 Task: Open a blank google sheet and write heading  'Nexus Sales. 'Add 10 people name  'William Wilson, Isabella Robinson, James Taylor, Charlotte Clark, Michael Walker, Amelia Wright, Matthew Turner, Harper Hall, Joseph Phillips, Abigail Adams'Item code in between  '1000-2000. 'Product range in between  5000-20000. Add Products   TOMS Shoe, UGG  Shoe, Wolverine Shoe, Z-Coil Shoe, Adidas shoe, Gucci T-shirt, Louis Vuitton bag, Zara Shirt, H&M jeans, Chanel perfume.Choose quantity  '1 to 10  'Tax '12 percent 'Total Add Amount. Save page  Nexus Sales review   book
Action: Mouse moved to (694, 299)
Screenshot: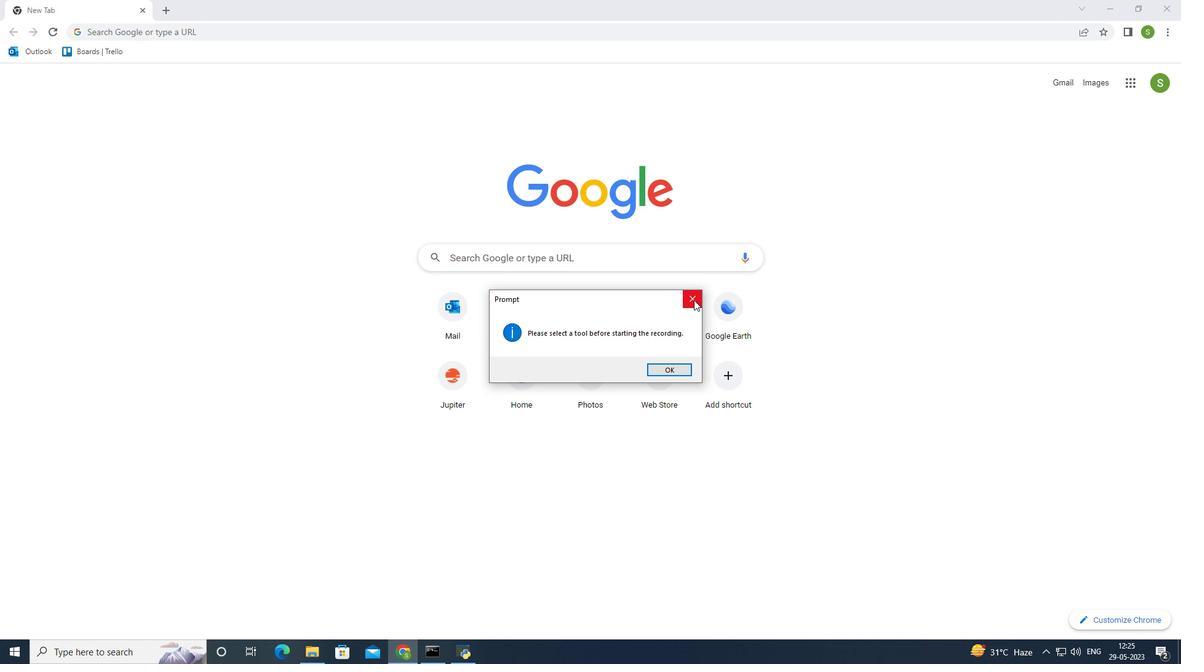 
Action: Mouse pressed left at (694, 299)
Screenshot: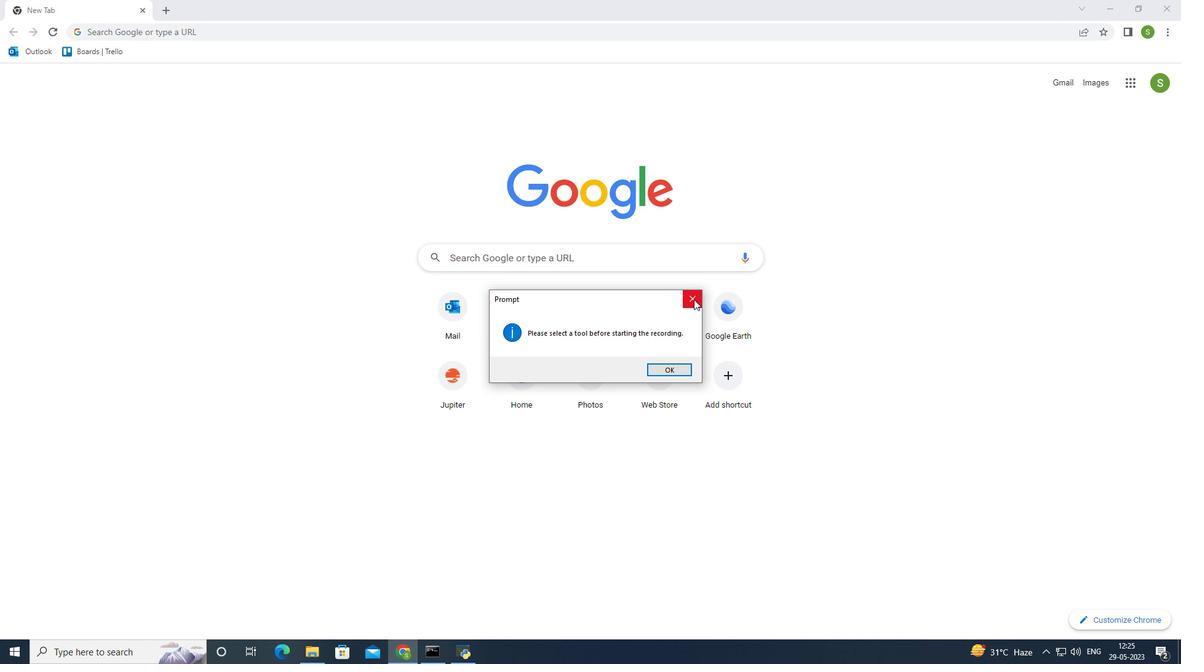
Action: Mouse moved to (1137, 84)
Screenshot: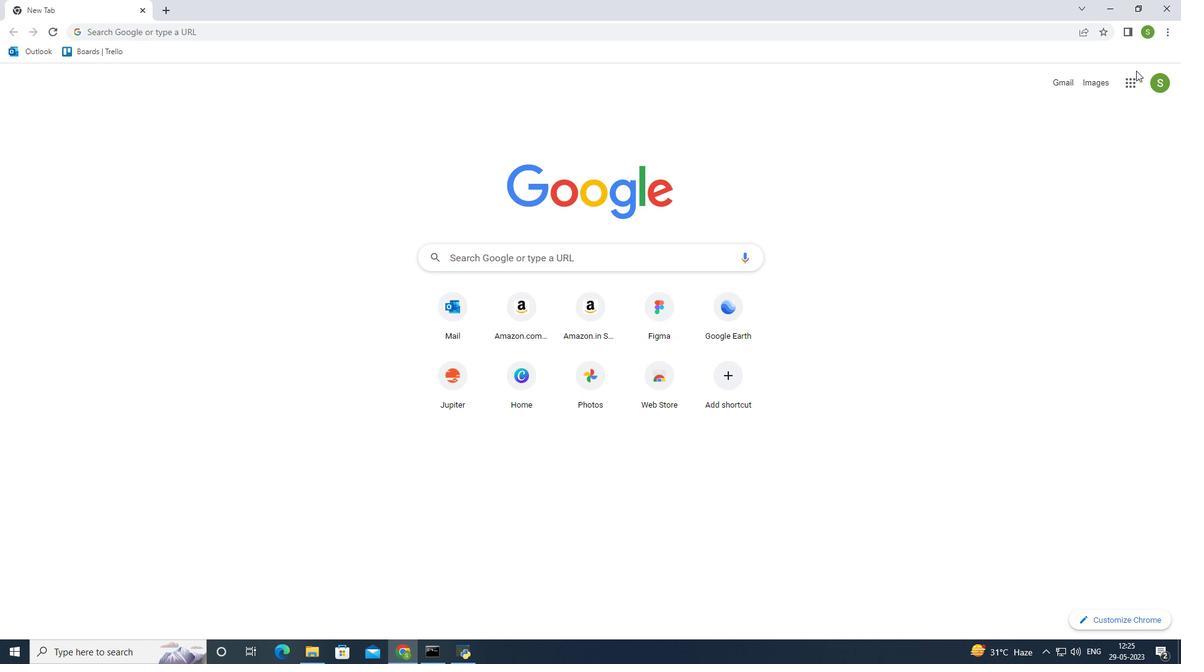 
Action: Mouse pressed left at (1137, 84)
Screenshot: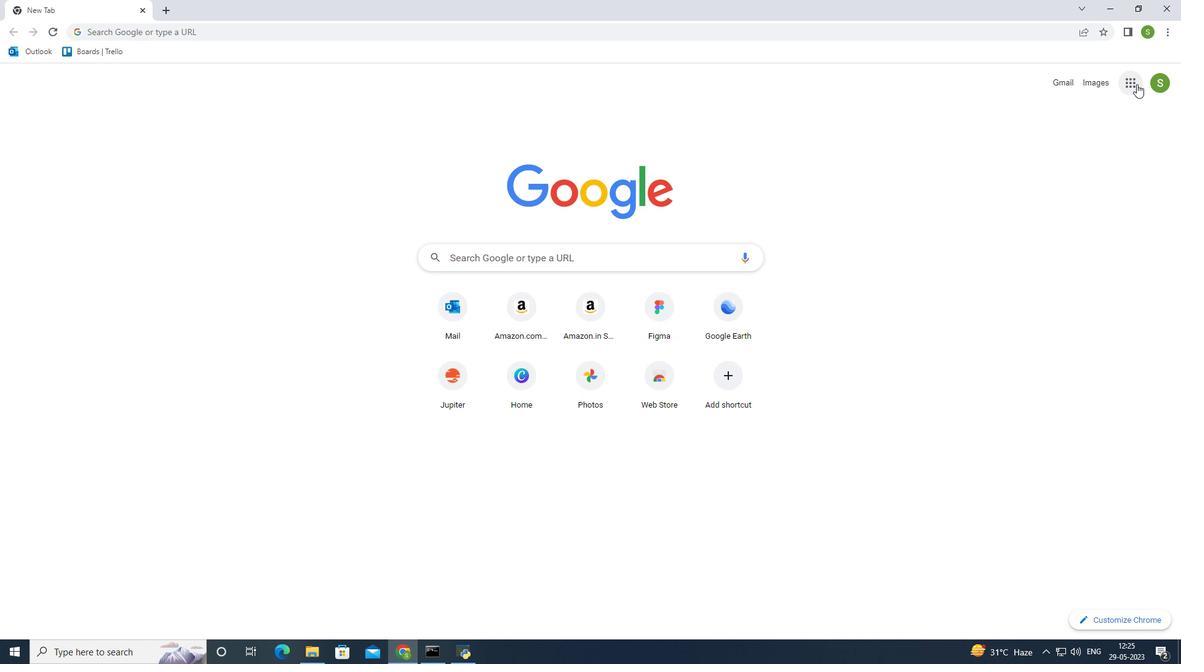 
Action: Mouse moved to (1100, 272)
Screenshot: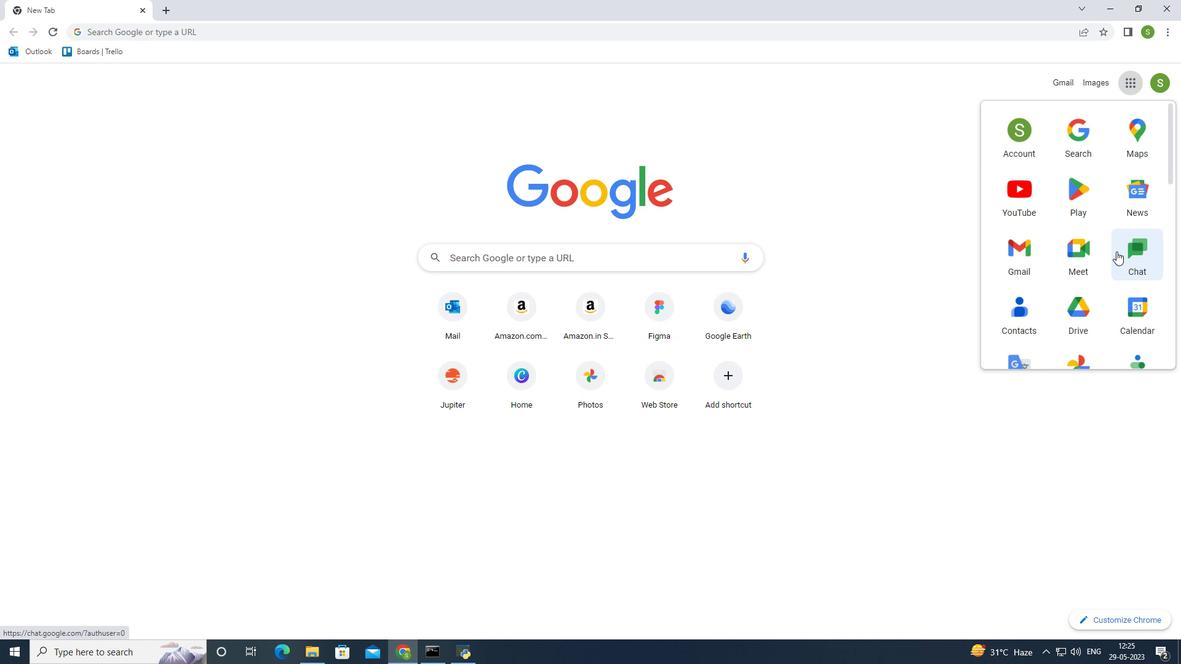 
Action: Mouse scrolled (1100, 273) with delta (0, 0)
Screenshot: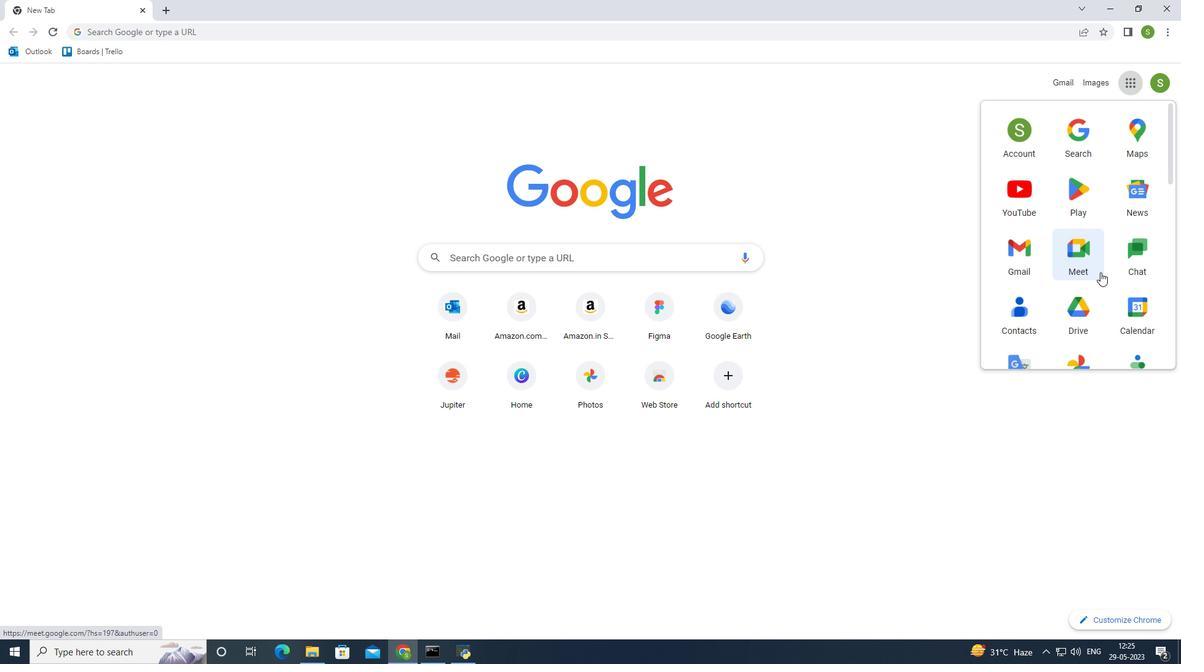 
Action: Mouse scrolled (1100, 273) with delta (0, 0)
Screenshot: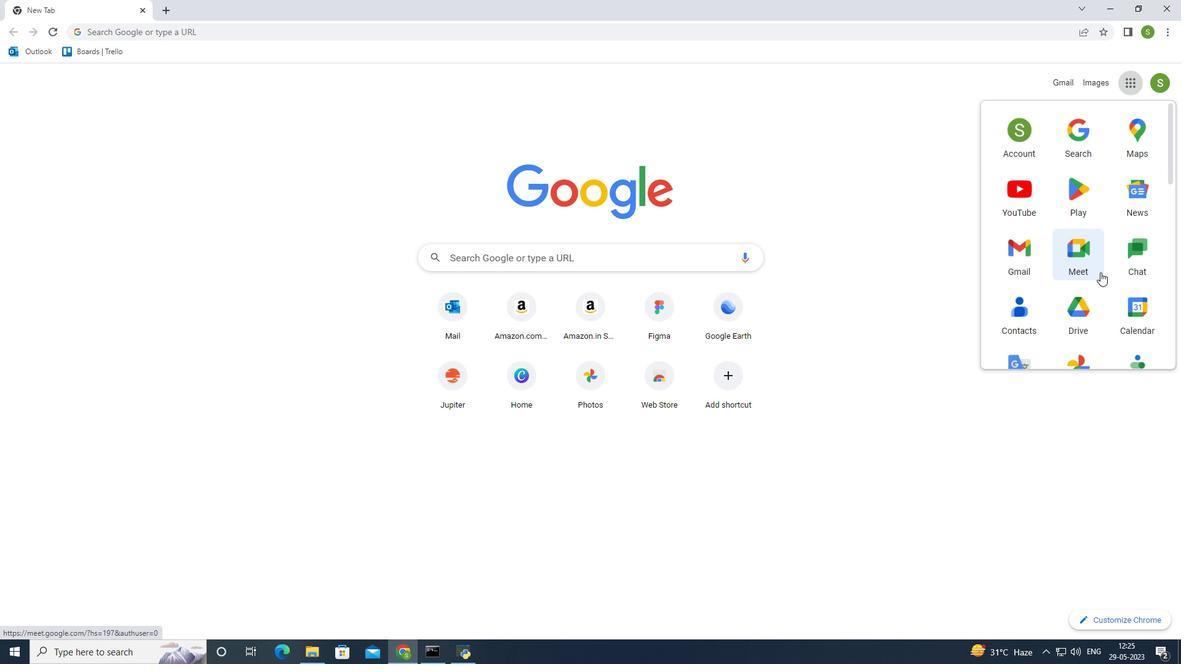 
Action: Mouse scrolled (1100, 273) with delta (0, 0)
Screenshot: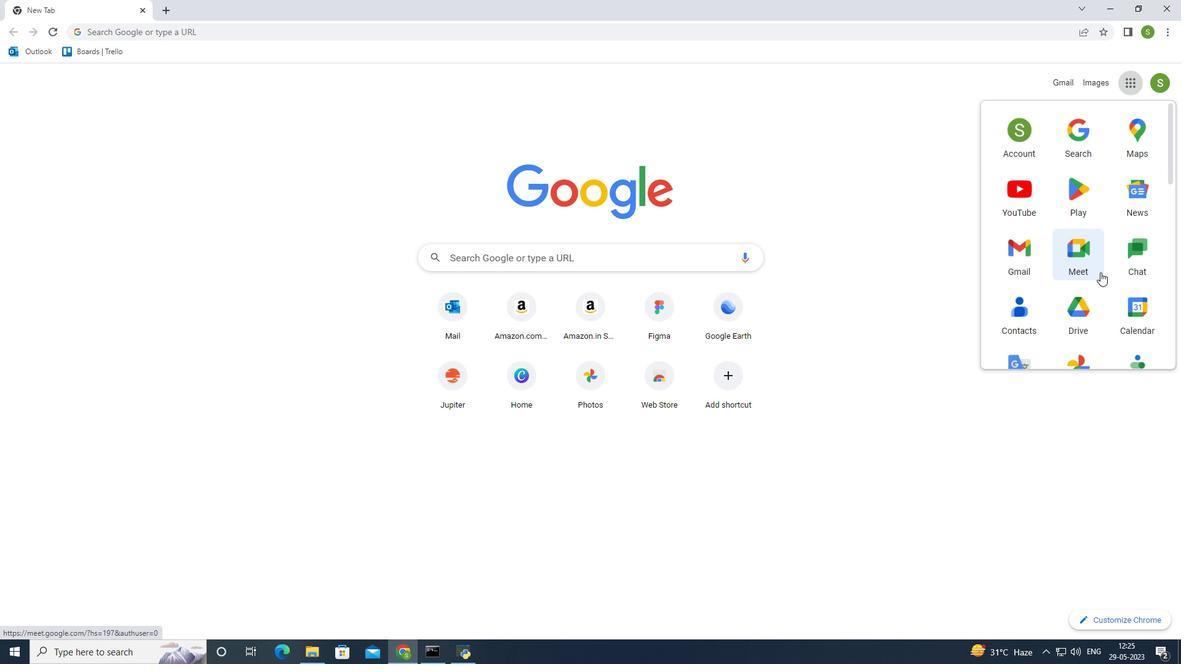 
Action: Mouse scrolled (1100, 273) with delta (0, 0)
Screenshot: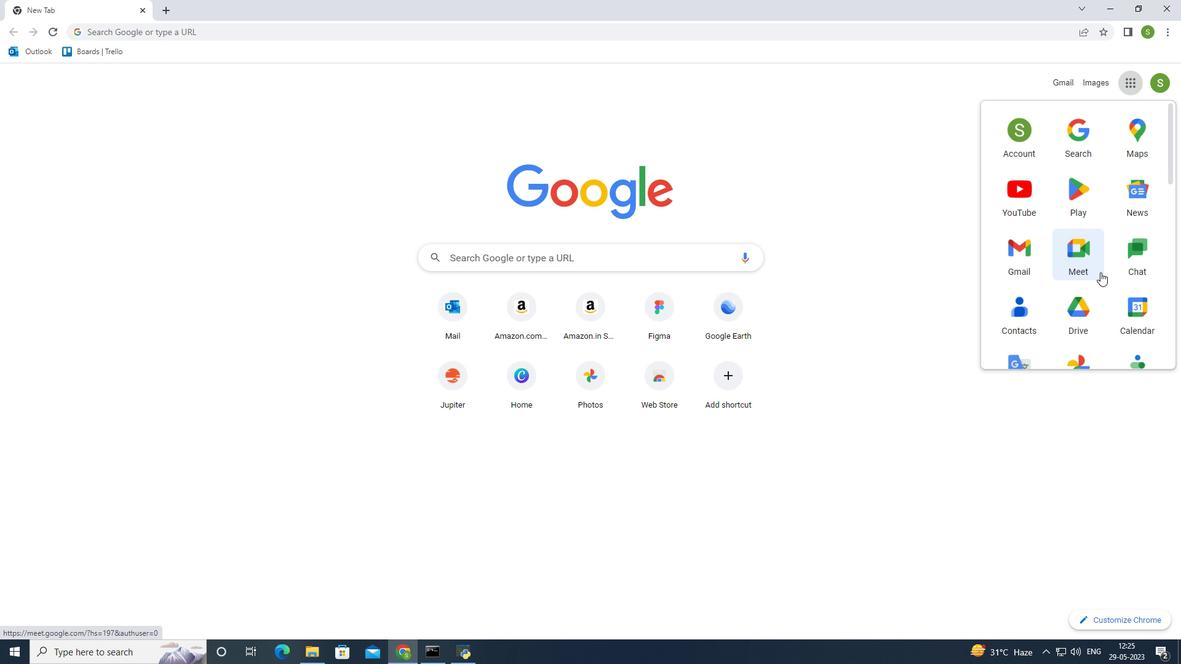 
Action: Mouse moved to (1099, 270)
Screenshot: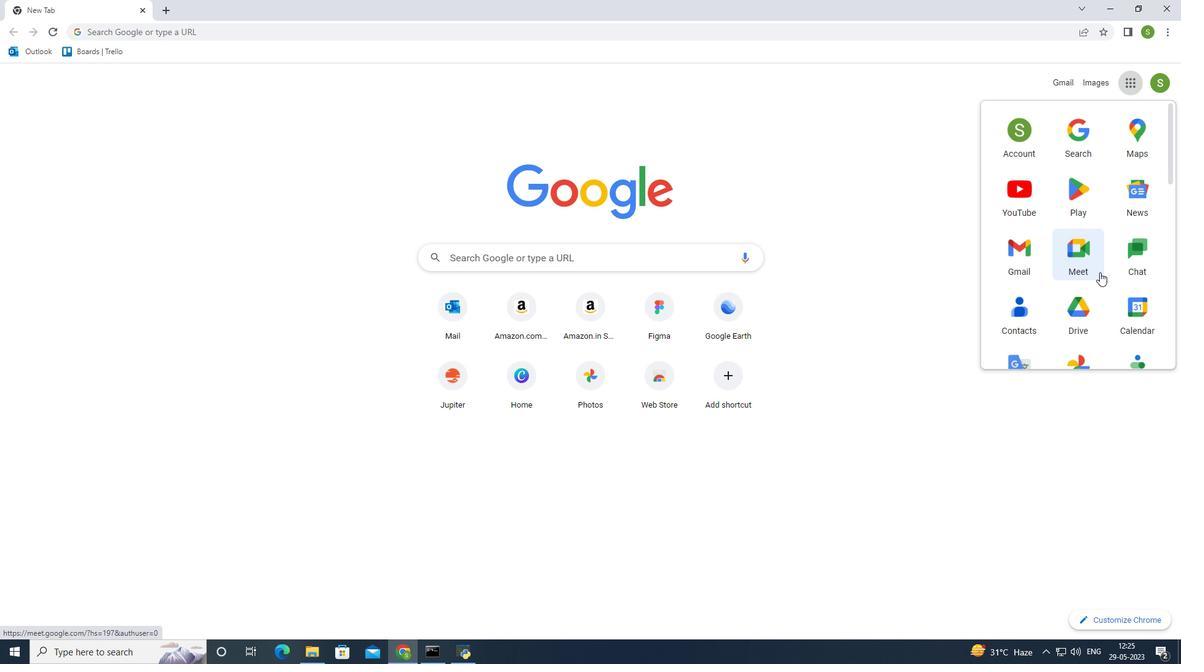 
Action: Mouse scrolled (1099, 270) with delta (0, 0)
Screenshot: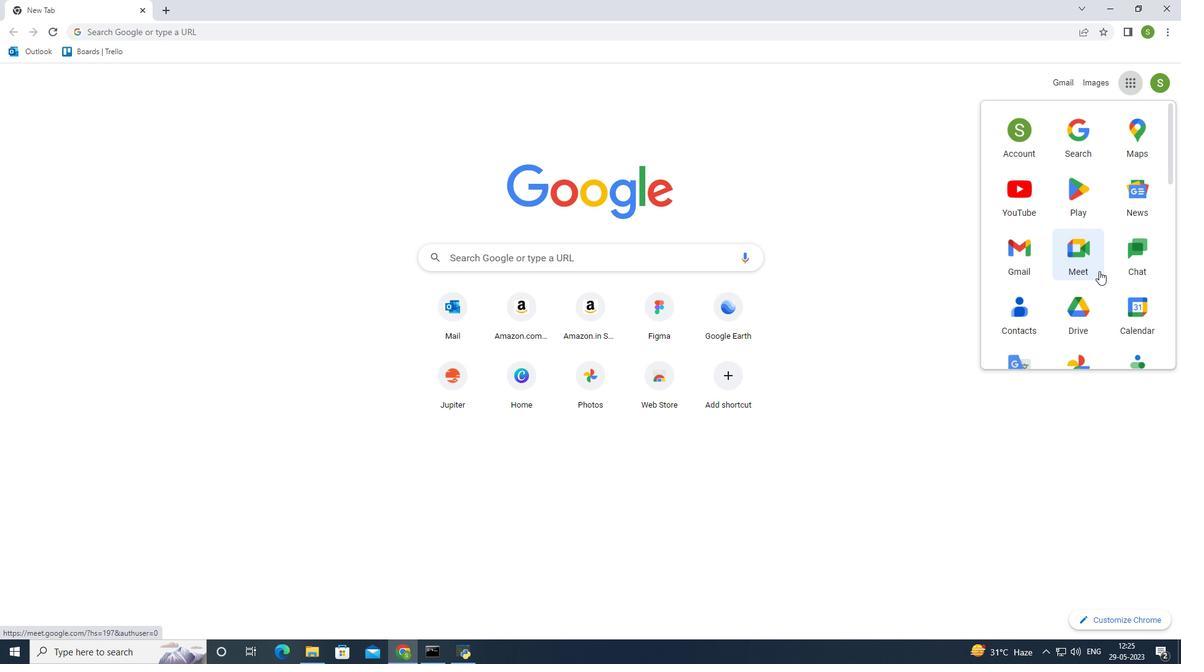 
Action: Mouse scrolled (1099, 270) with delta (0, 0)
Screenshot: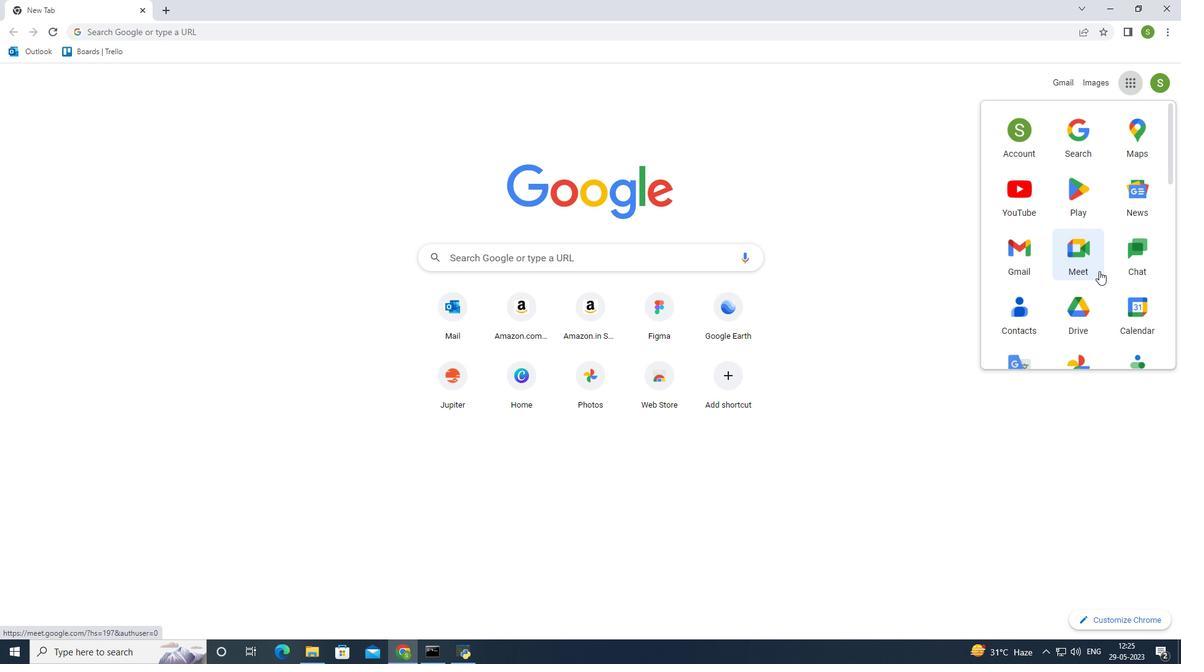 
Action: Mouse scrolled (1099, 270) with delta (0, 0)
Screenshot: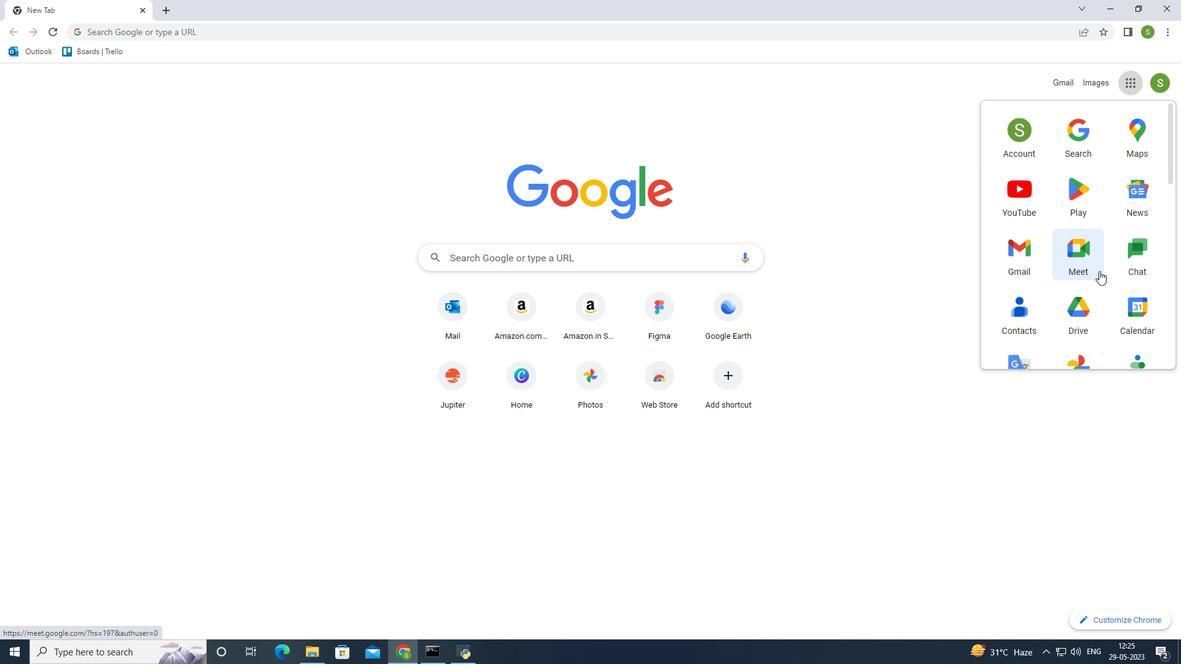 
Action: Mouse scrolled (1099, 270) with delta (0, 0)
Screenshot: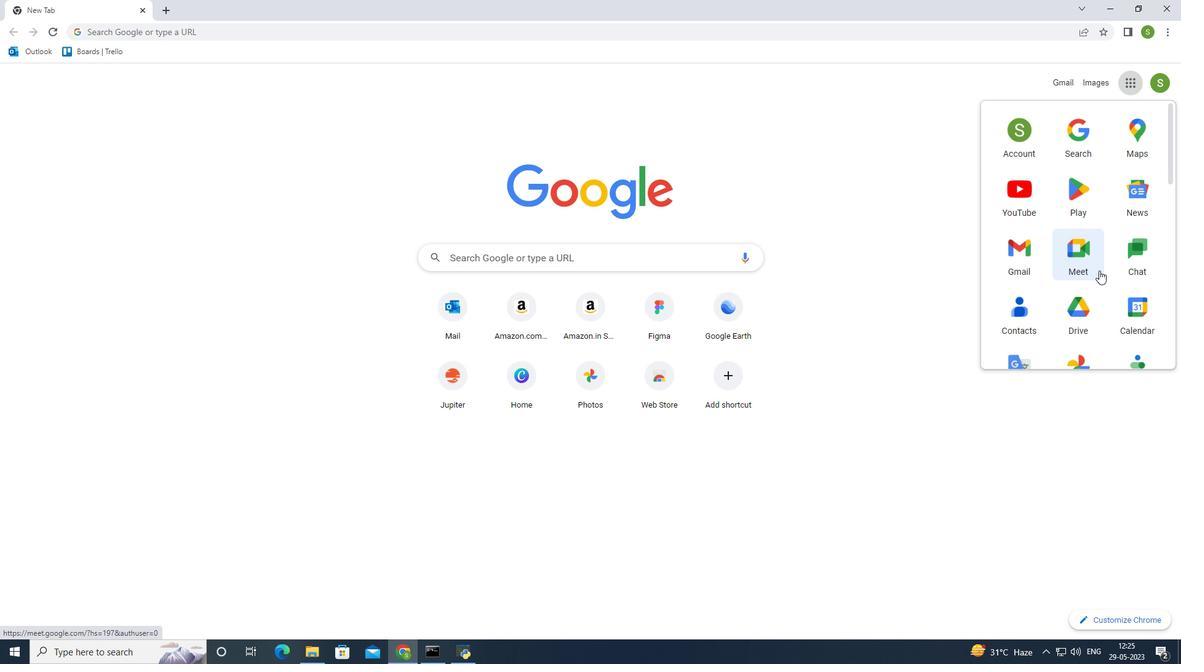 
Action: Mouse scrolled (1099, 270) with delta (0, 0)
Screenshot: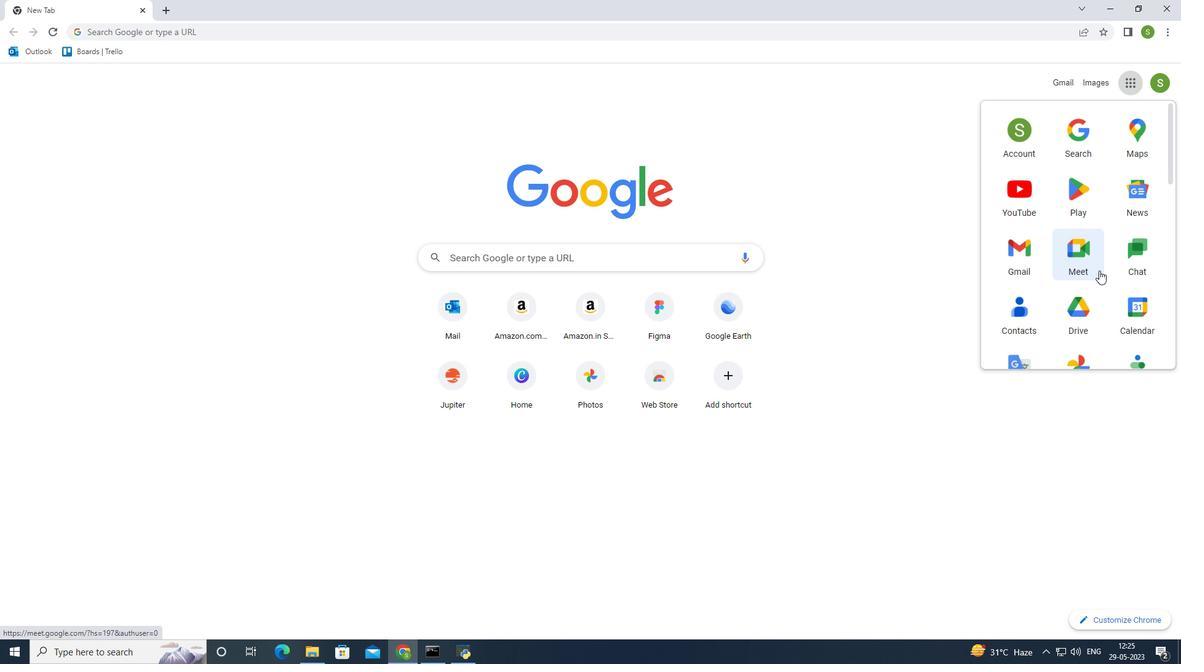 
Action: Mouse scrolled (1099, 270) with delta (0, 0)
Screenshot: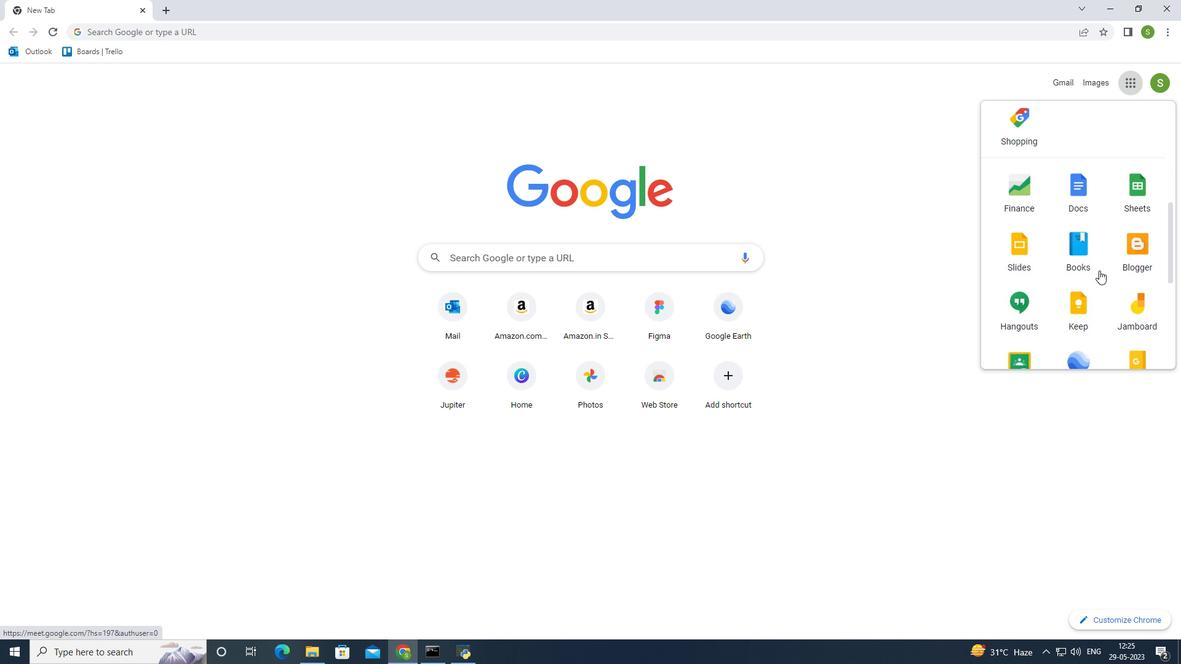 
Action: Mouse scrolled (1099, 270) with delta (0, 0)
Screenshot: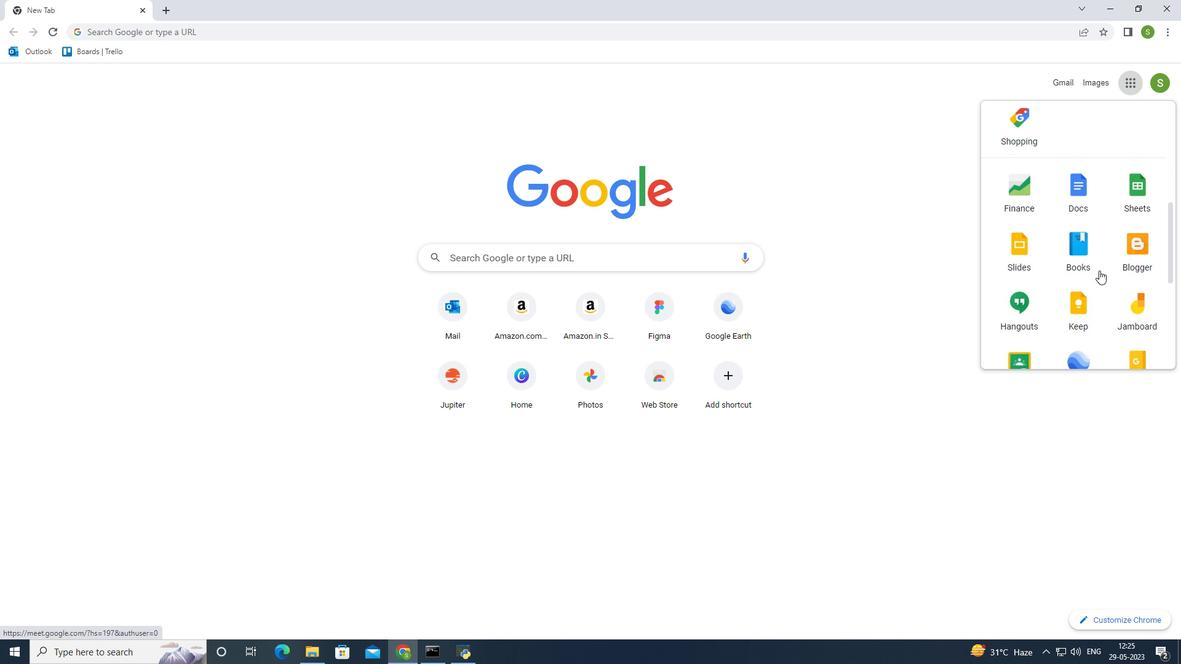 
Action: Mouse scrolled (1099, 270) with delta (0, 0)
Screenshot: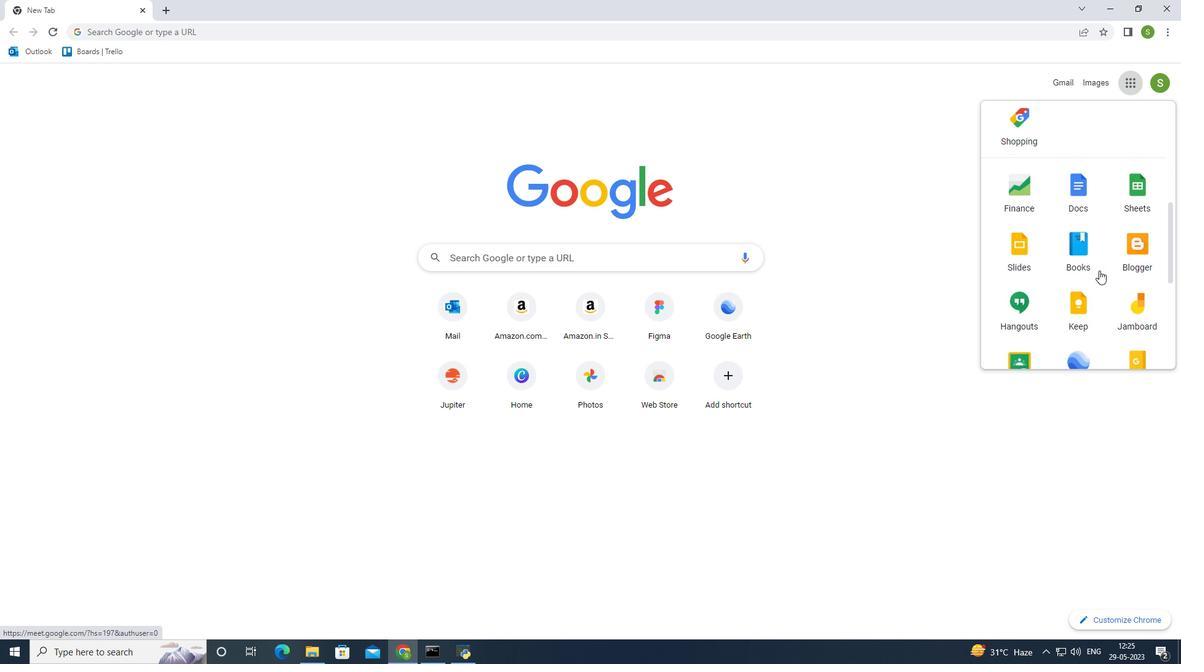
Action: Mouse scrolled (1099, 271) with delta (0, 0)
Screenshot: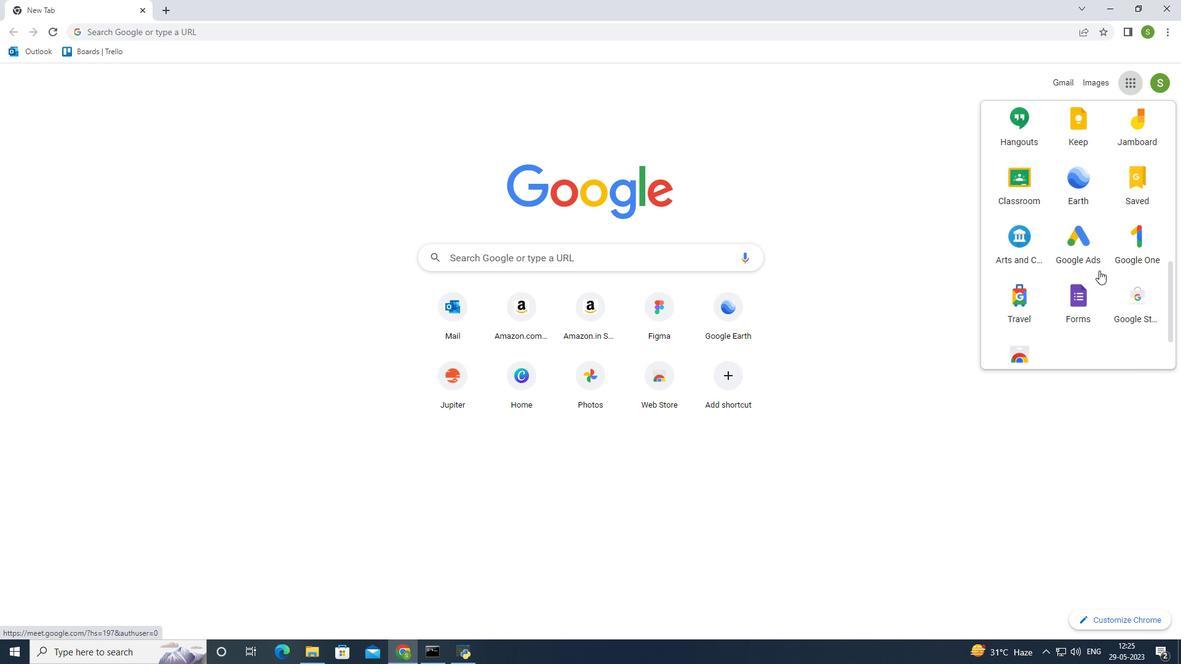 
Action: Mouse scrolled (1099, 271) with delta (0, 0)
Screenshot: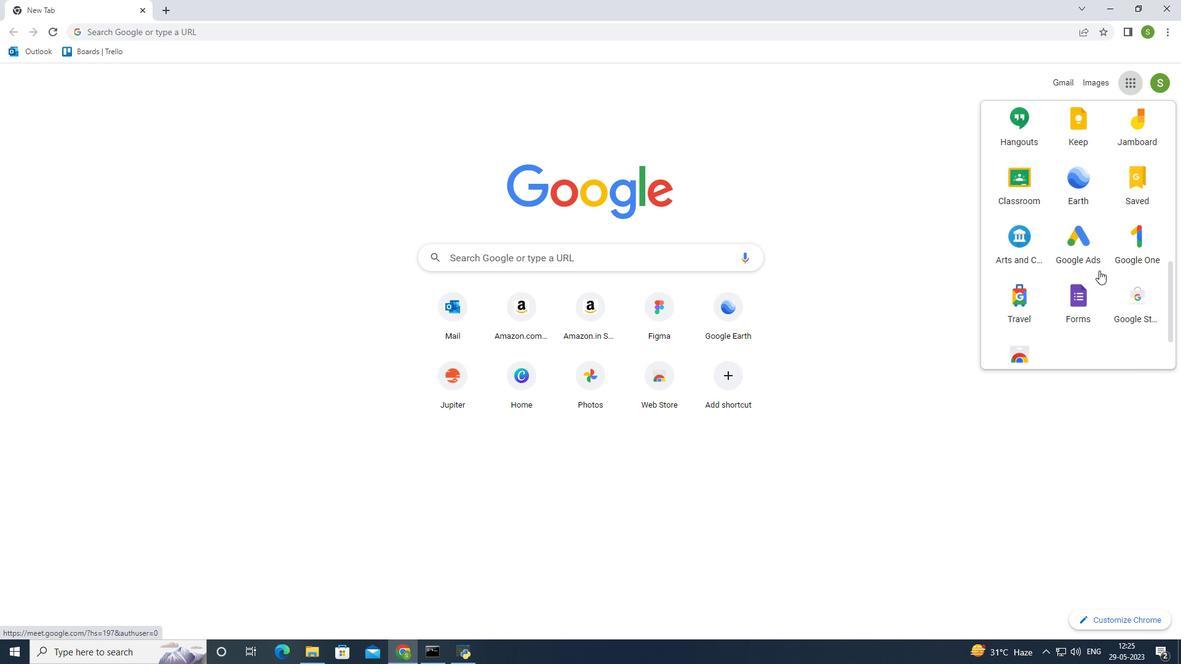 
Action: Mouse scrolled (1099, 271) with delta (0, 0)
Screenshot: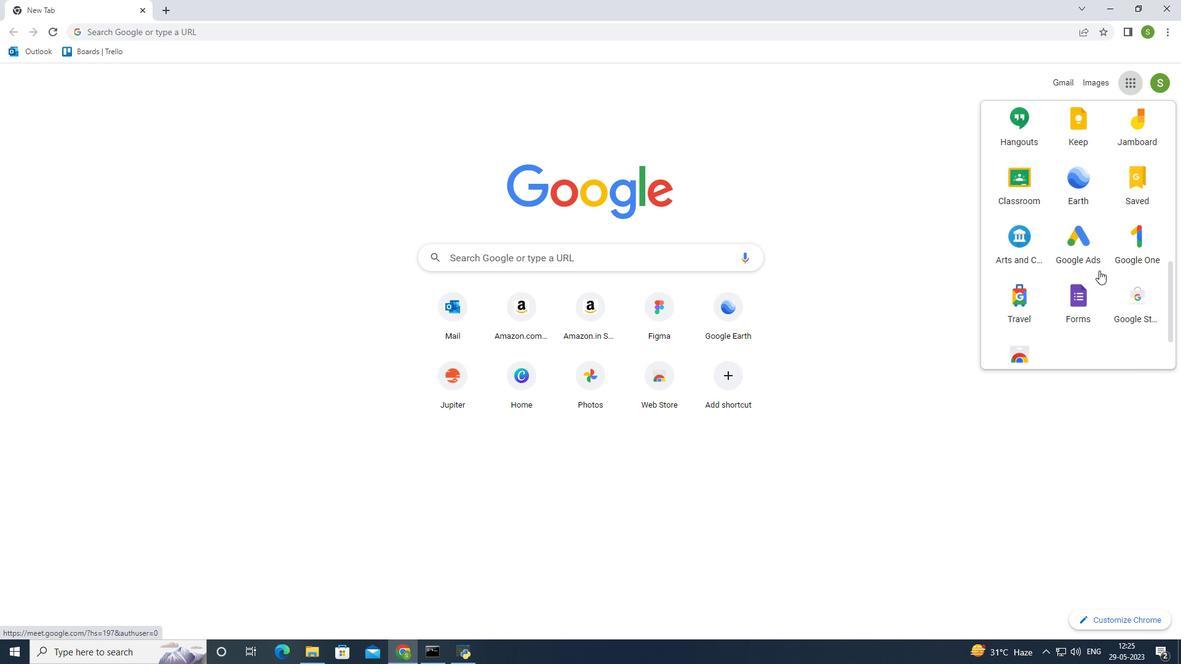 
Action: Mouse moved to (1137, 179)
Screenshot: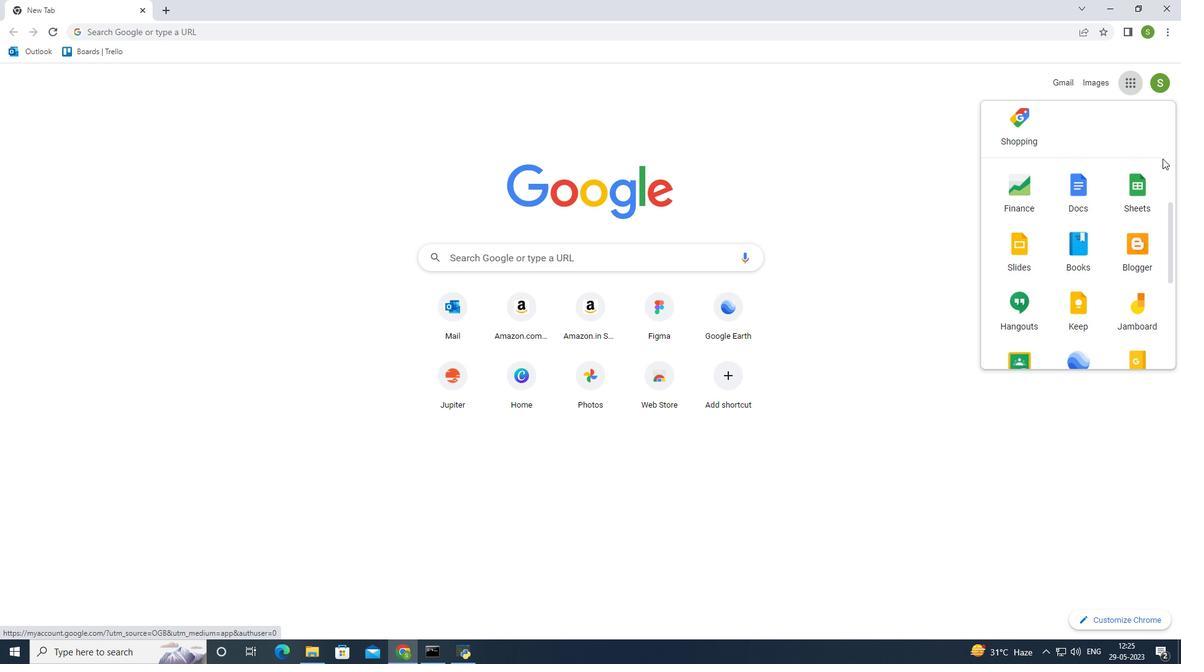 
Action: Mouse pressed left at (1137, 179)
Screenshot: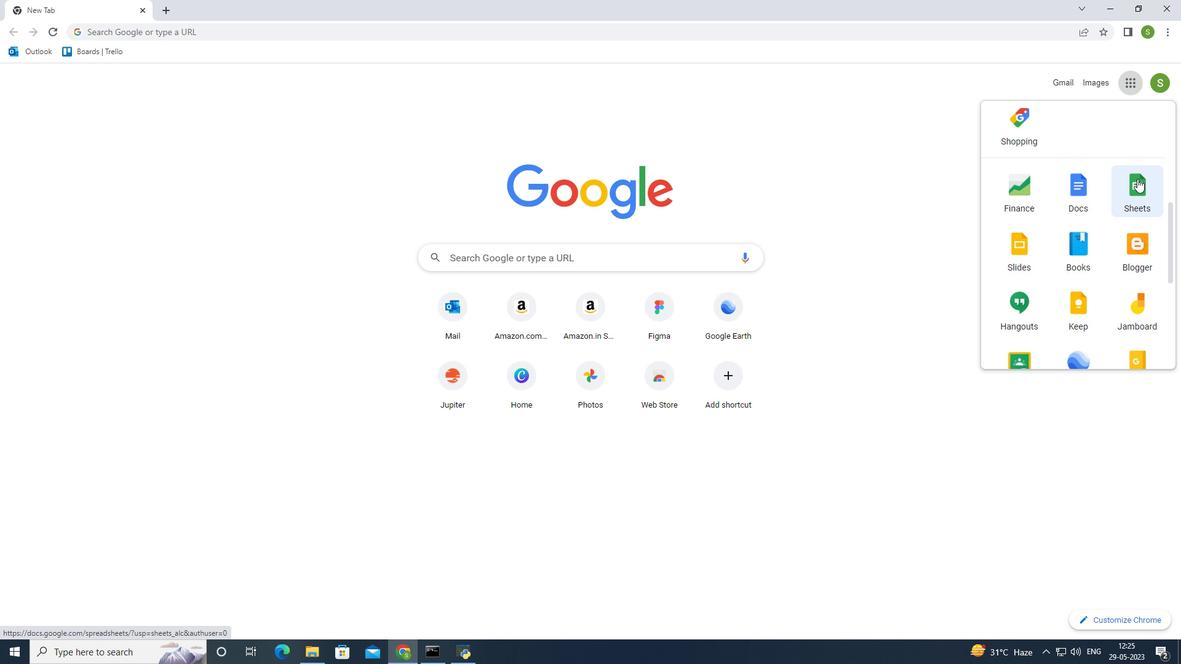 
Action: Mouse pressed left at (1137, 179)
Screenshot: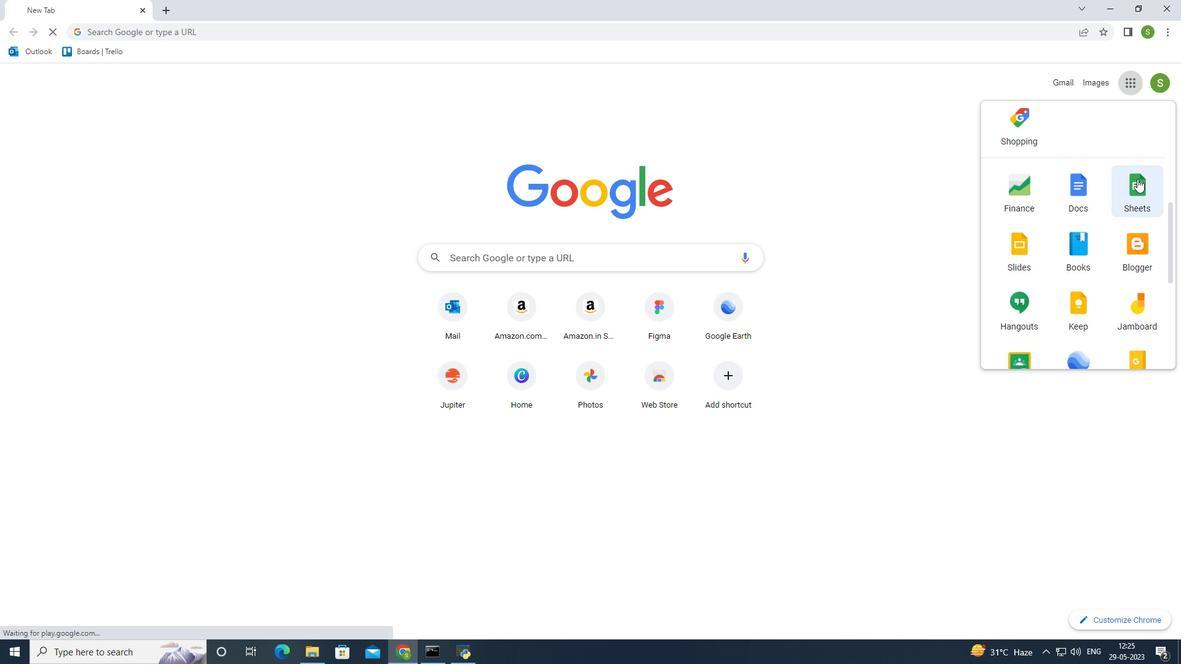 
Action: Mouse moved to (272, 164)
Screenshot: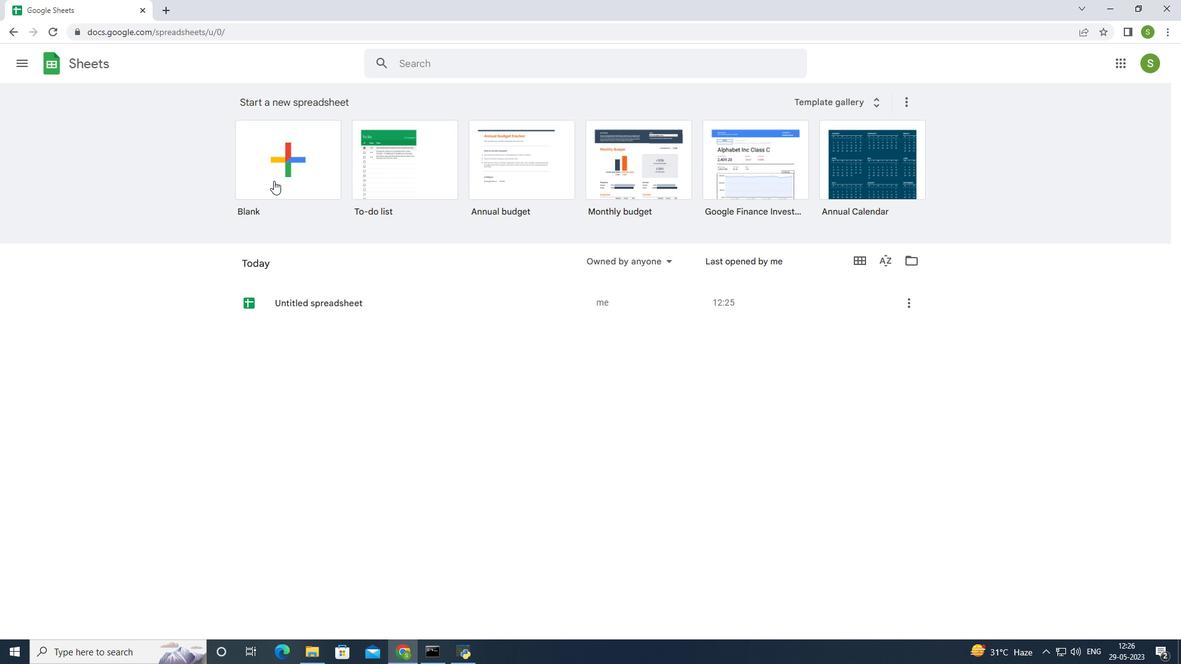
Action: Mouse pressed left at (272, 164)
Screenshot: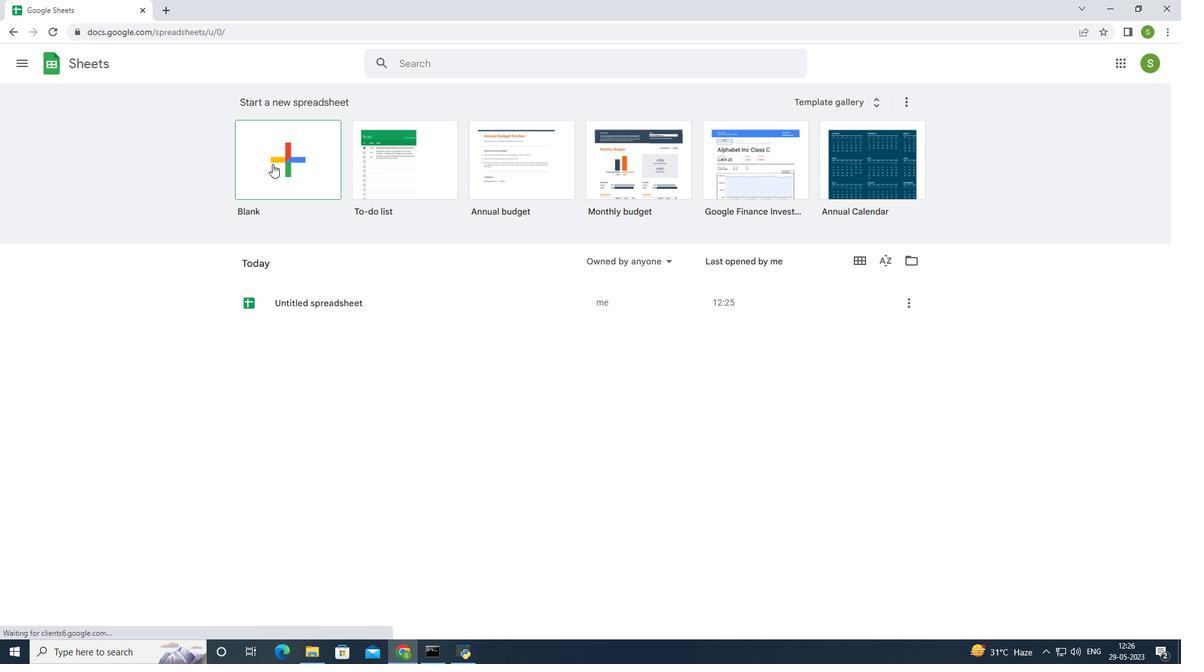 
Action: Mouse pressed left at (272, 164)
Screenshot: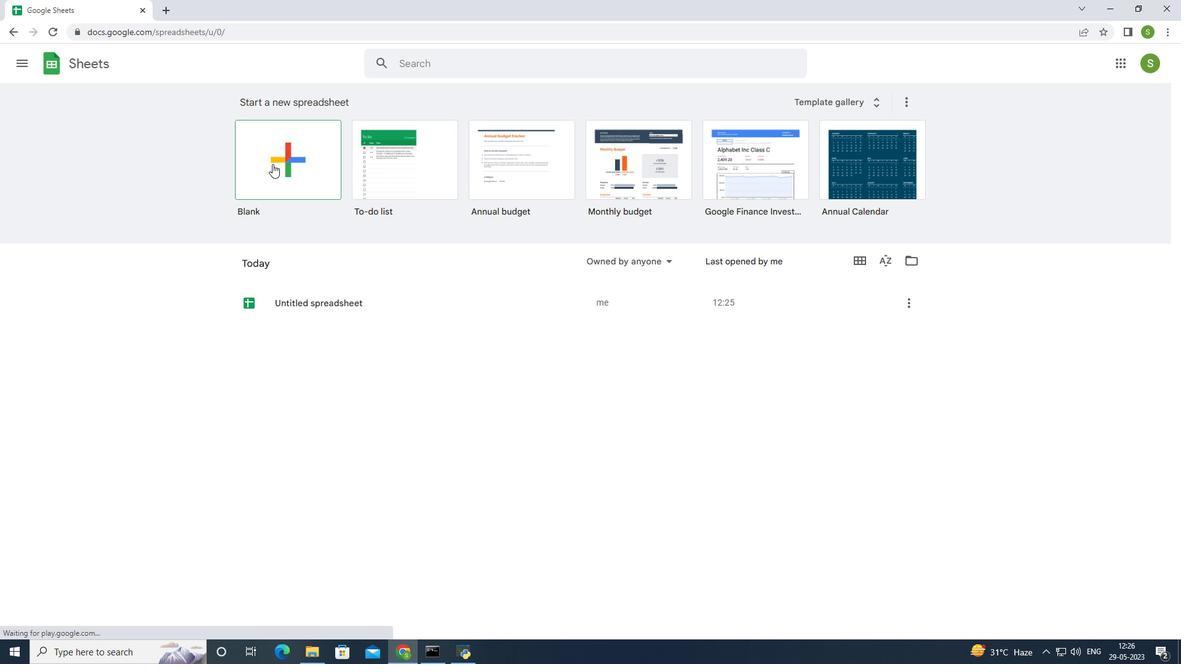 
Action: Mouse moved to (421, 165)
Screenshot: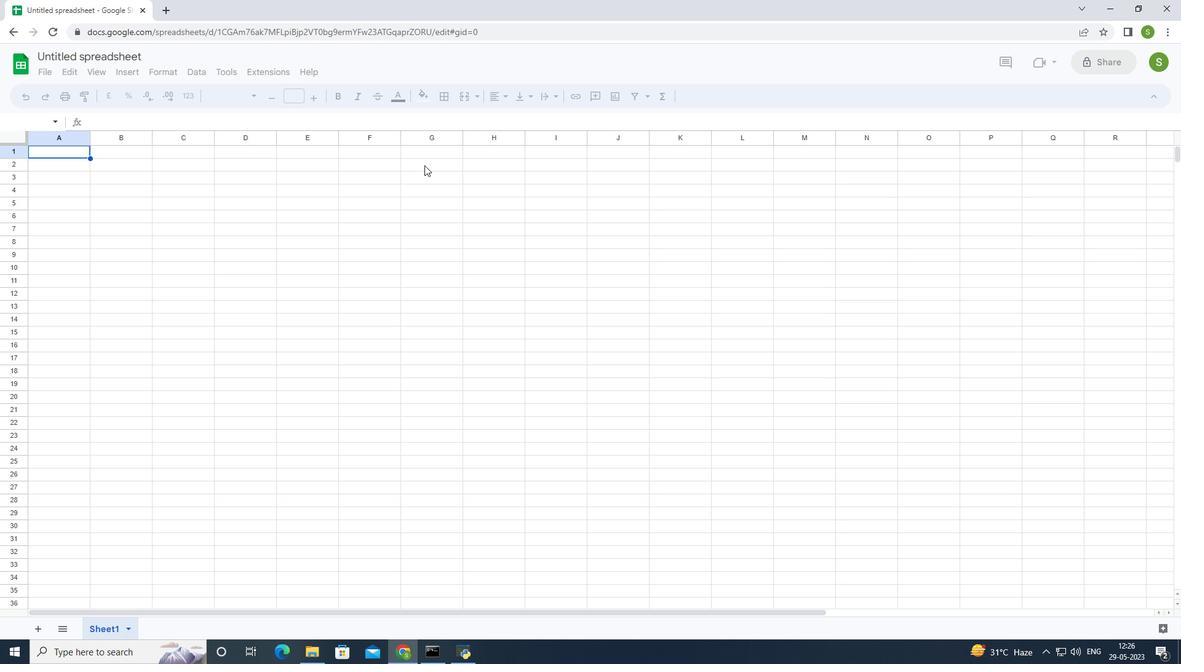 
Action: Mouse pressed left at (421, 165)
Screenshot: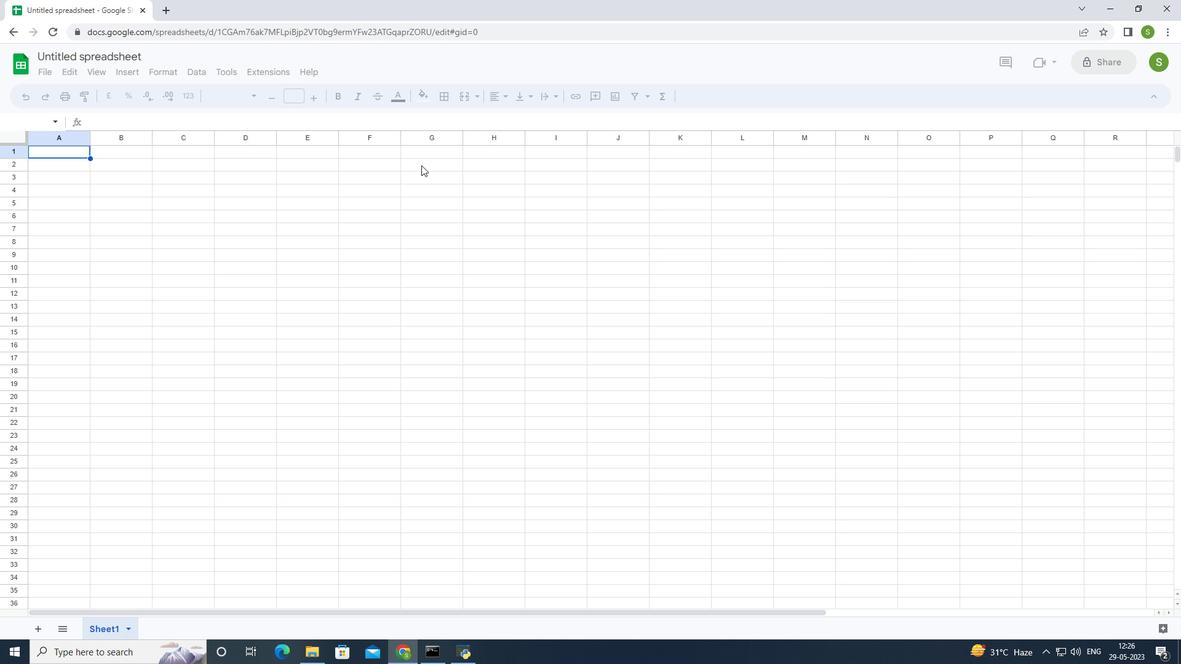 
Action: Mouse pressed left at (421, 165)
Screenshot: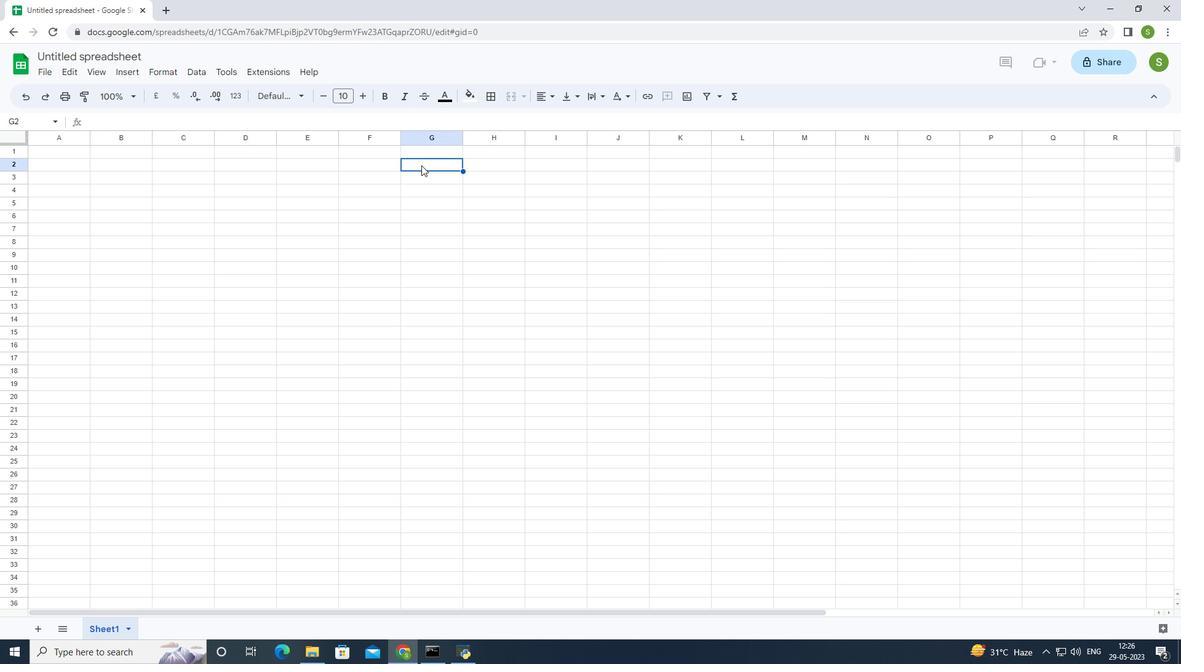 
Action: Mouse pressed left at (421, 165)
Screenshot: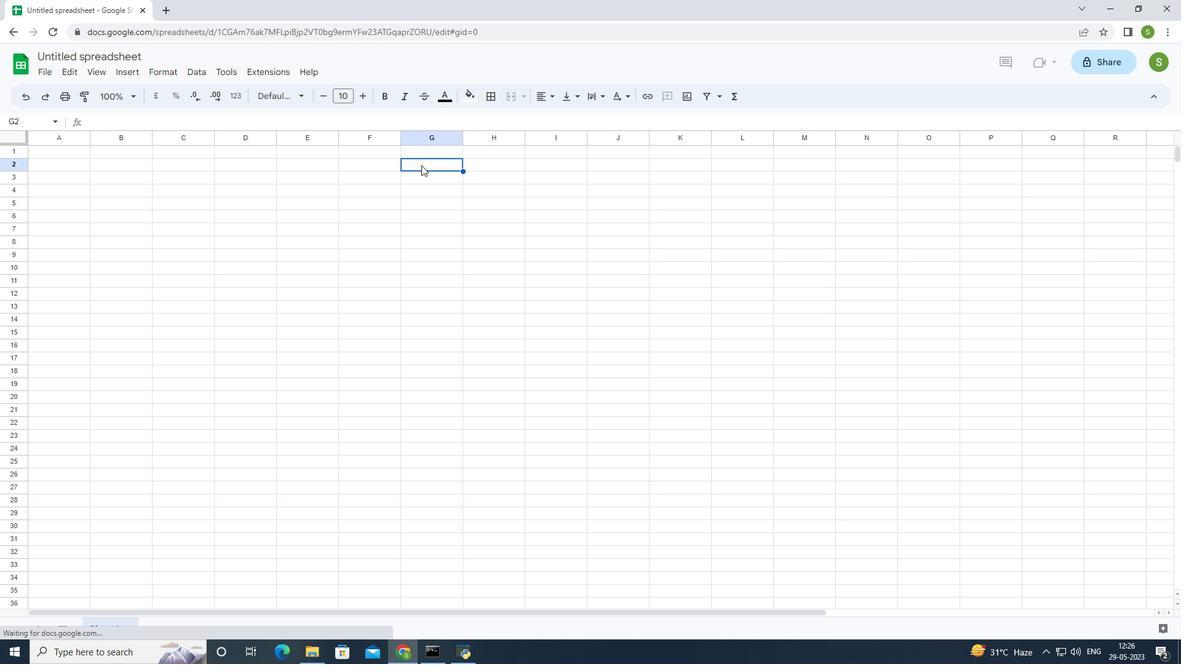 
Action: Mouse moved to (430, 163)
Screenshot: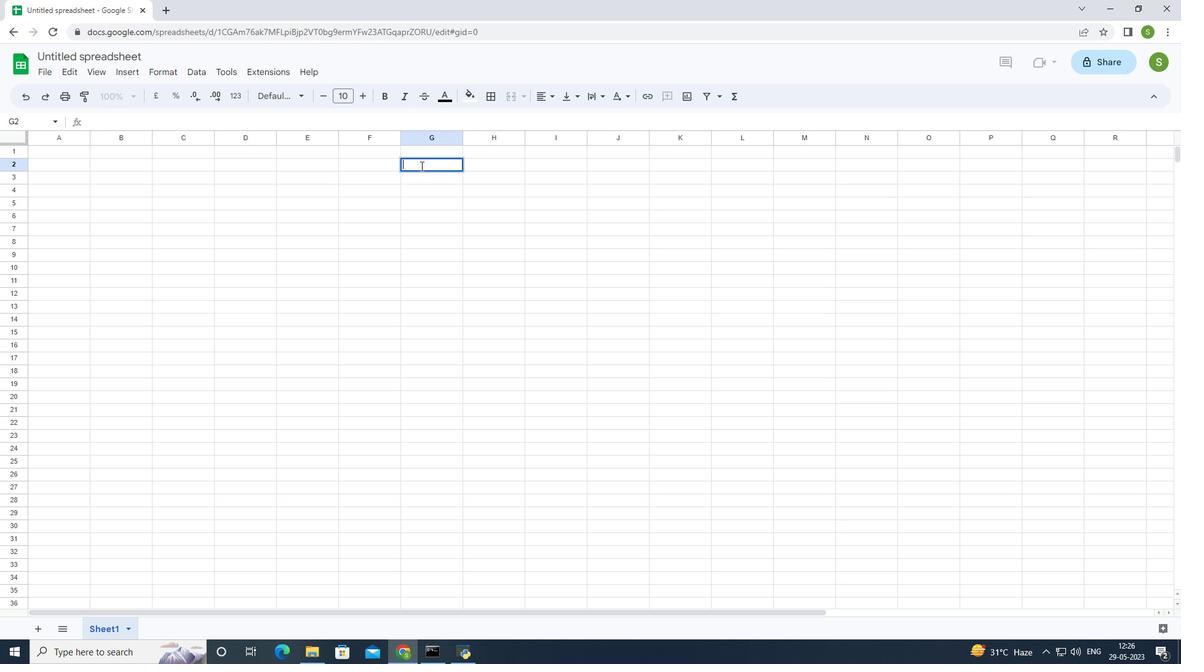 
Action: Key pressed <Key.shift><Key.shift><Key.shift><Key.shift><Key.shift><Key.shift><Key.shift>Nexus
Screenshot: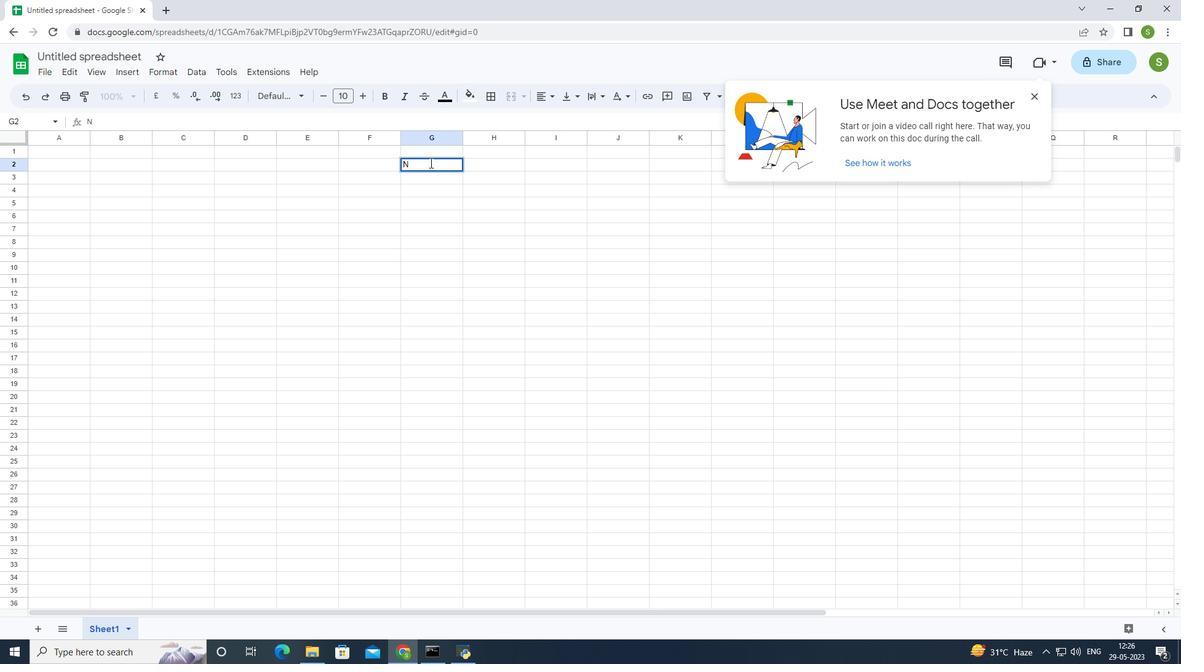 
Action: Mouse moved to (423, 161)
Screenshot: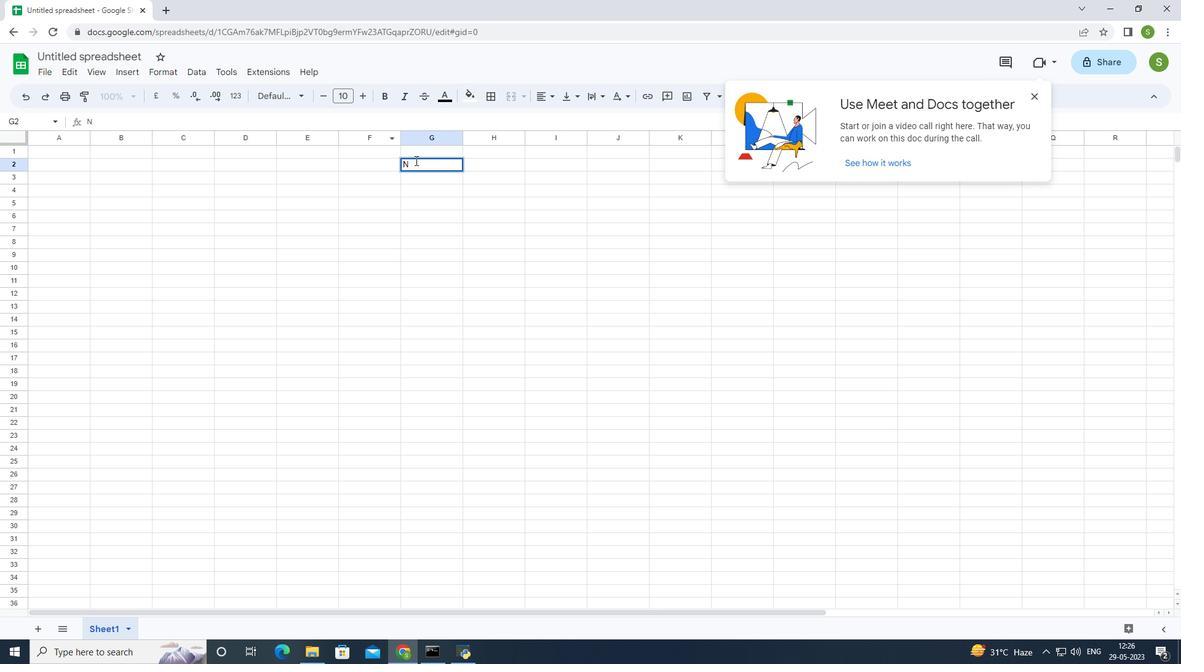 
Action: Mouse pressed left at (423, 161)
Screenshot: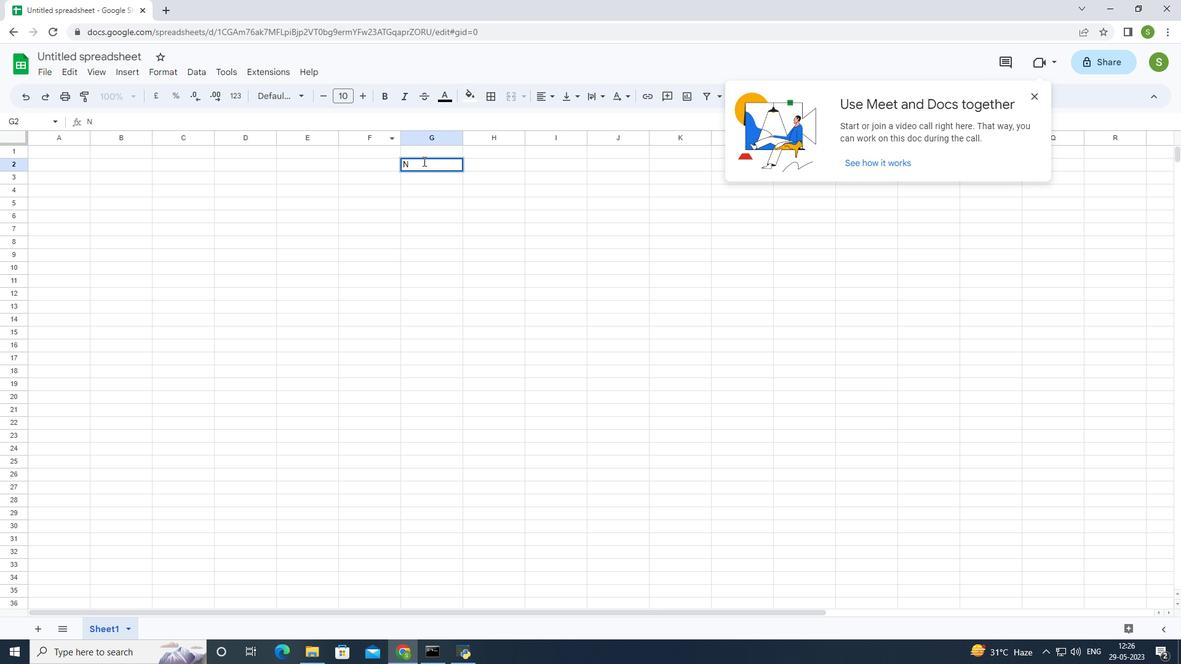 
Action: Mouse moved to (423, 161)
Screenshot: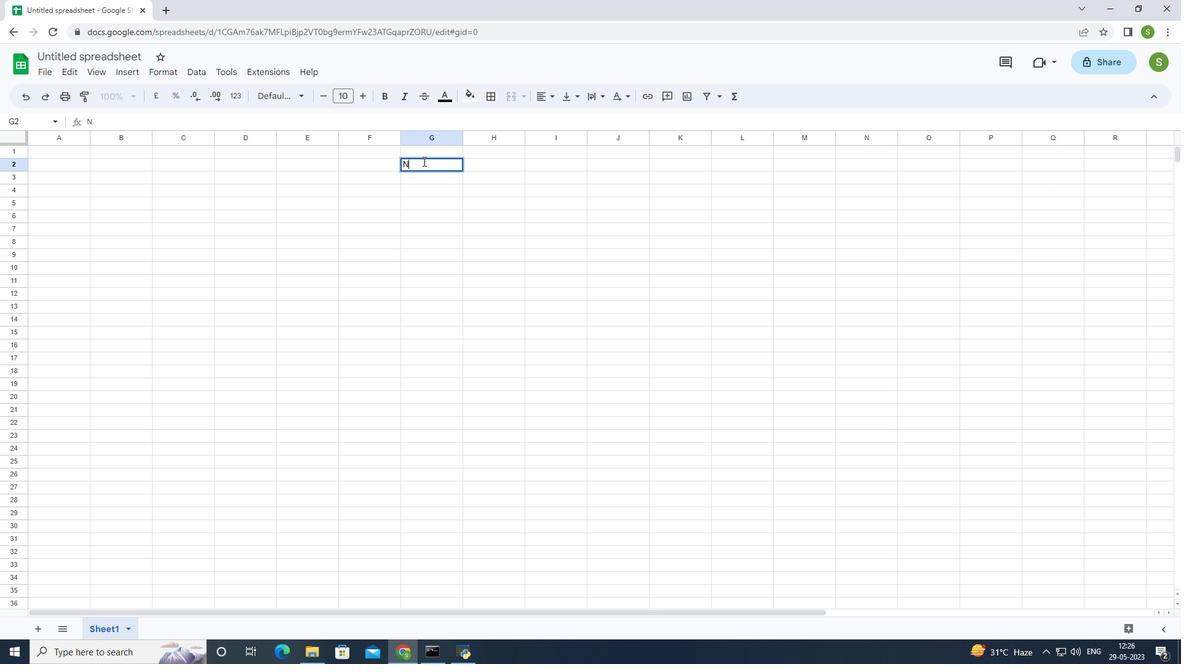 
Action: Key pressed exaus<Key.space>
Screenshot: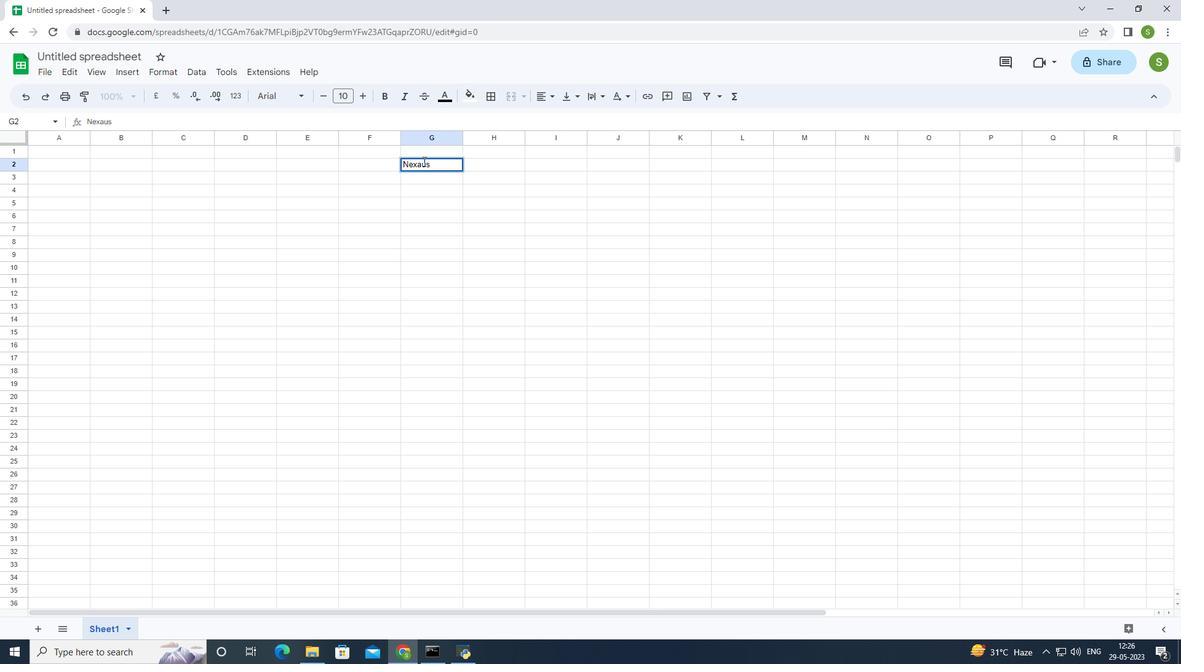 
Action: Mouse moved to (457, 150)
Screenshot: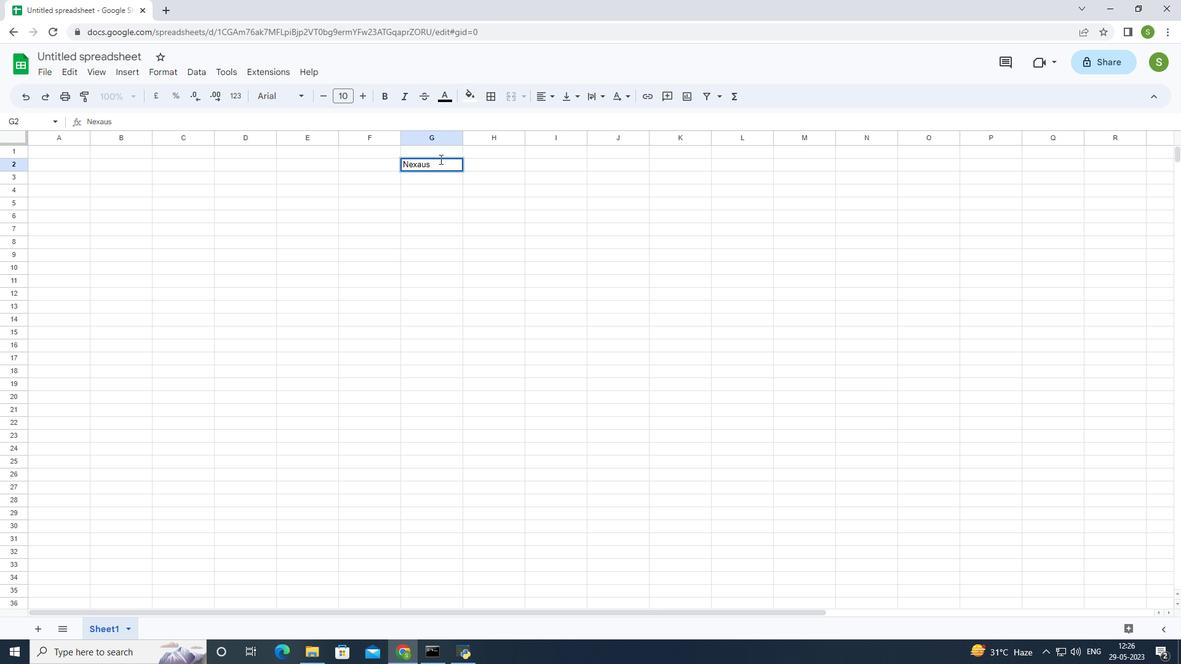 
Action: Key pressed <Key.left>
Screenshot: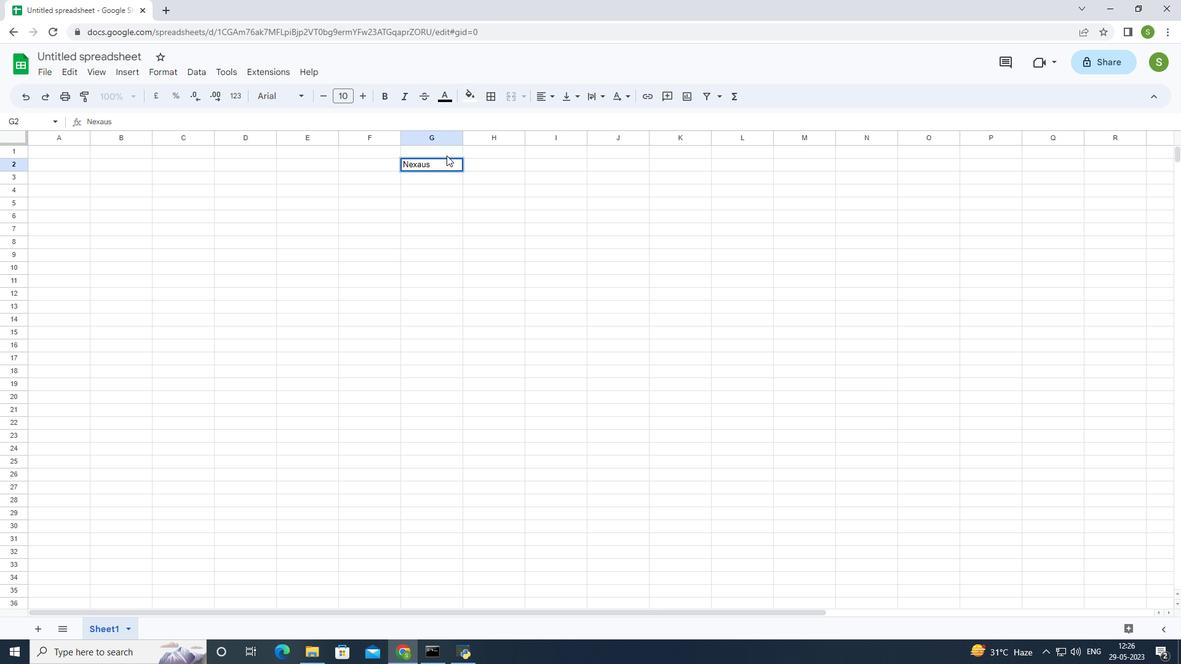 
Action: Mouse moved to (459, 149)
Screenshot: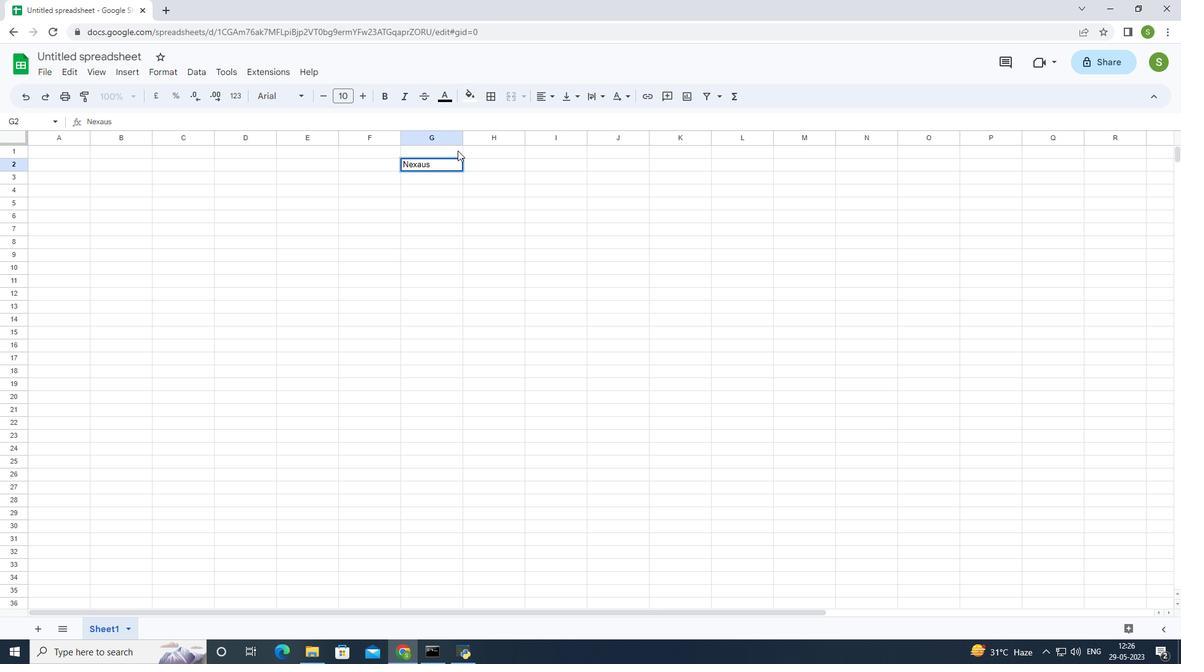 
Action: Key pressed <Key.left><Key.left><Key.backspace><Key.right><Key.right><Key.right><Key.space><Key.shift>Sales
Screenshot: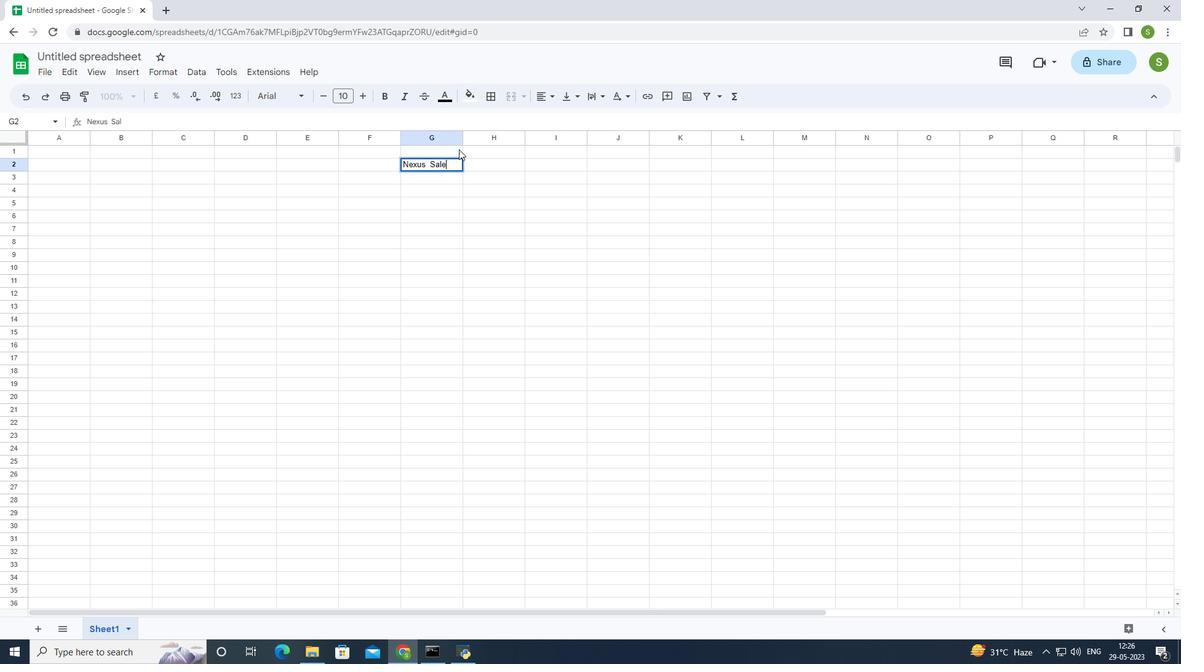 
Action: Mouse moved to (217, 174)
Screenshot: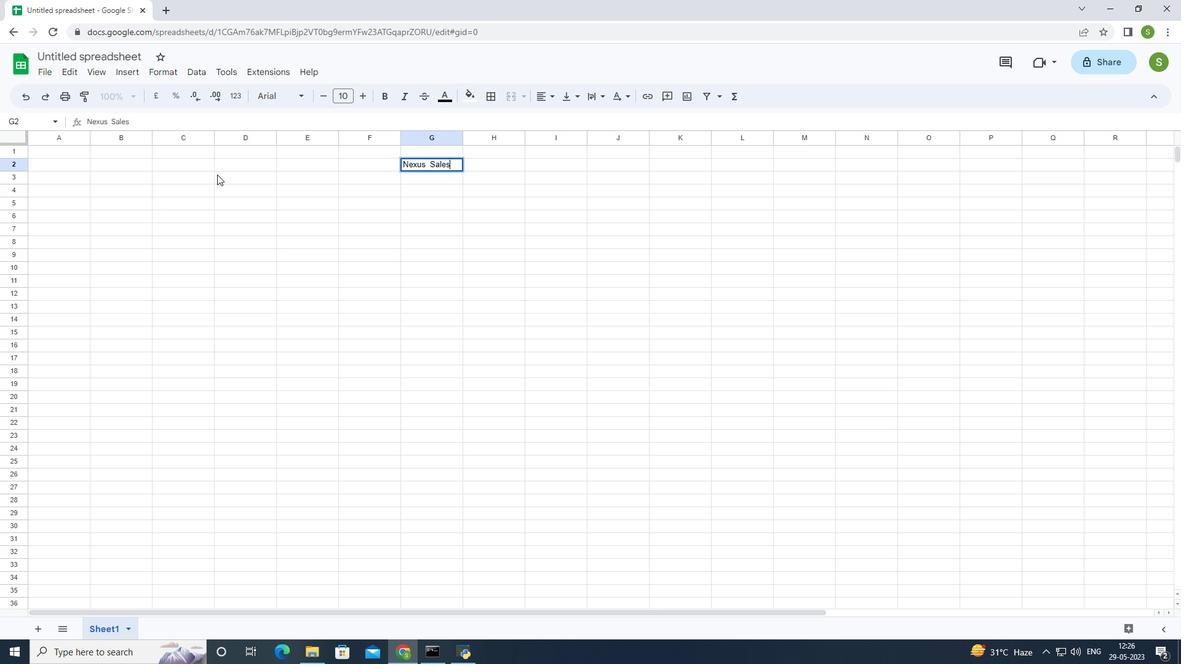 
Action: Mouse pressed left at (217, 174)
Screenshot: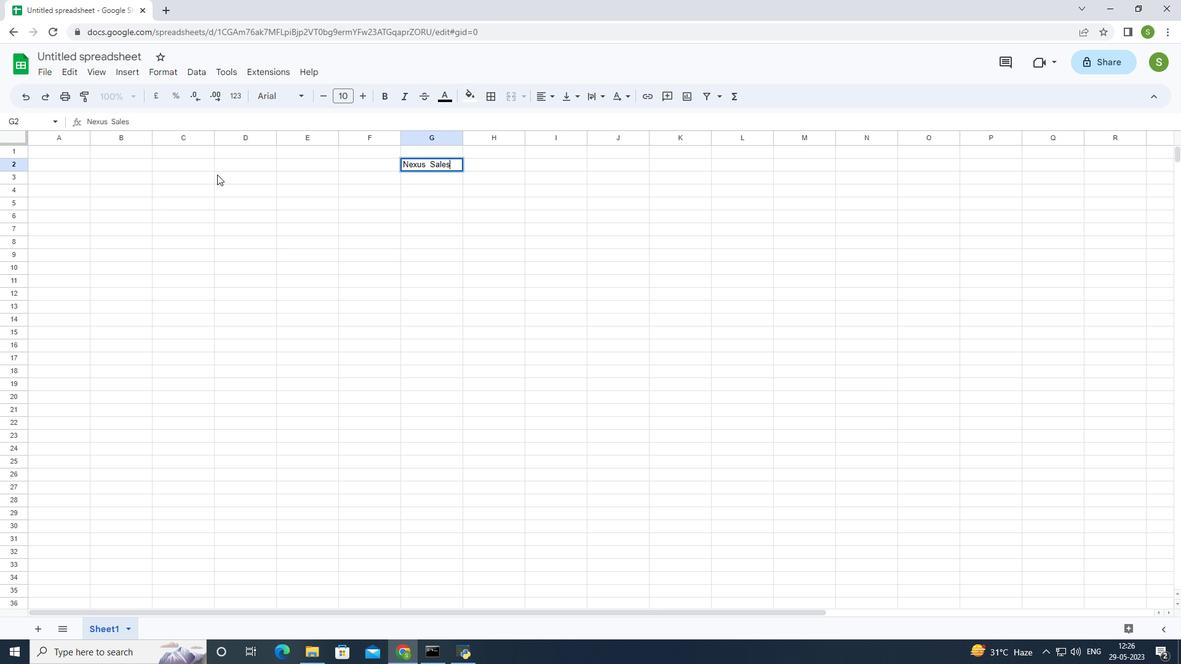 
Action: Mouse moved to (249, 176)
Screenshot: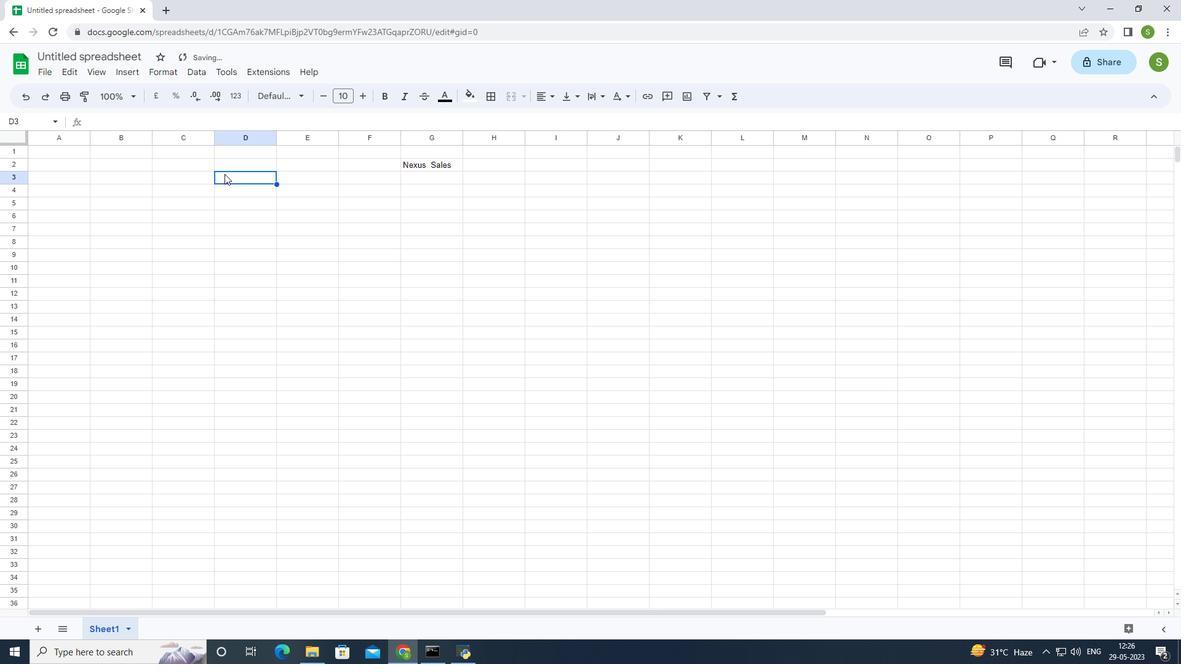 
Action: Mouse pressed left at (249, 176)
Screenshot: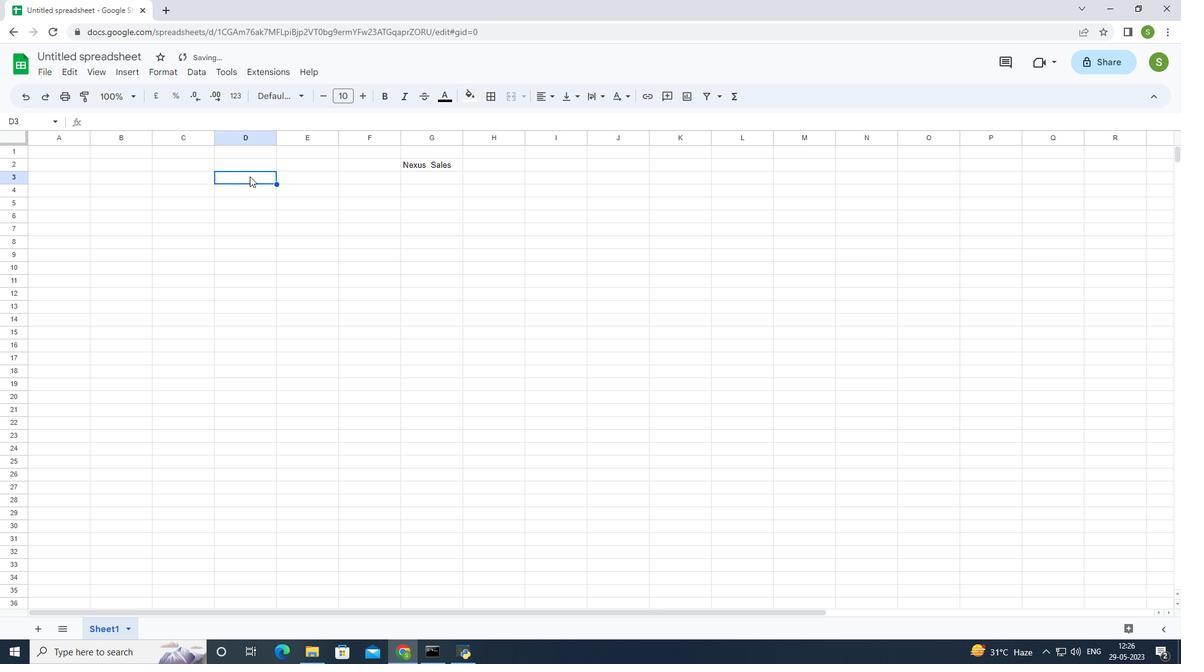 
Action: Mouse pressed left at (249, 176)
Screenshot: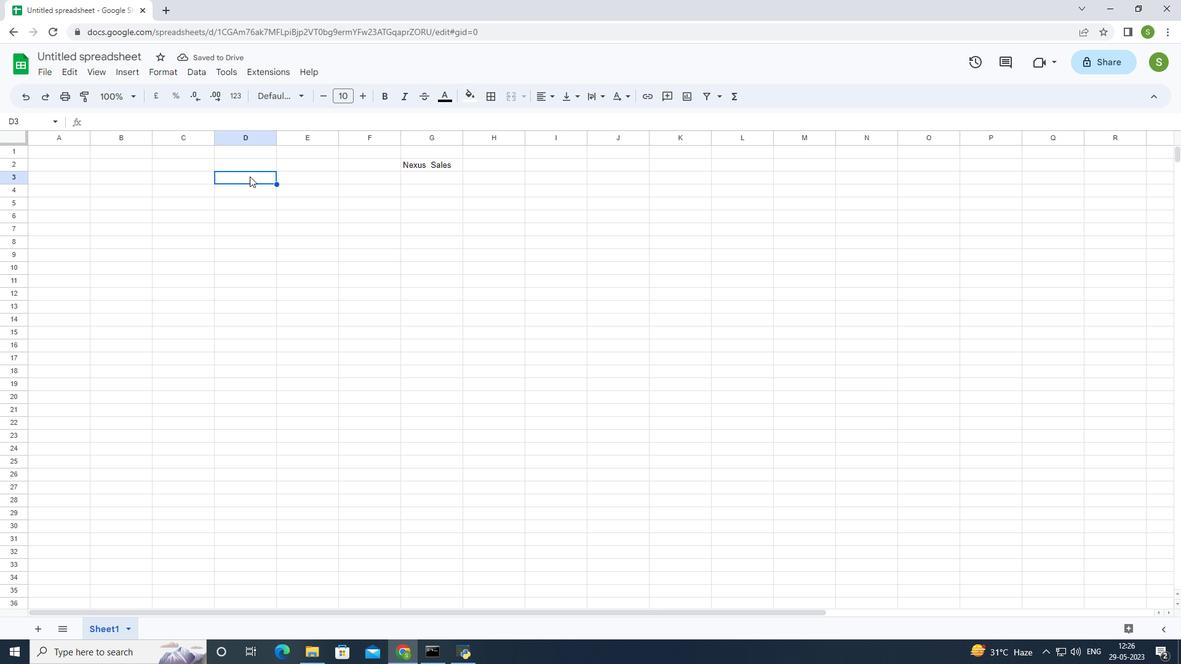 
Action: Mouse pressed left at (249, 176)
Screenshot: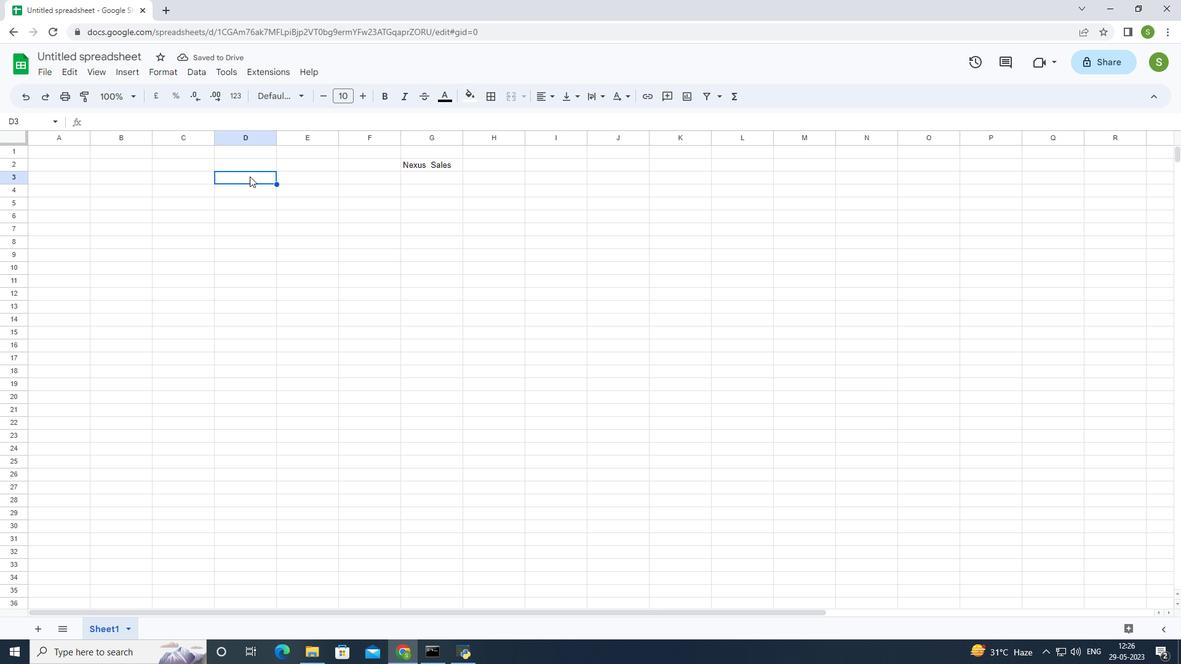 
Action: Mouse moved to (231, 177)
Screenshot: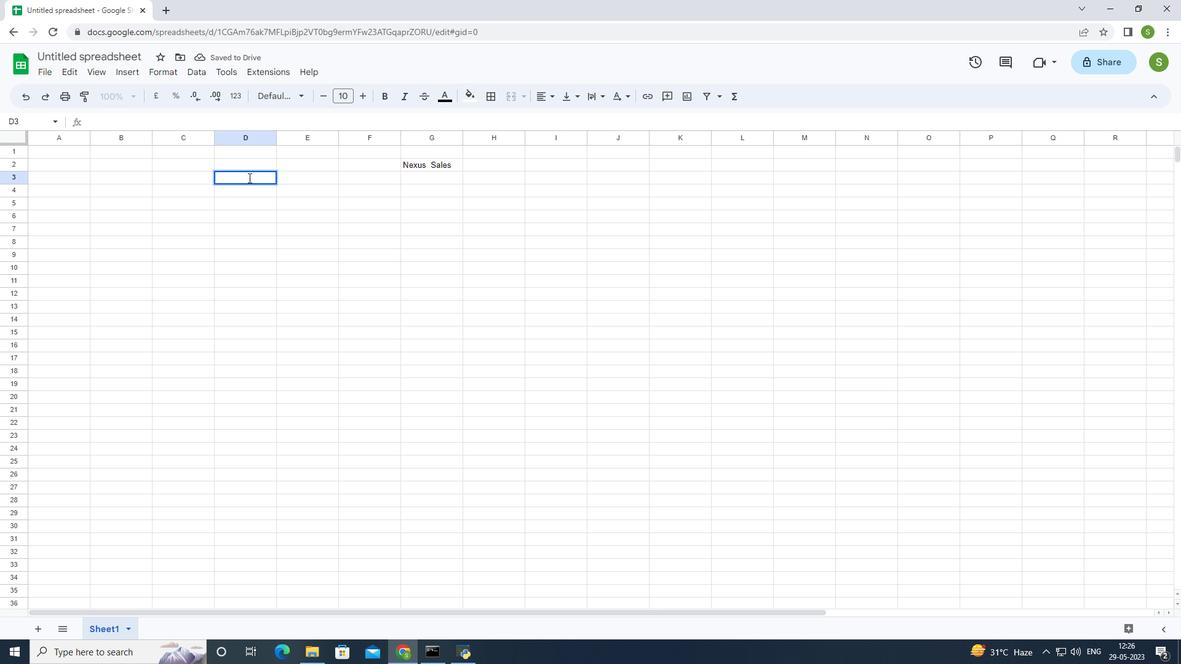 
Action: Key pressed <Key.shift>Name
Screenshot: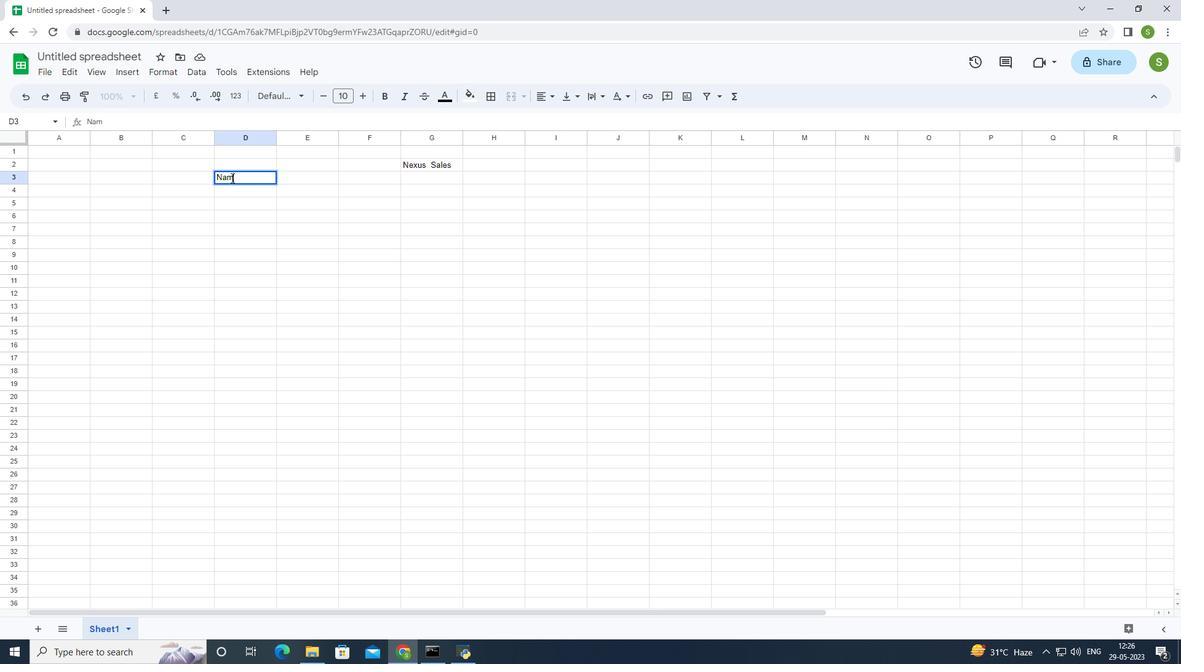 
Action: Mouse moved to (249, 172)
Screenshot: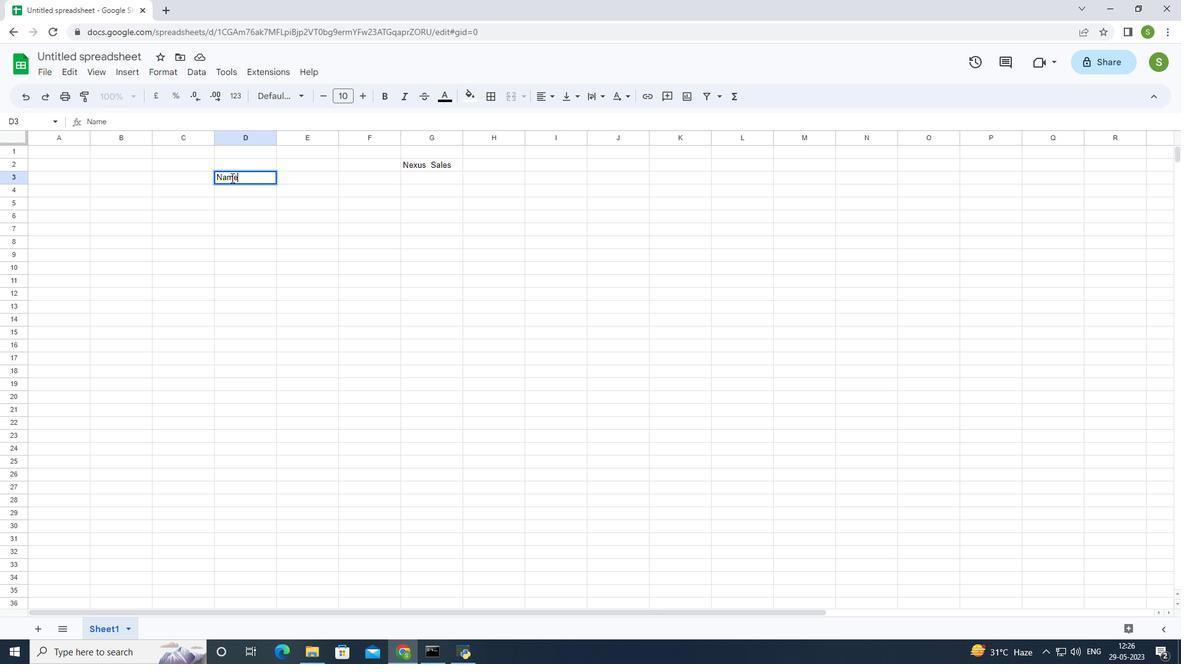 
Action: Key pressed <Key.down><Key.enter>
Screenshot: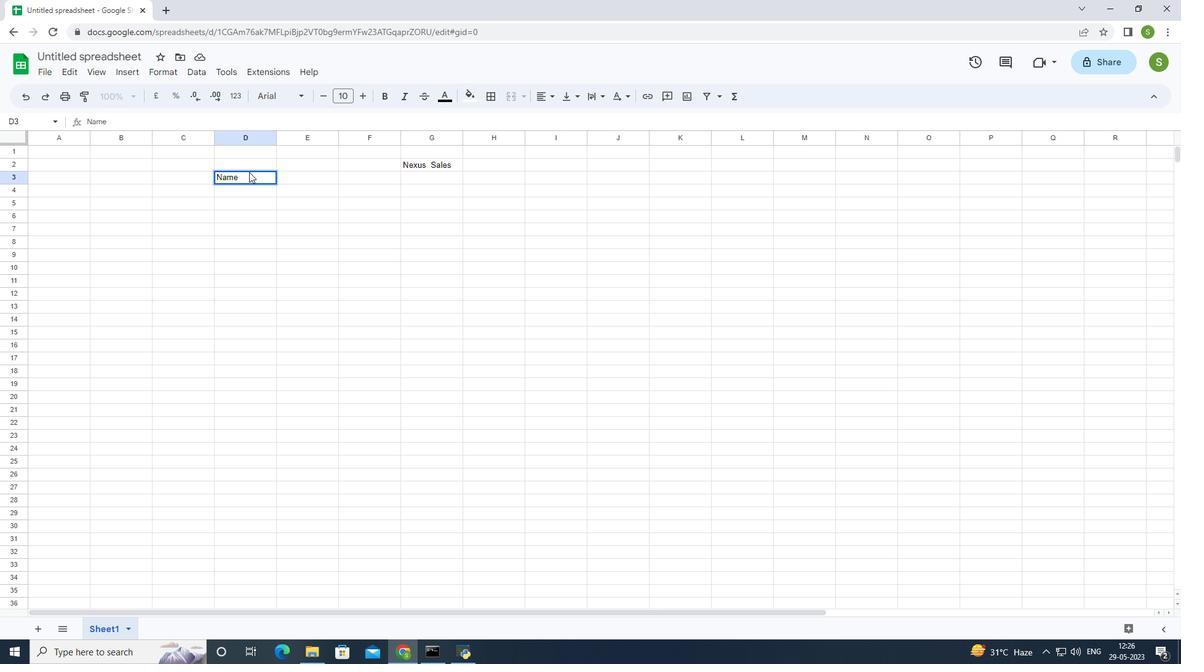 
Action: Mouse moved to (270, 174)
Screenshot: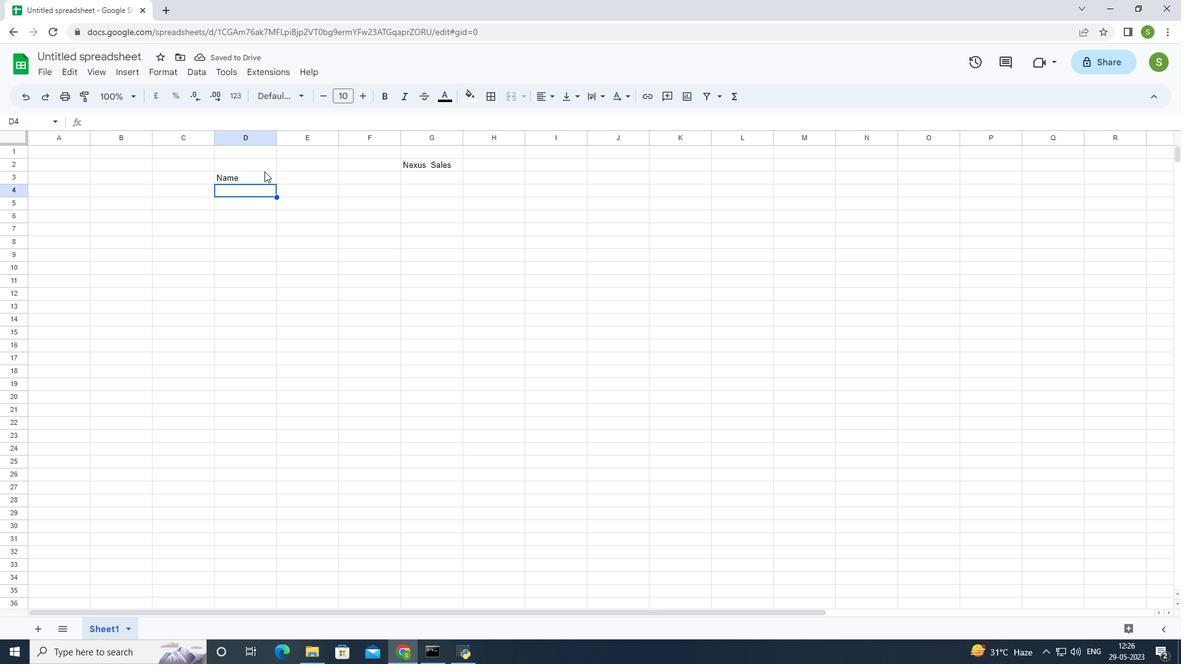 
Action: Key pressed <Key.shift>William<Key.space><Key.shift>Wilson
Screenshot: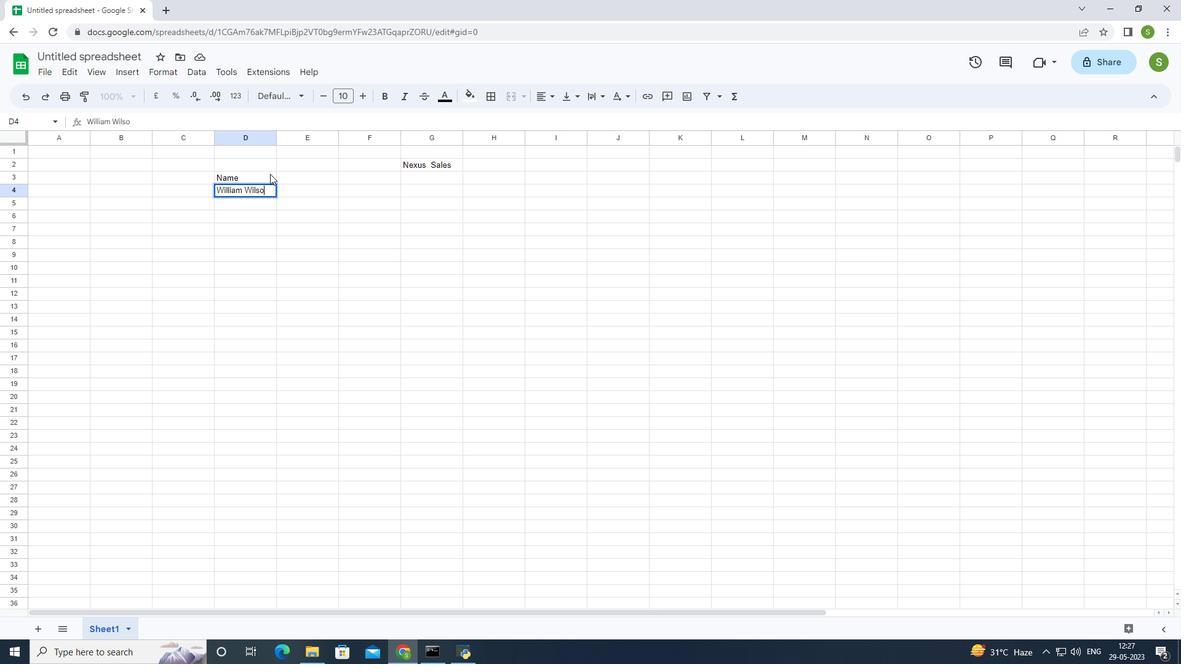 
Action: Mouse moved to (284, 174)
Screenshot: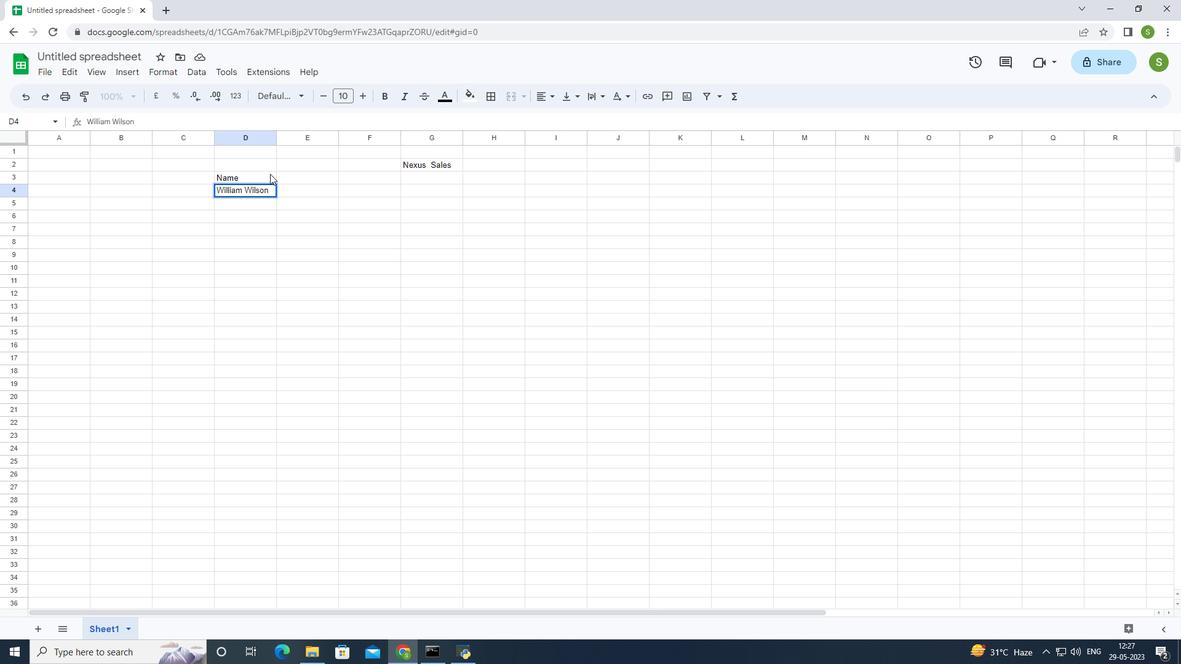 
Action: Key pressed <Key.enter><Key.shift>Isabella<Key.space><Key.shift>Ron<Key.backspace>binson<Key.space><Key.enter><Key.shift>j<Key.shift>ames<Key.space><Key.shift>t<Key.backspace><Key.shift>Taylor<Key.enter><Key.space><Key.shift>Charlotte<Key.space><Key.shift>Clark<Key.enter><Key.shift>Michael<Key.space><Key.shift>Walker<Key.enter><Key.shift>Amelia<Key.space><Key.shift>Wright<Key.enter><Key.shift><Key.shift><Key.shift><Key.shift><Key.shift>Matthew<Key.space><Key.shift>Turner<Key.enter><Key.shift>Harper<Key.space><Key.shift>Hall<Key.enter><Key.shift><Key.shift><Key.shift><Key.shift><Key.shift><Key.shift><Key.shift><Key.shift><Key.shift><Key.shift>Joseph<Key.space><Key.shift>Phillips<Key.enter><Key.shift><Key.shift><Key.shift><Key.shift><Key.shift><Key.shift><Key.shift><Key.shift><Key.shift><Key.shift><Key.shift><Key.shift><Key.shift><Key.shift>Abigali<Key.space><Key.shift>Adams
Screenshot: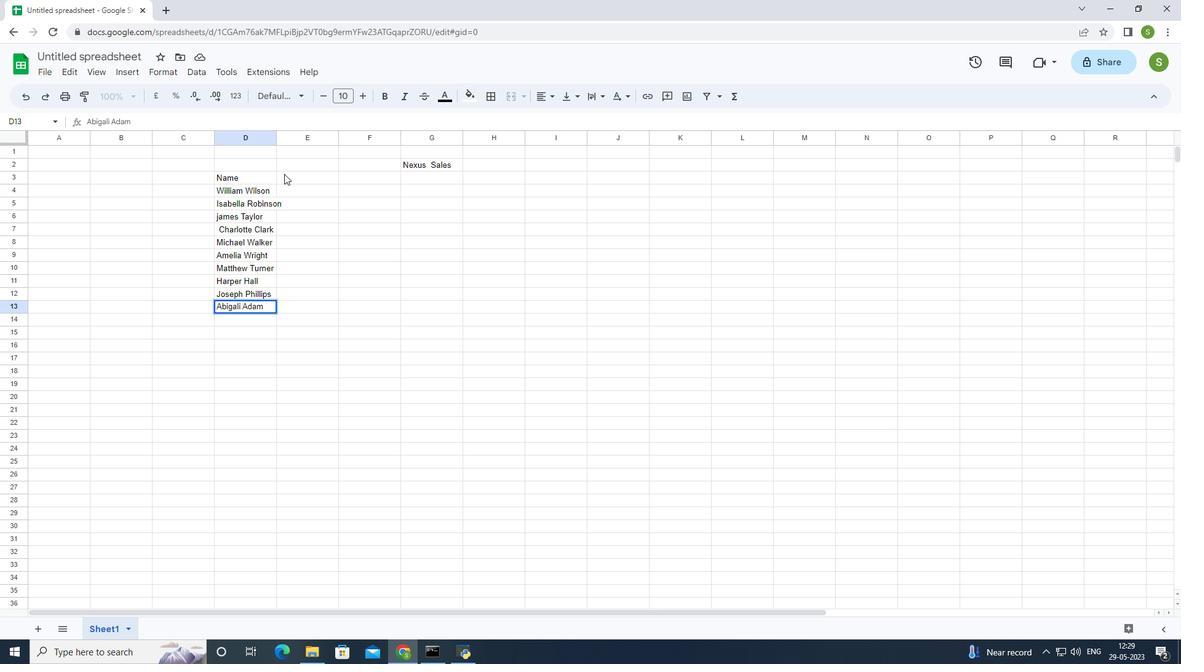 
Action: Mouse moved to (312, 173)
Screenshot: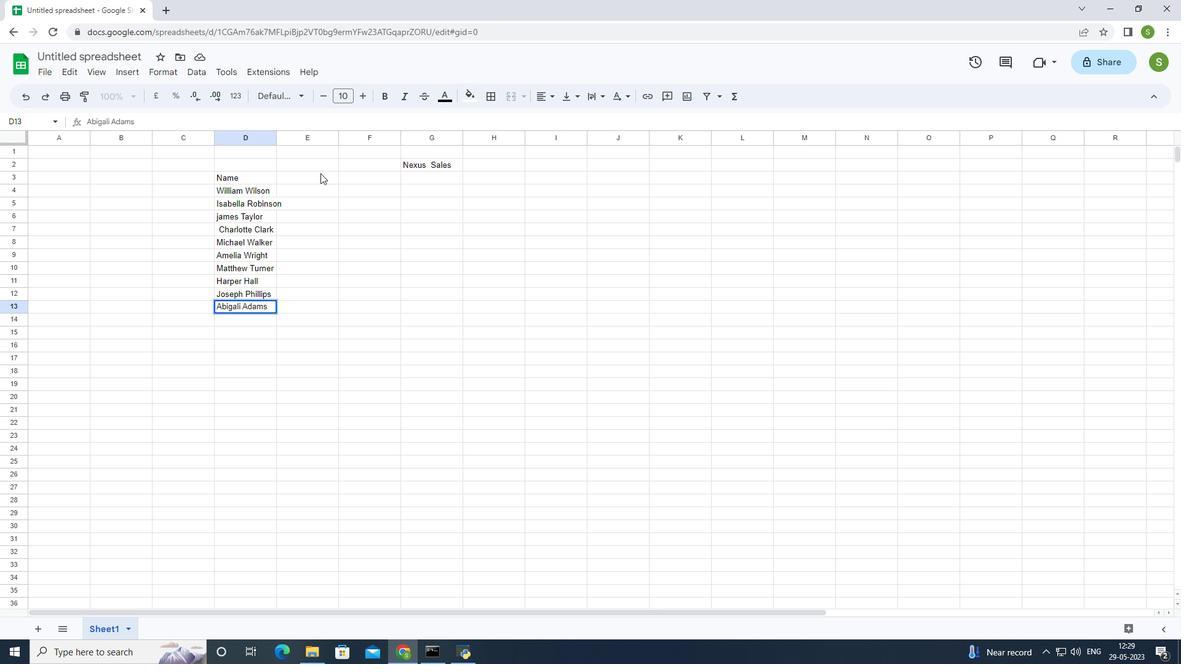 
Action: Mouse pressed left at (312, 173)
Screenshot: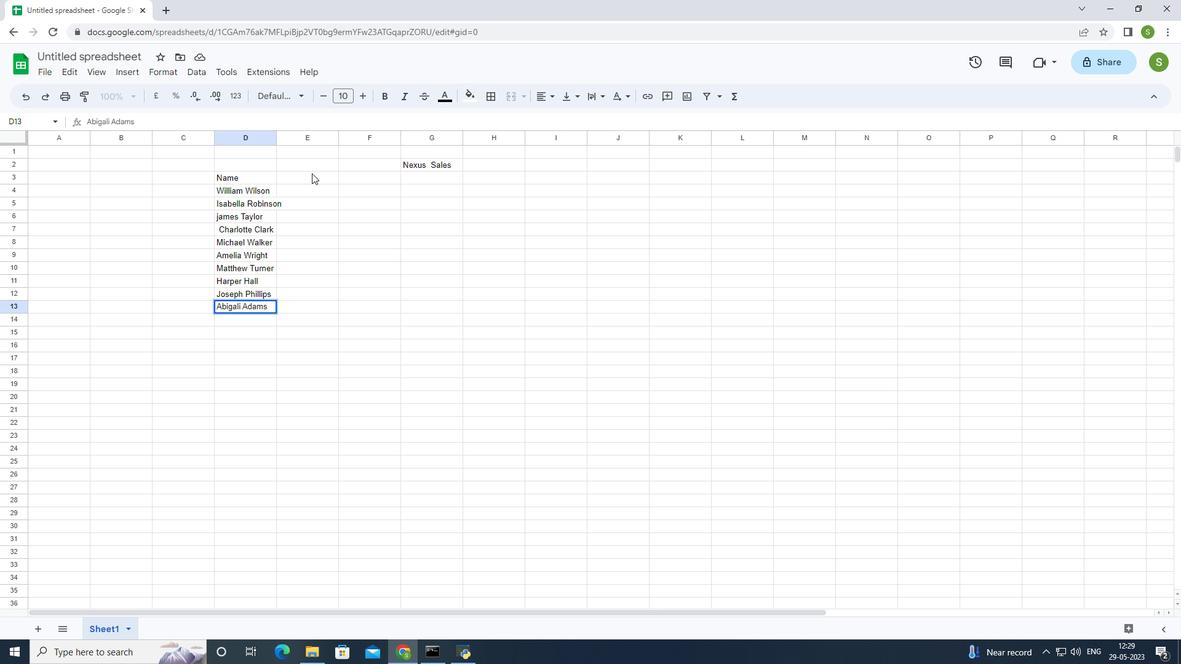 
Action: Mouse moved to (311, 174)
Screenshot: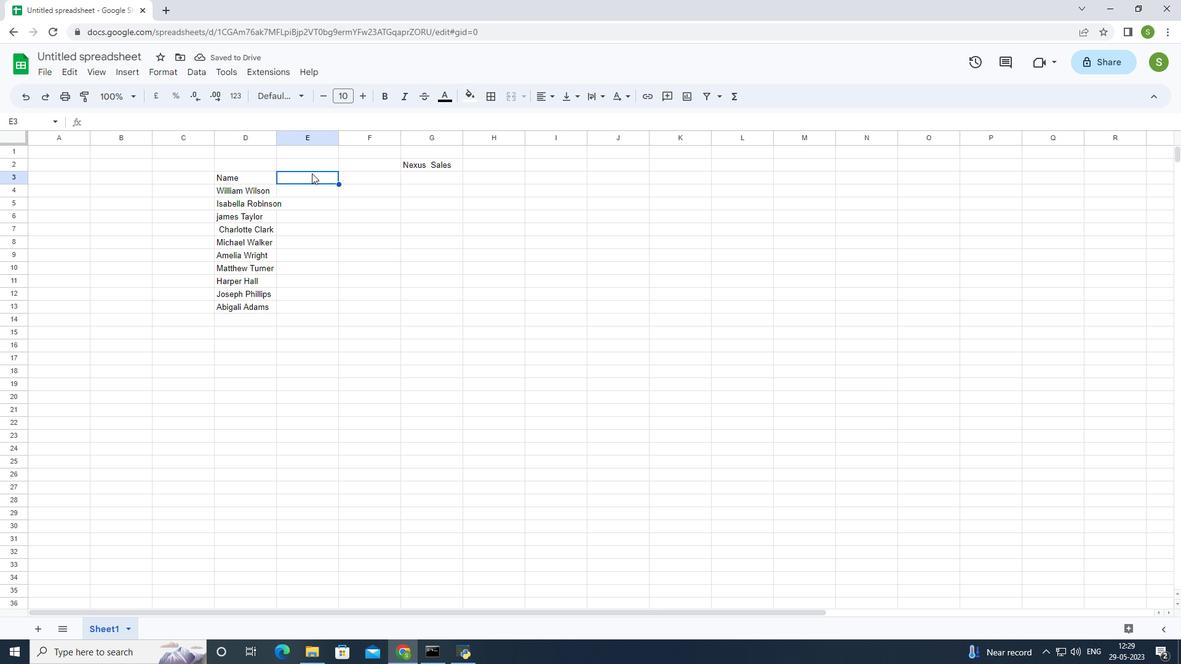 
Action: Key pressed <Key.shift>Item<Key.enter>1000<Key.enter>1000<Key.backspace>1<Key.enter>1002<Key.enter>167<Key.enter><Key.up>1098<Key.enter>10<Key.backspace>569<Key.enter>16660<Key.backspace><Key.enter>1450<Key.enter>1650<Key.enter>16788<Key.backspace><Key.enter>2000
Screenshot: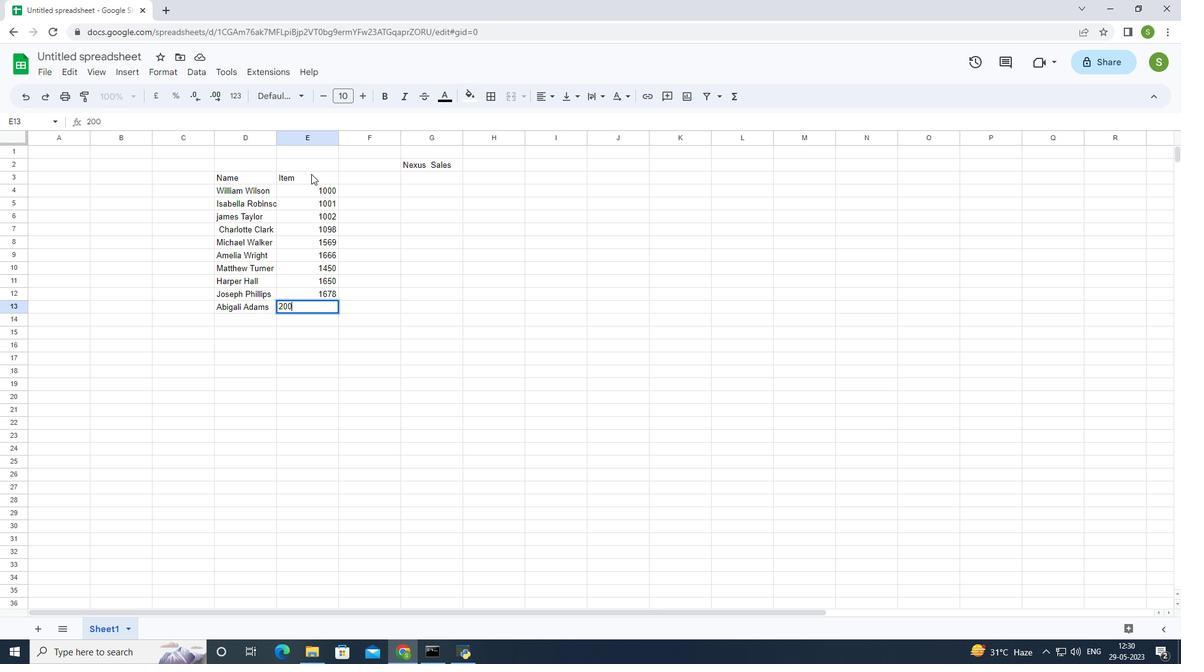 
Action: Mouse moved to (356, 176)
Screenshot: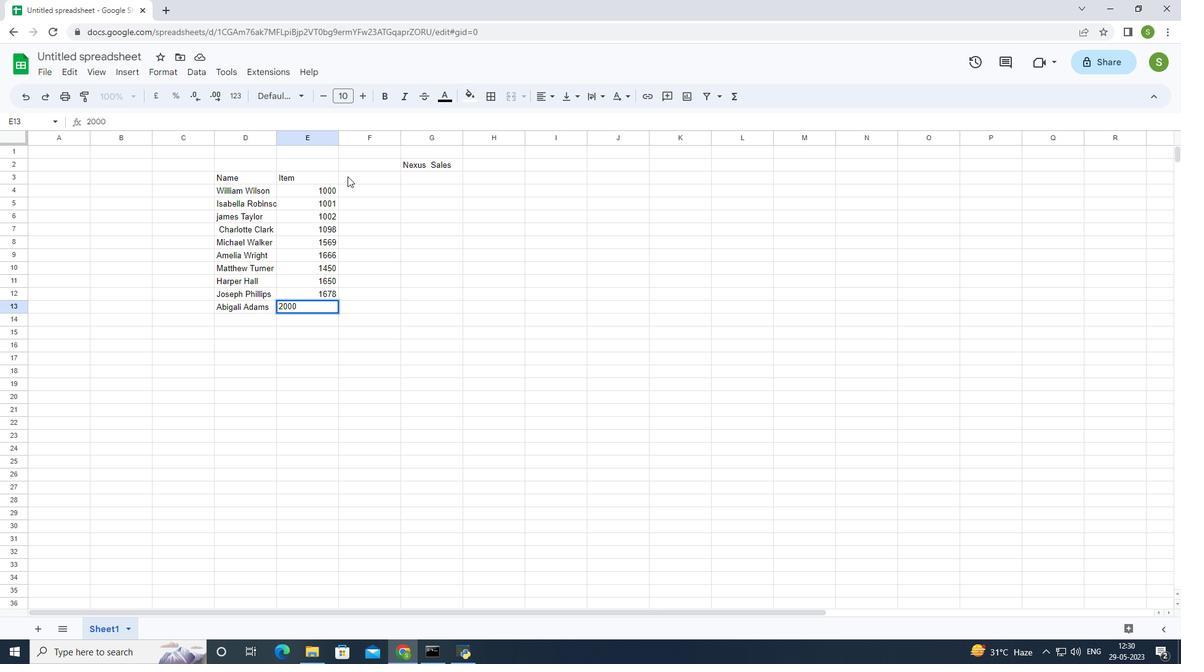 
Action: Mouse pressed left at (356, 176)
Screenshot: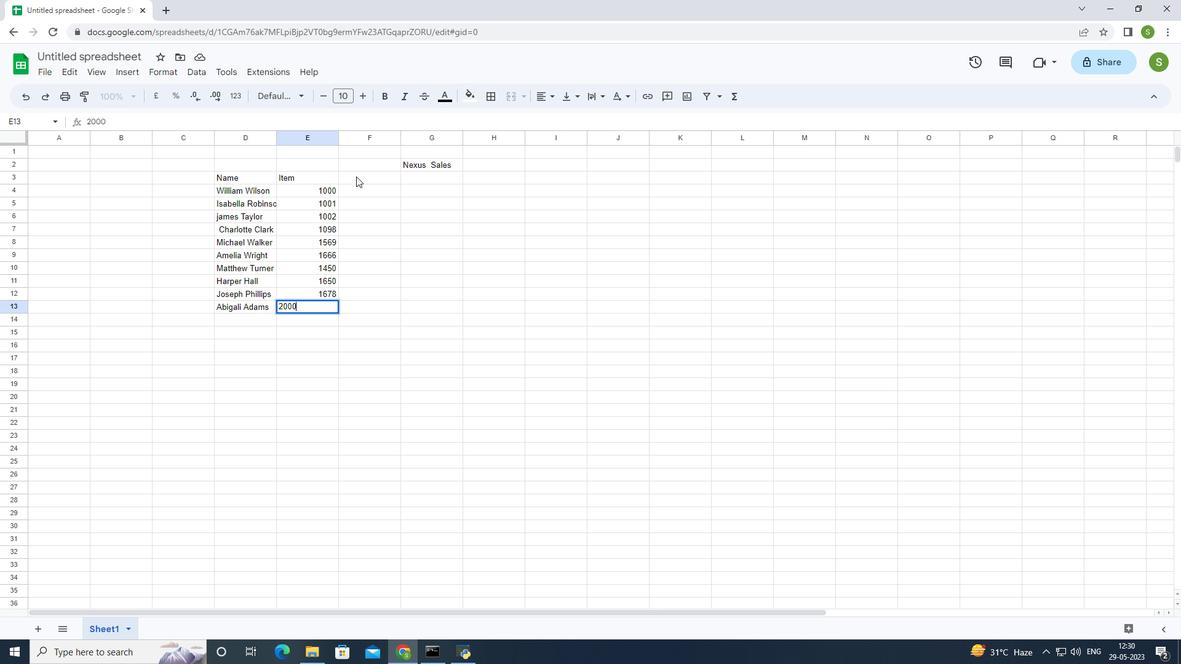 
Action: Mouse moved to (398, 200)
Screenshot: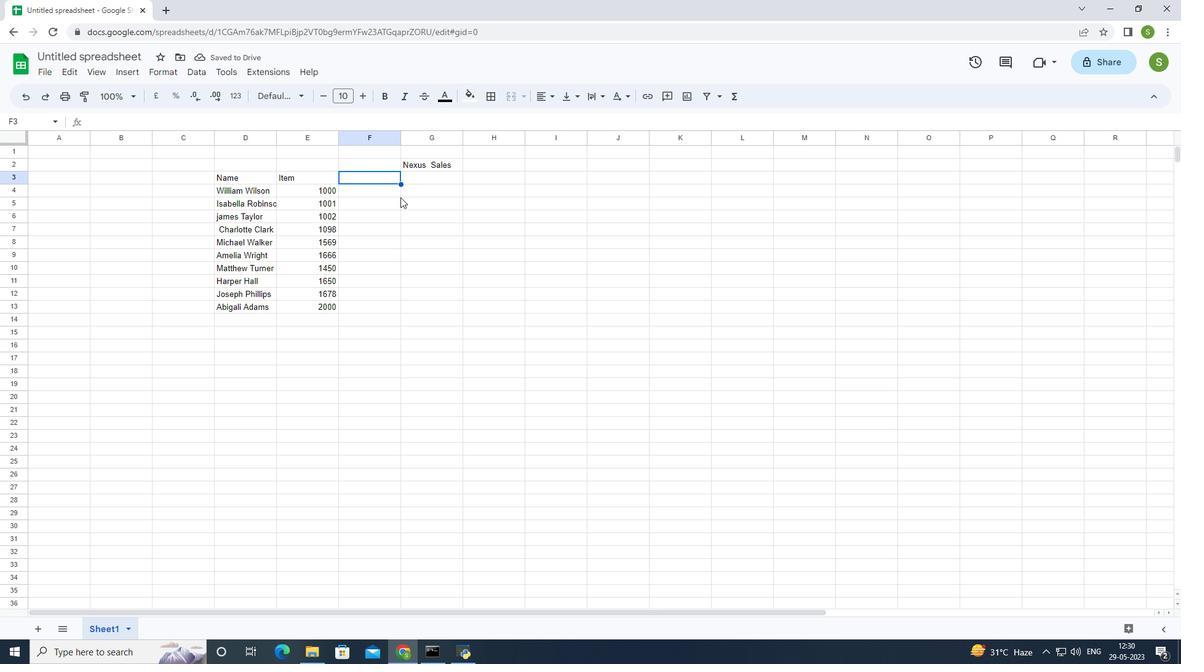 
Action: Key pressed <Key.shift>Product<Key.enter>5000<Key.enter>5789<Key.enter>5789<Key.backspace>0<Key.enter>8765<Key.enter>7890<Key.enter>9876<Key.enter>46688<Key.enter>9977<Key.enter>
Screenshot: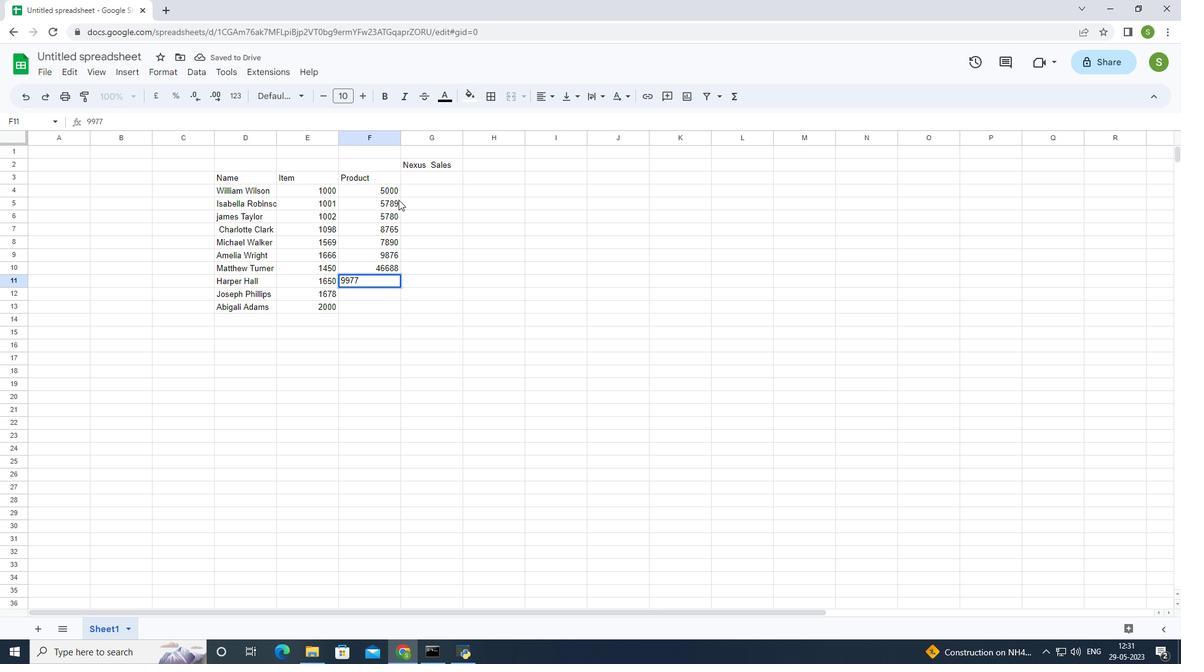 
Action: Mouse moved to (380, 266)
Screenshot: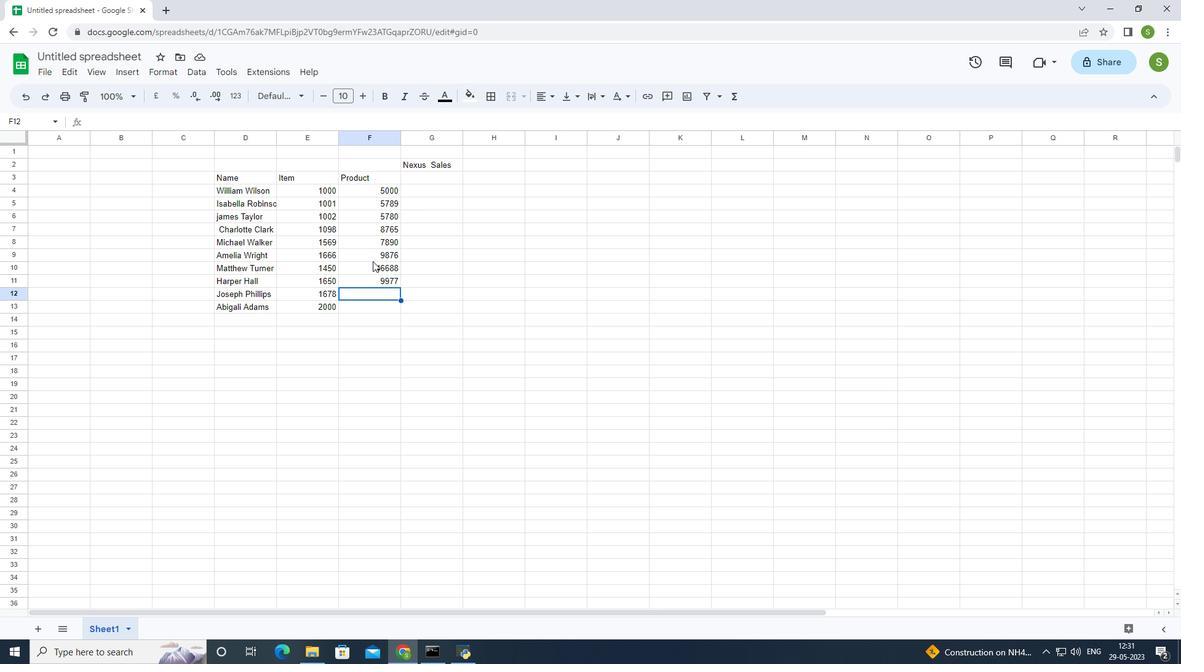 
Action: Mouse pressed left at (380, 266)
Screenshot: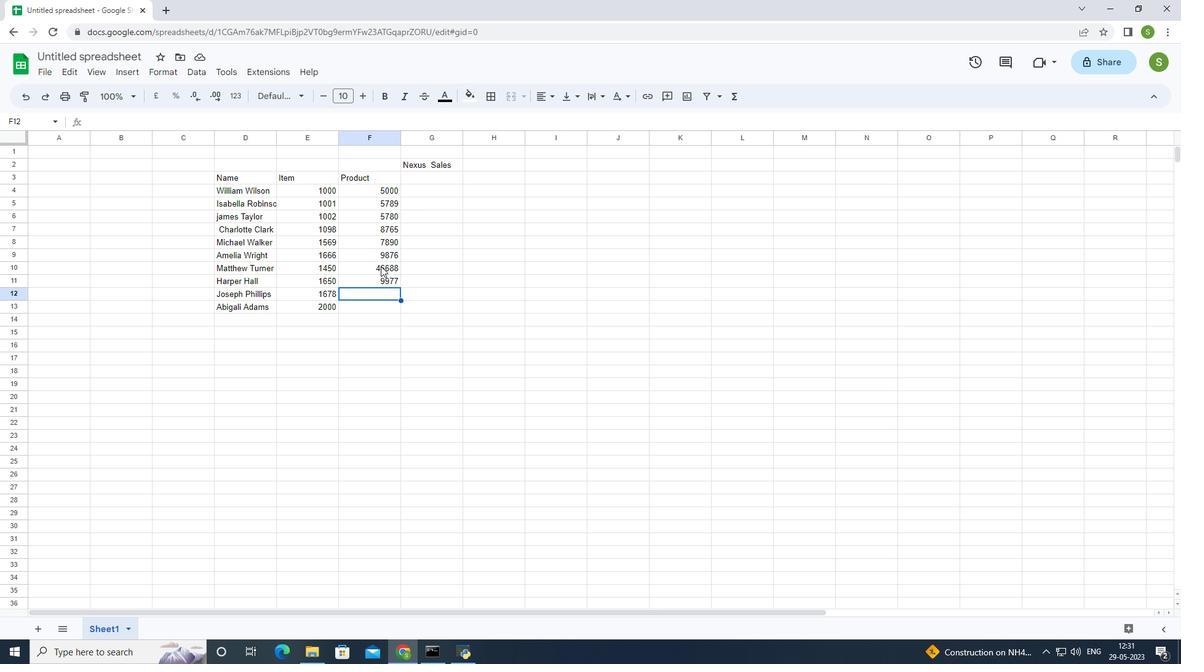 
Action: Mouse moved to (420, 235)
Screenshot: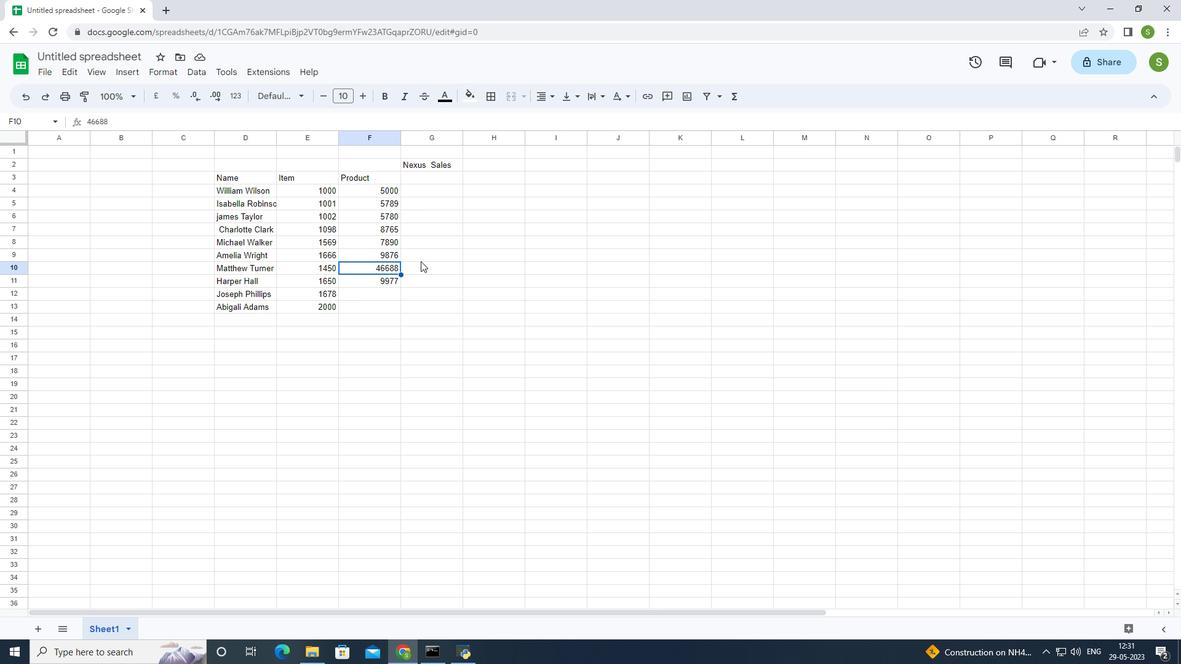 
Action: Key pressed 16780
Screenshot: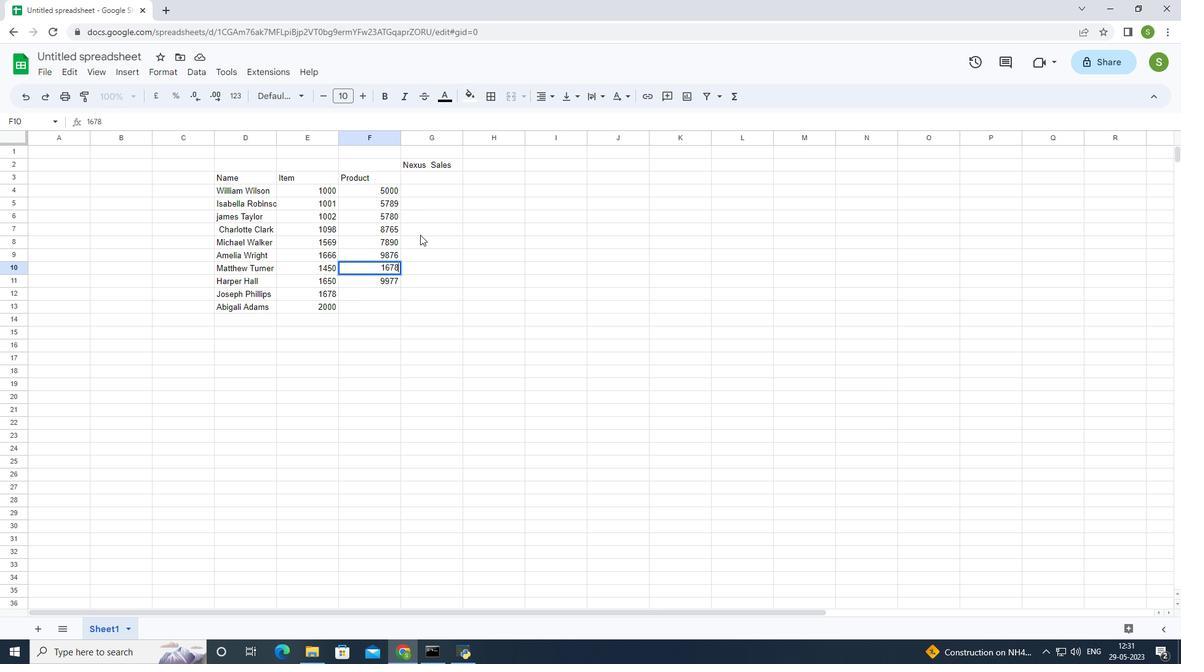 
Action: Mouse moved to (382, 307)
Screenshot: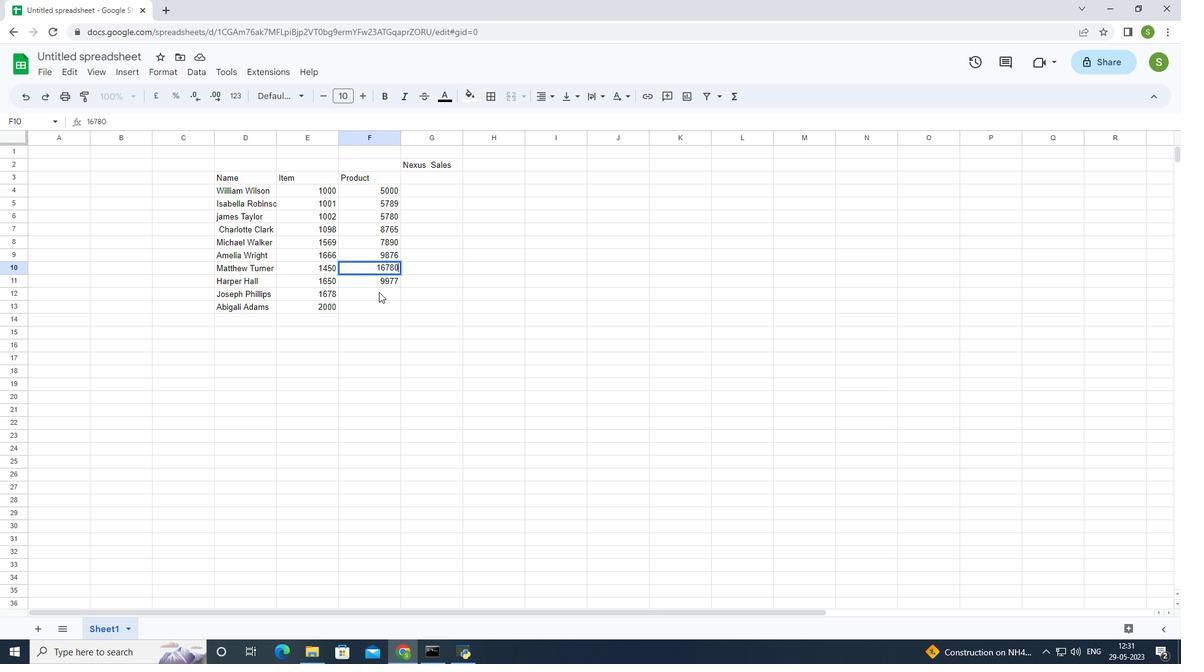
Action: Mouse pressed left at (382, 307)
Screenshot: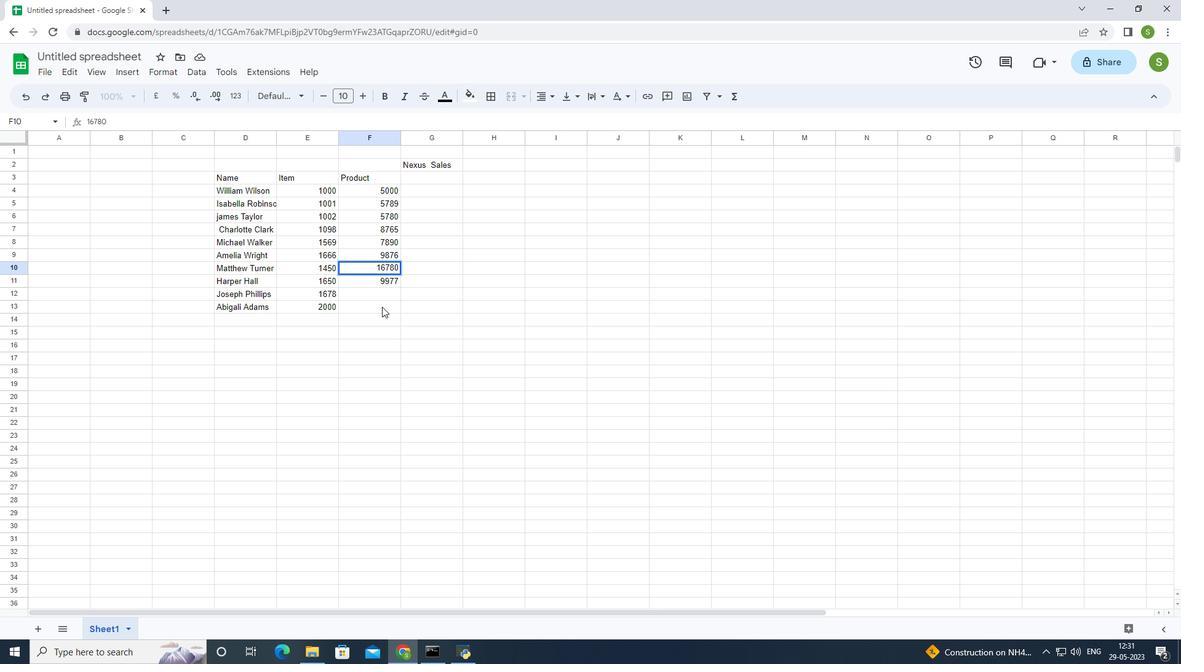
Action: Mouse moved to (406, 299)
Screenshot: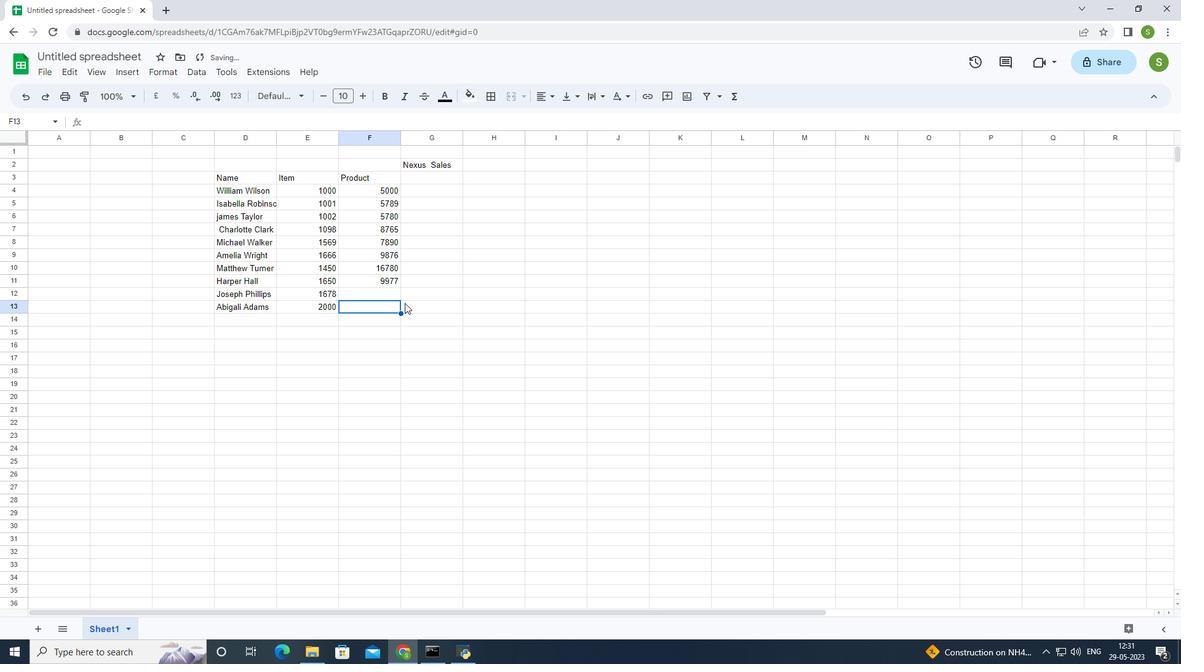
Action: Key pressed 20000
Screenshot: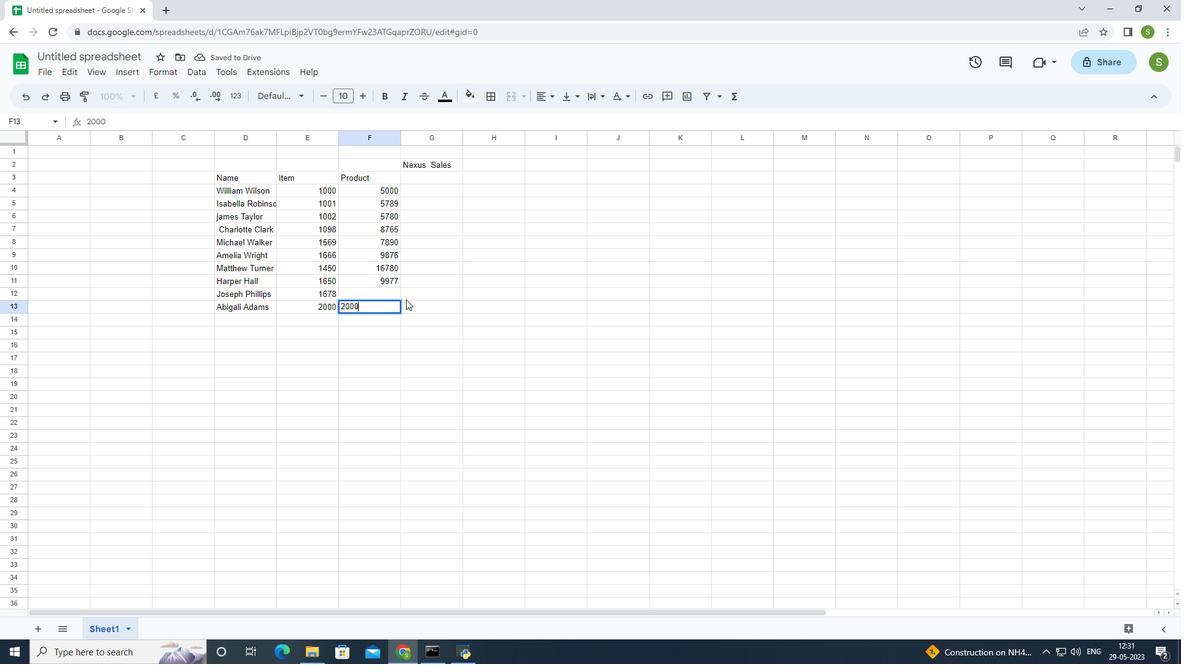
Action: Mouse moved to (359, 292)
Screenshot: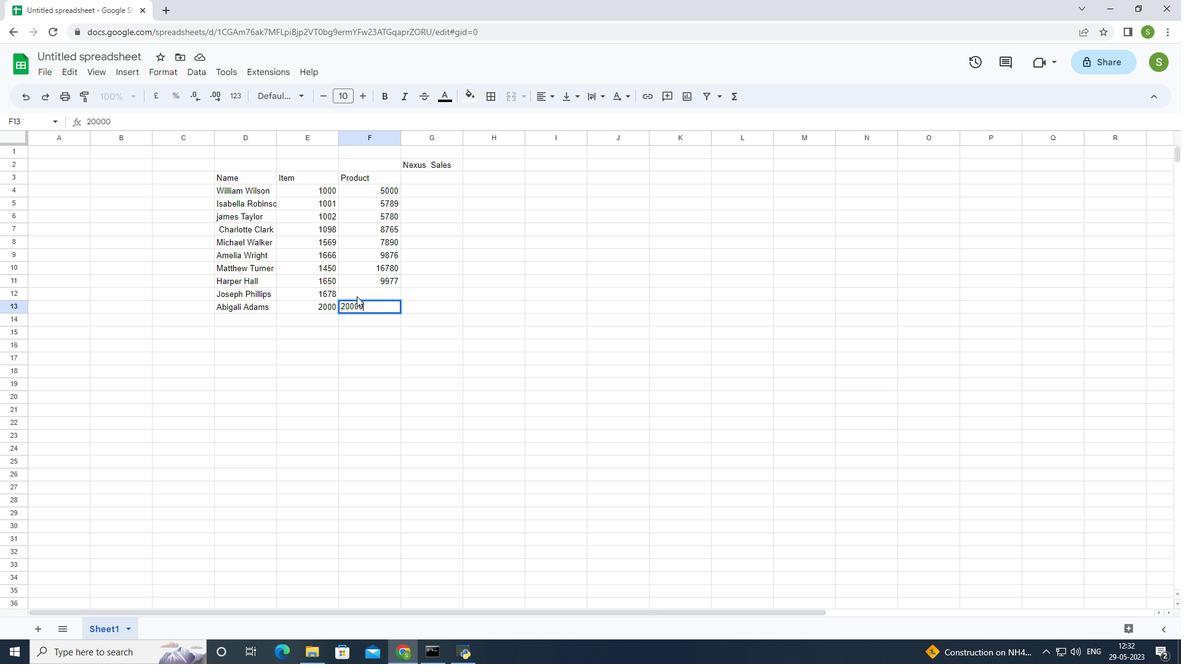 
Action: Mouse pressed left at (359, 292)
Screenshot: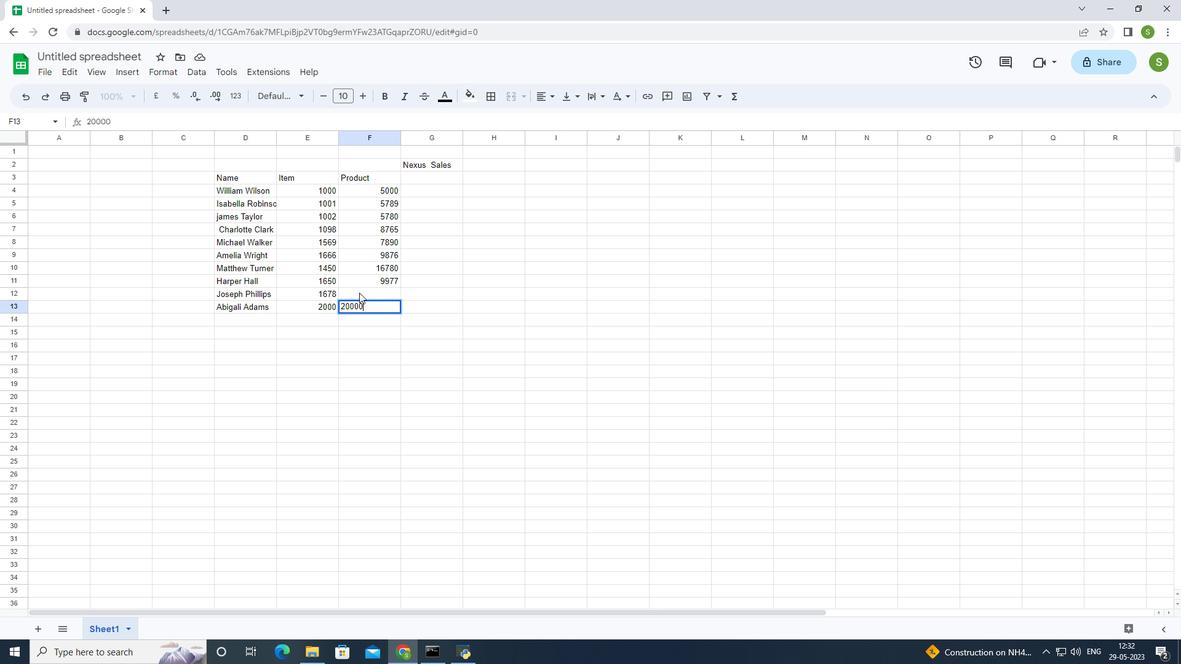 
Action: Mouse moved to (379, 291)
Screenshot: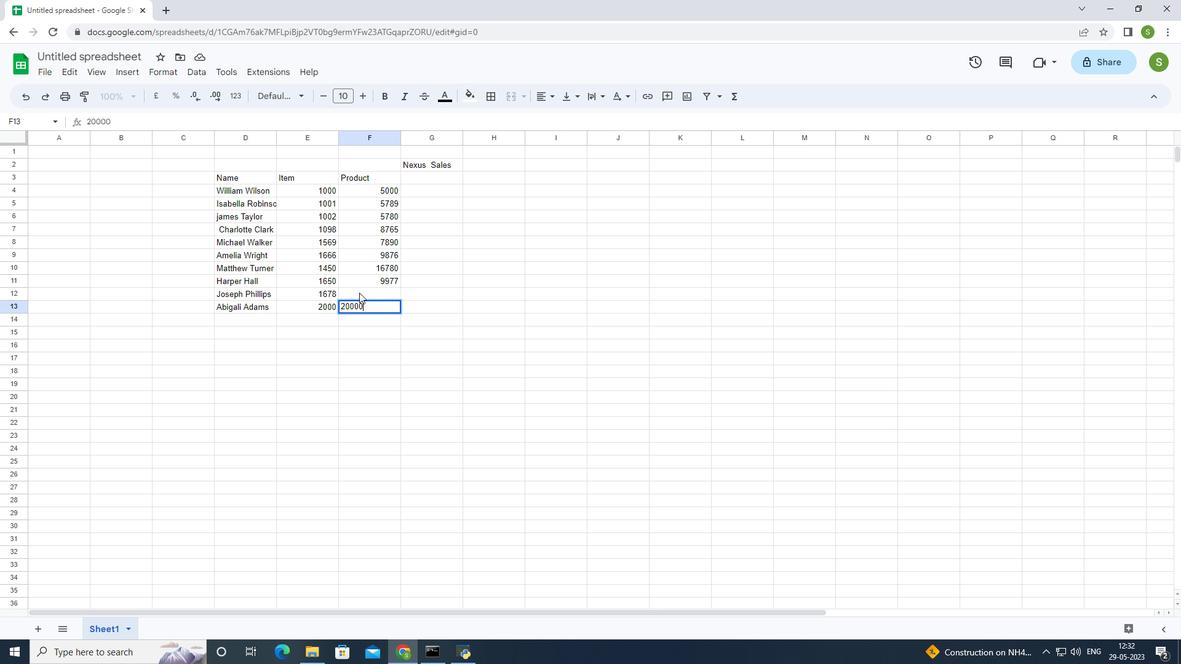 
Action: Key pressed 4567
Screenshot: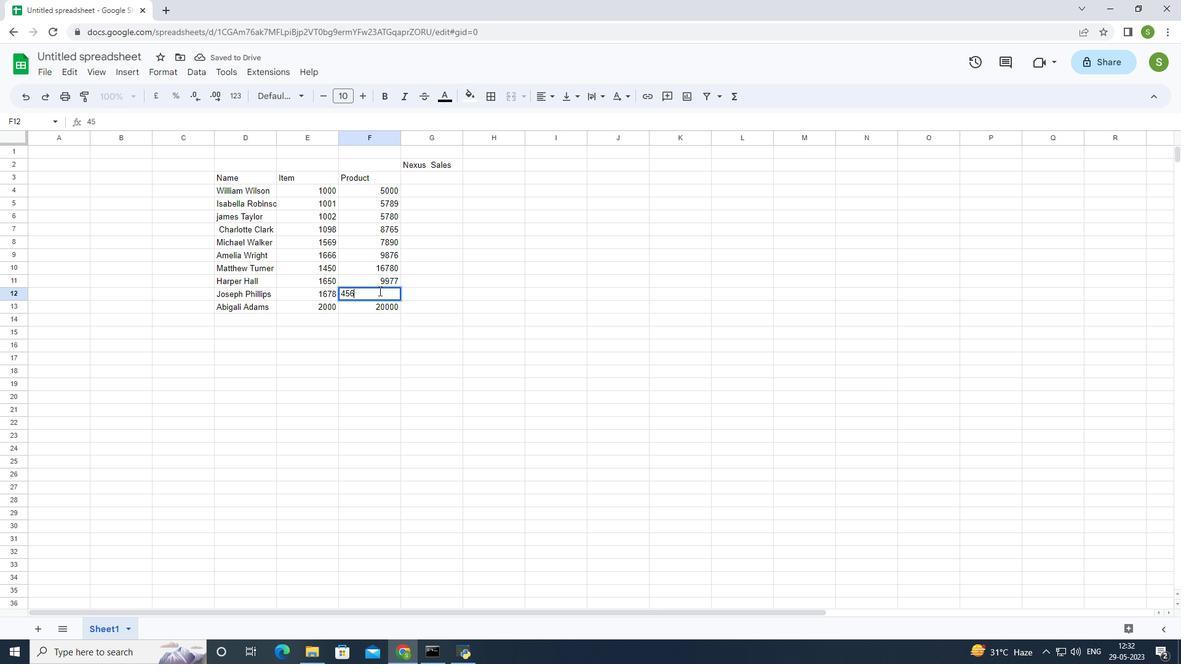 
Action: Mouse moved to (427, 179)
Screenshot: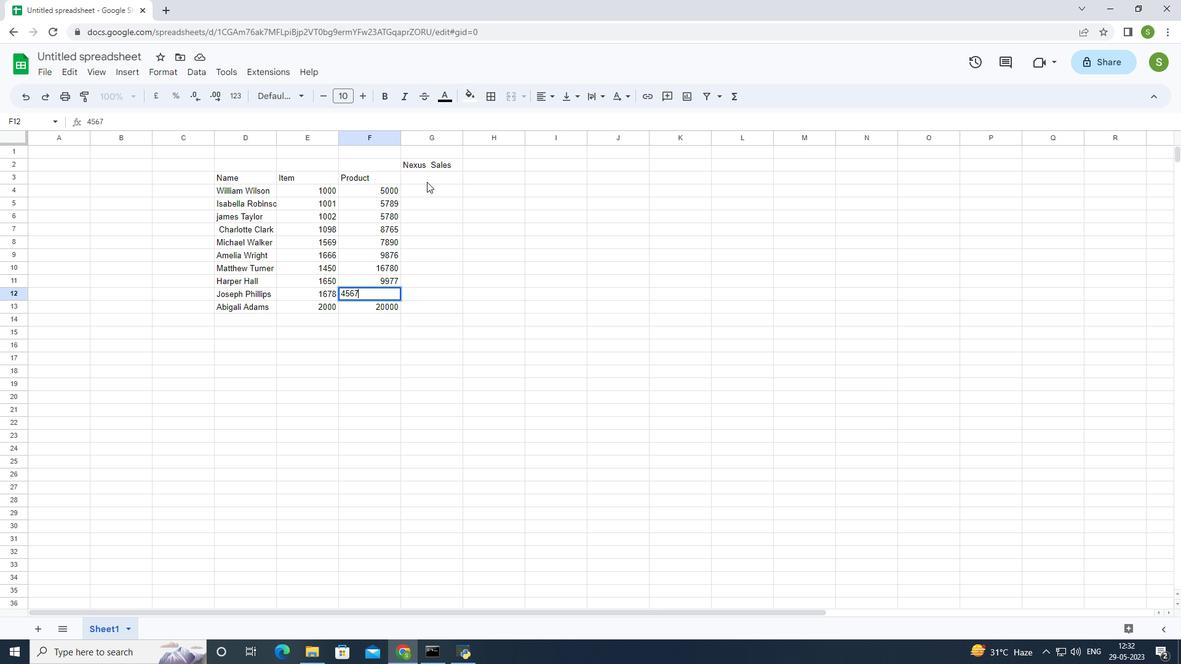 
Action: Mouse pressed left at (427, 179)
Screenshot: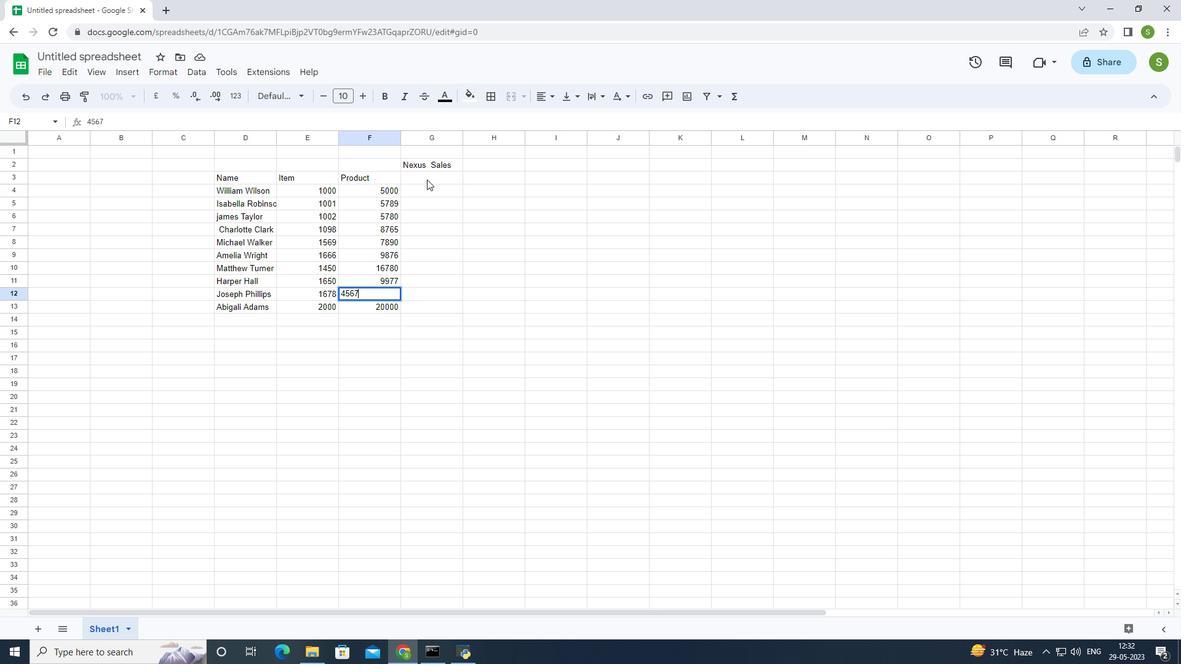 
Action: Mouse moved to (377, 180)
Screenshot: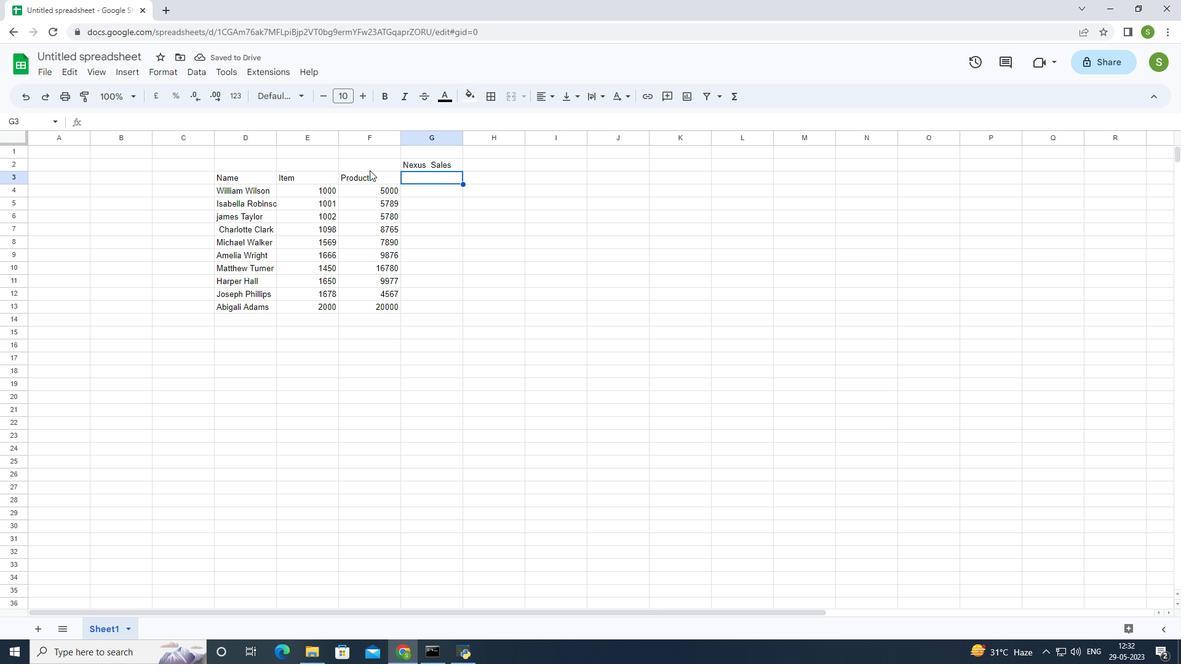 
Action: Mouse pressed left at (377, 180)
Screenshot: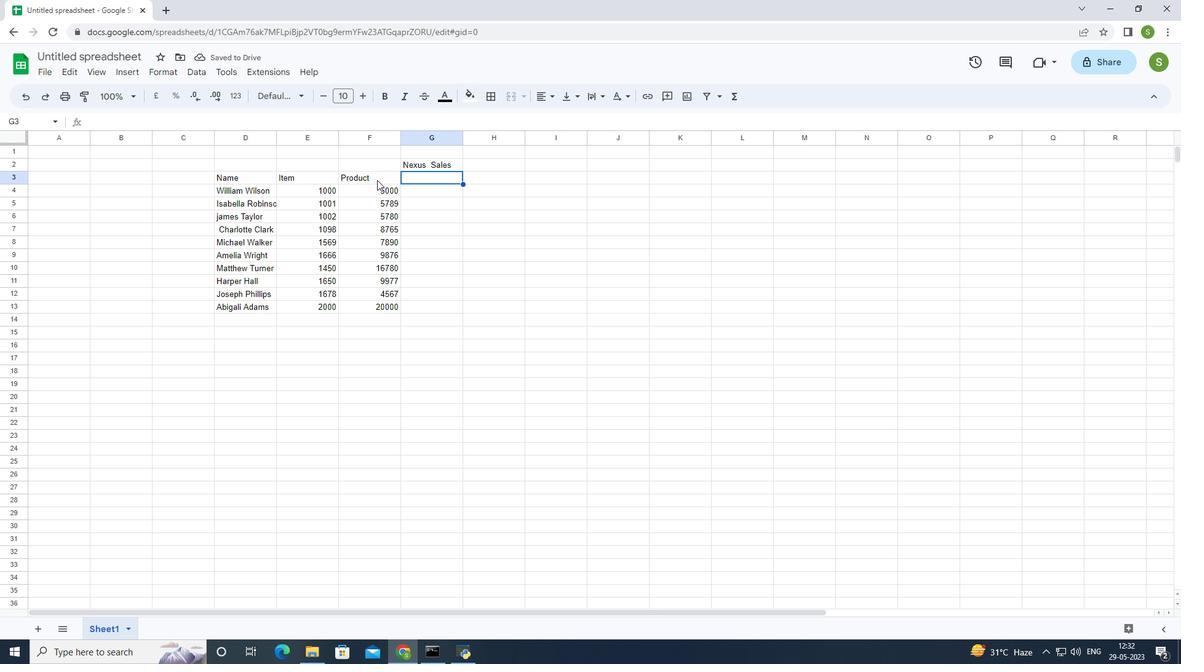 
Action: Mouse moved to (387, 179)
Screenshot: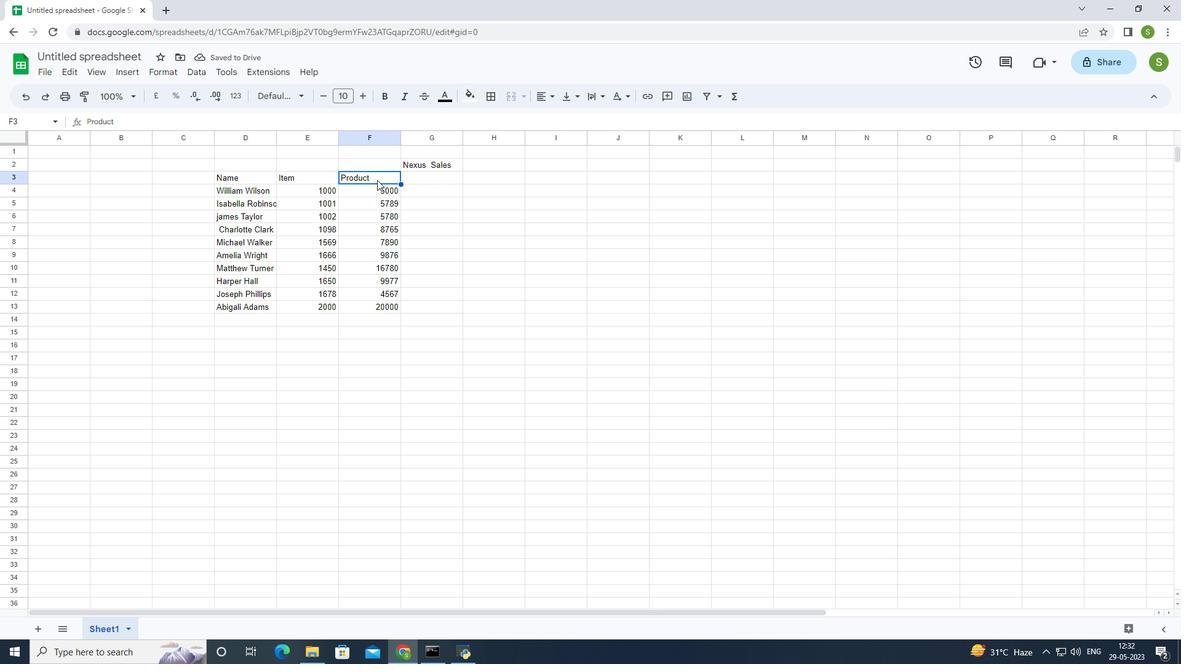 
Action: Mouse pressed left at (387, 179)
Screenshot: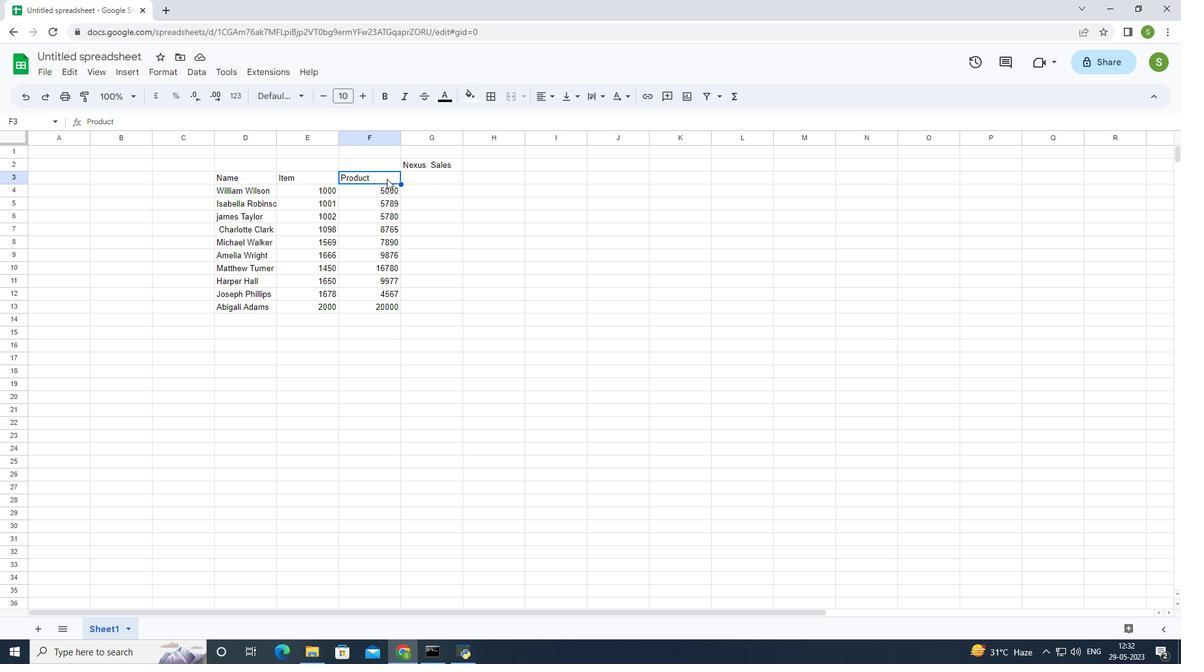 
Action: Mouse moved to (420, 179)
Screenshot: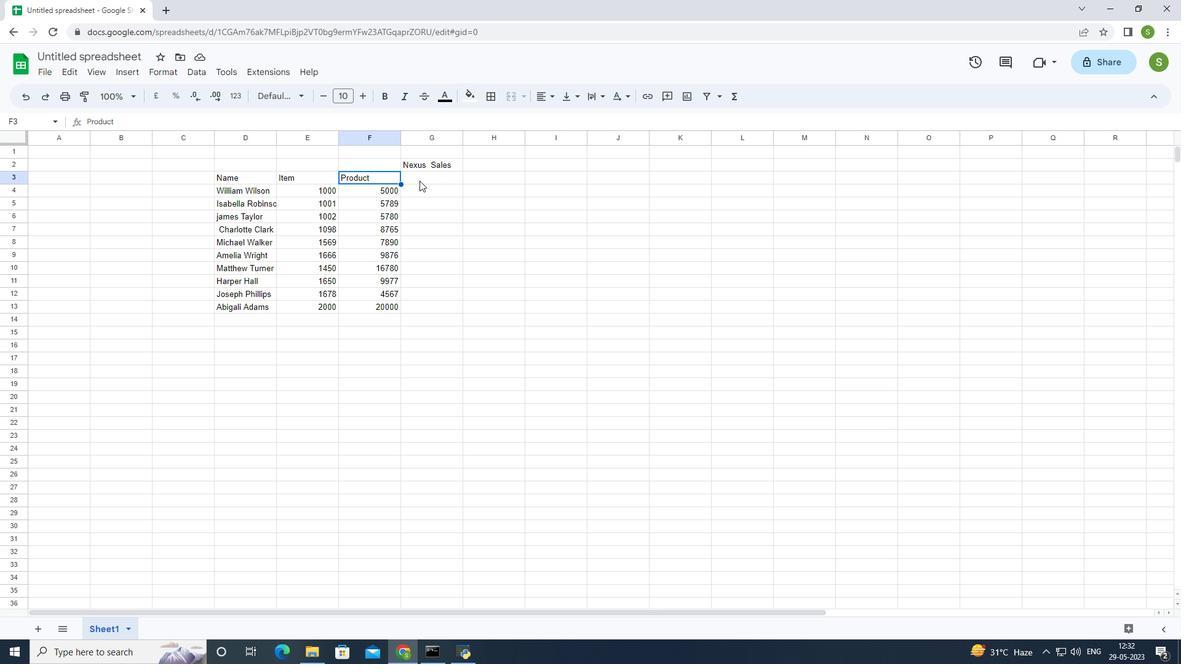 
Action: Mouse pressed left at (420, 179)
Screenshot: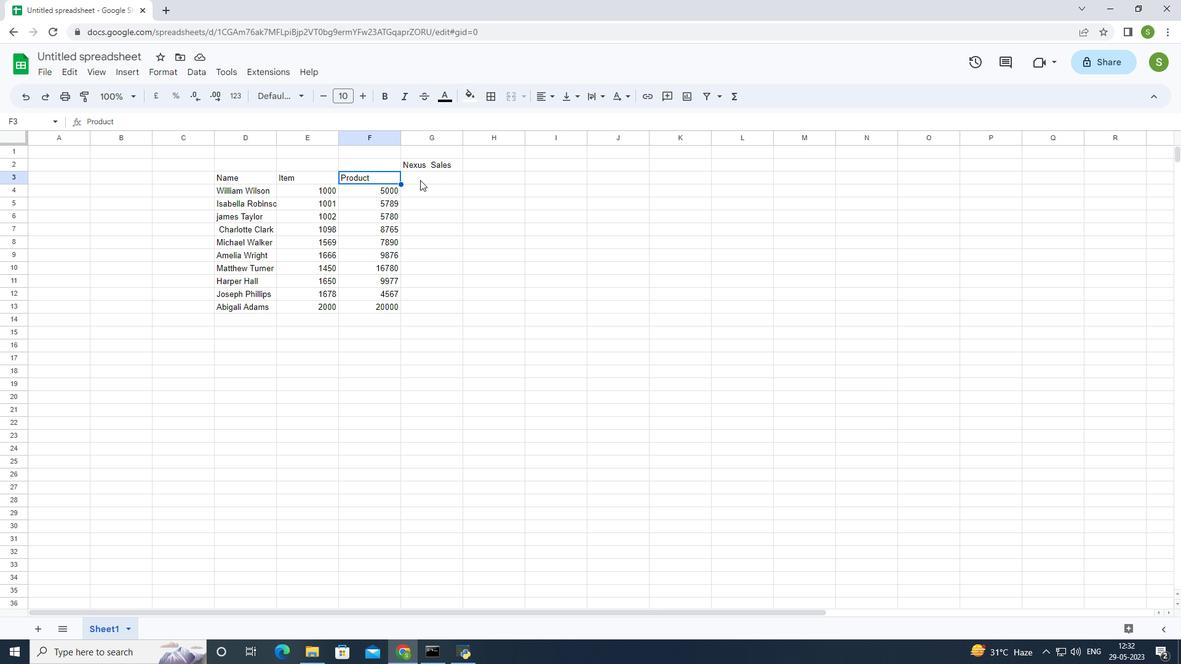 
Action: Mouse moved to (418, 192)
Screenshot: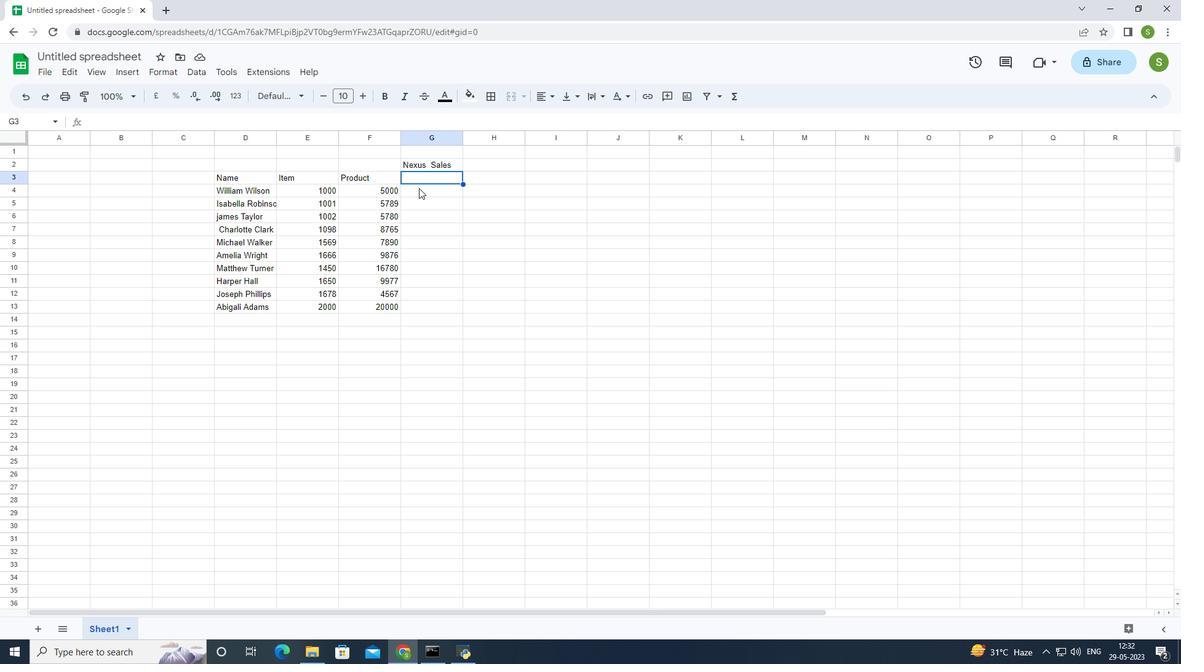 
Action: Mouse pressed left at (418, 192)
Screenshot: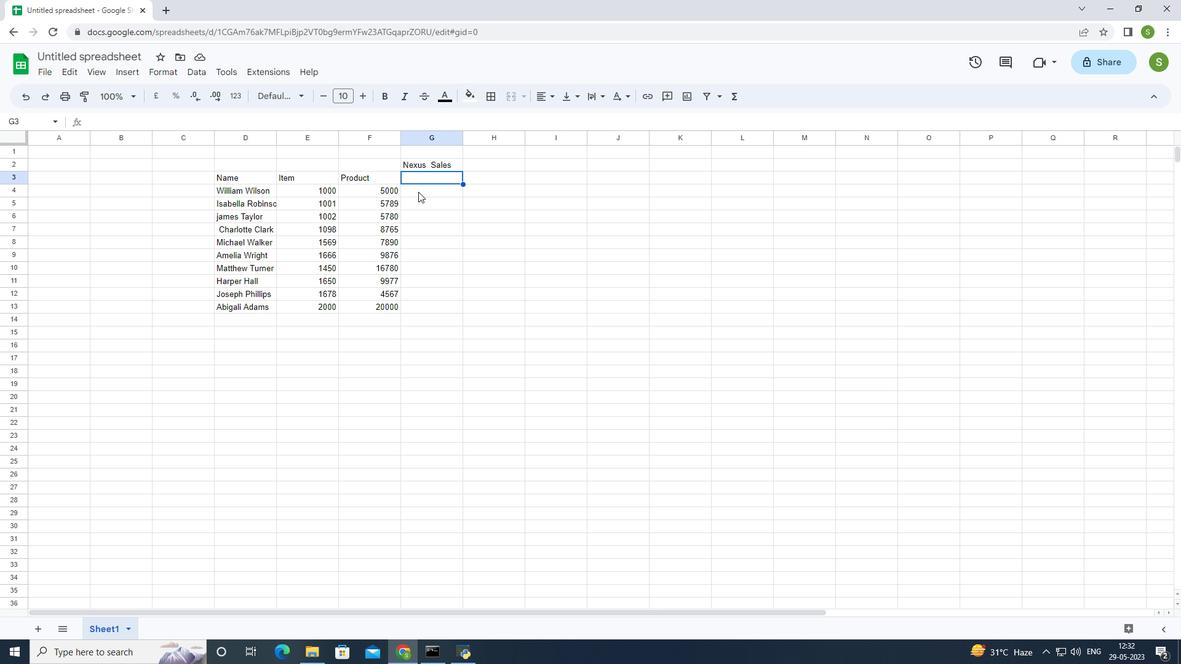 
Action: Mouse moved to (414, 175)
Screenshot: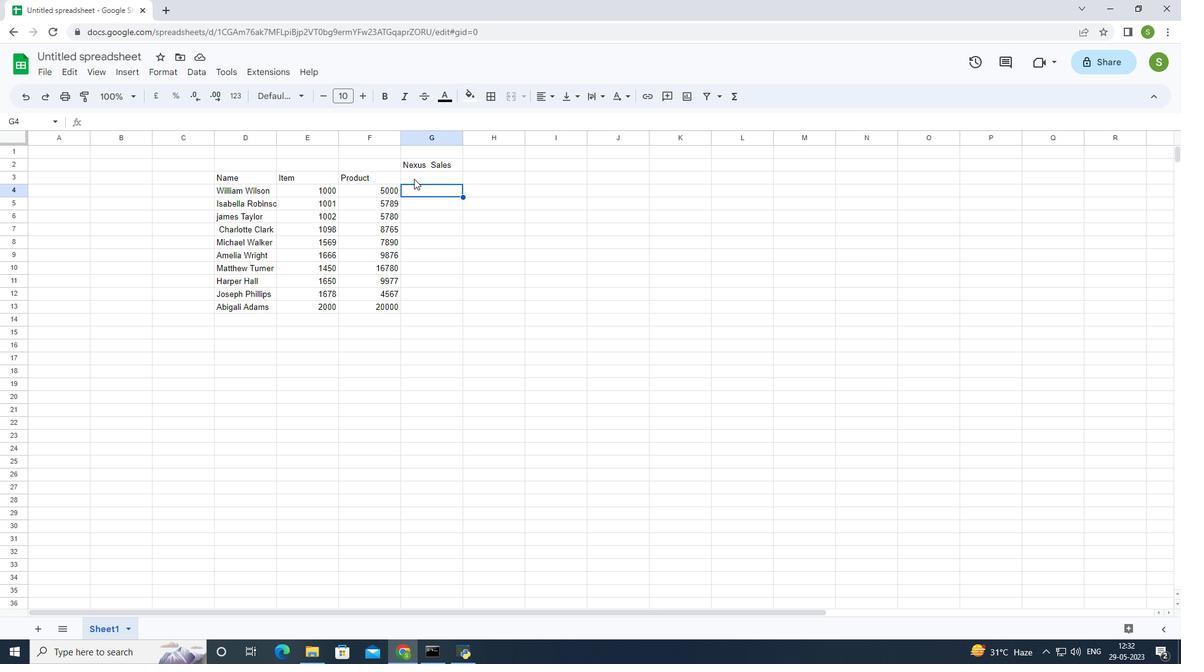 
Action: Mouse pressed left at (414, 175)
Screenshot: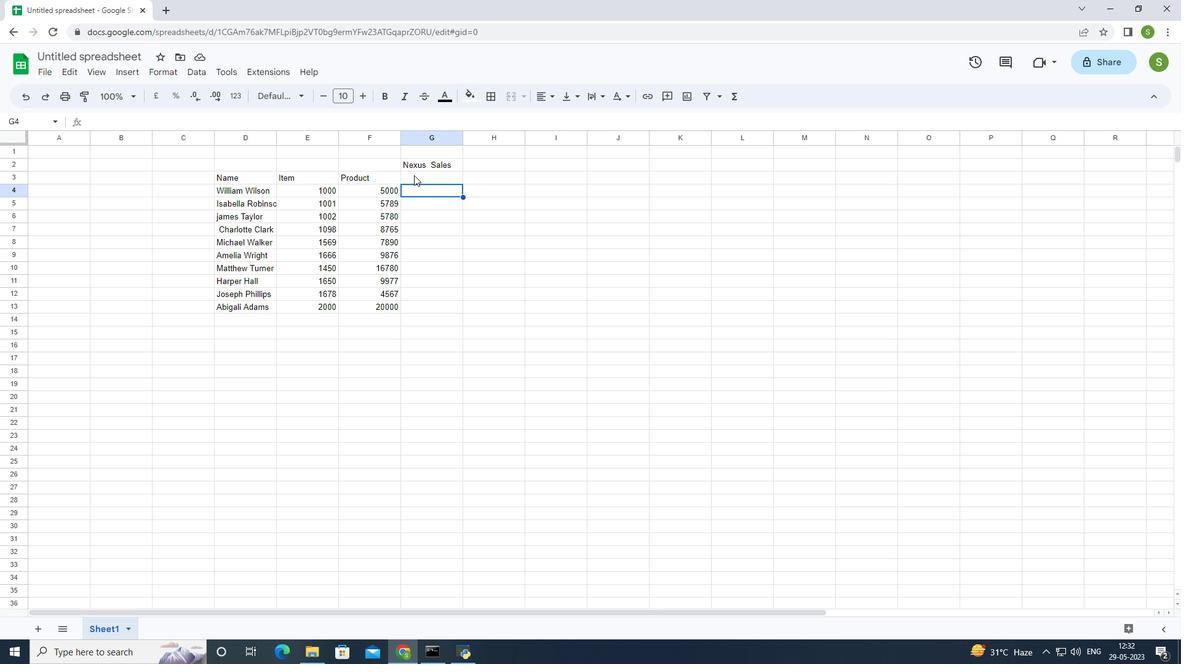 
Action: Mouse moved to (677, 304)
Screenshot: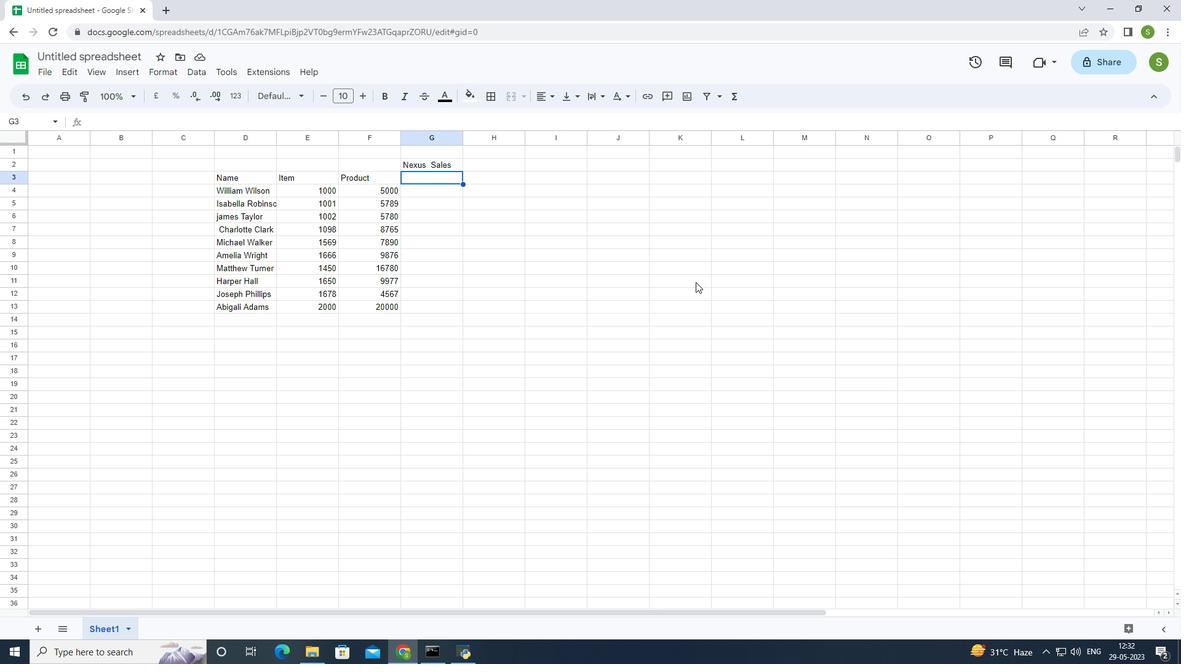 
Action: Key pressed <Key.shift>product
Screenshot: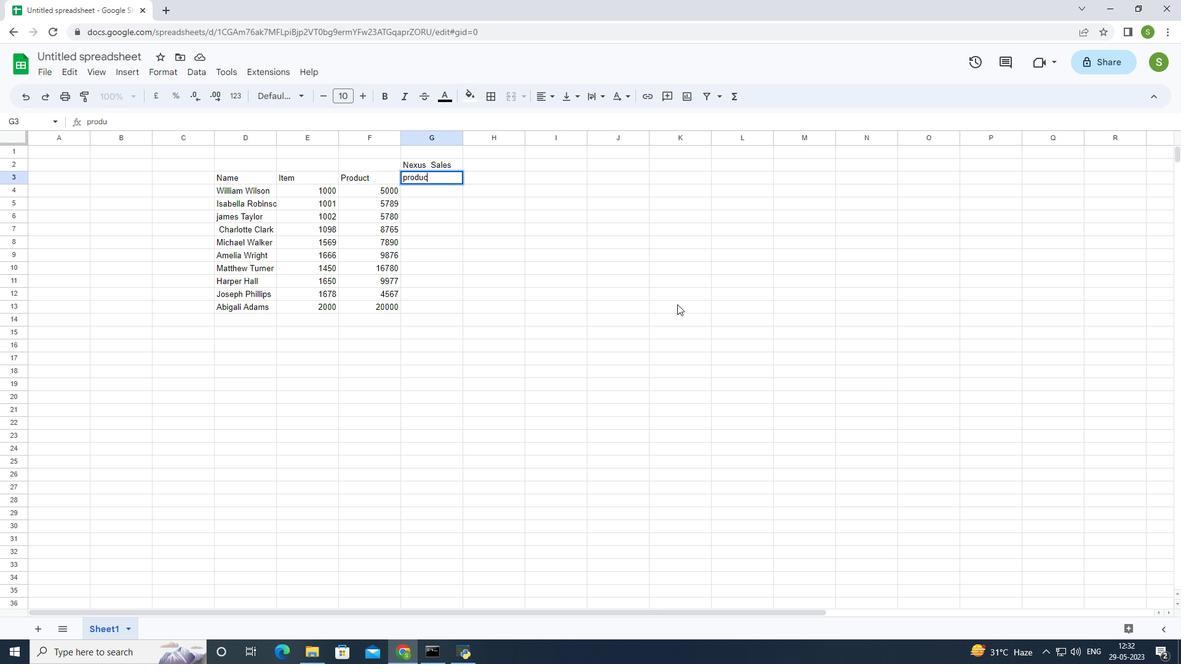 
Action: Mouse moved to (371, 176)
Screenshot: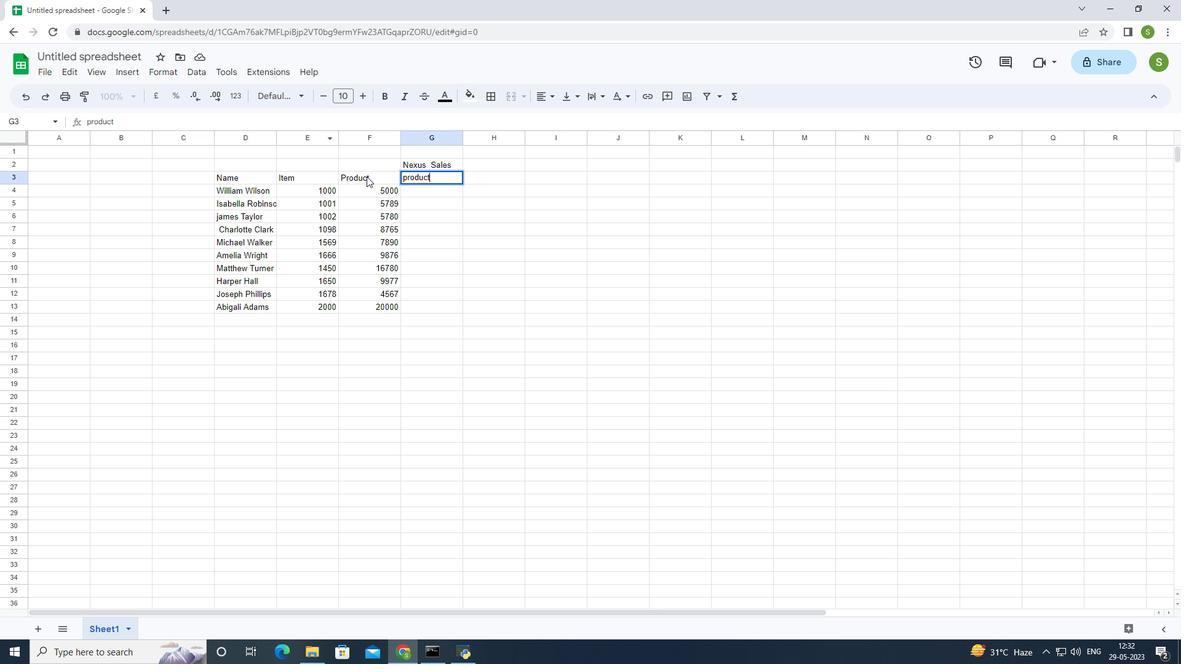 
Action: Mouse pressed left at (371, 176)
Screenshot: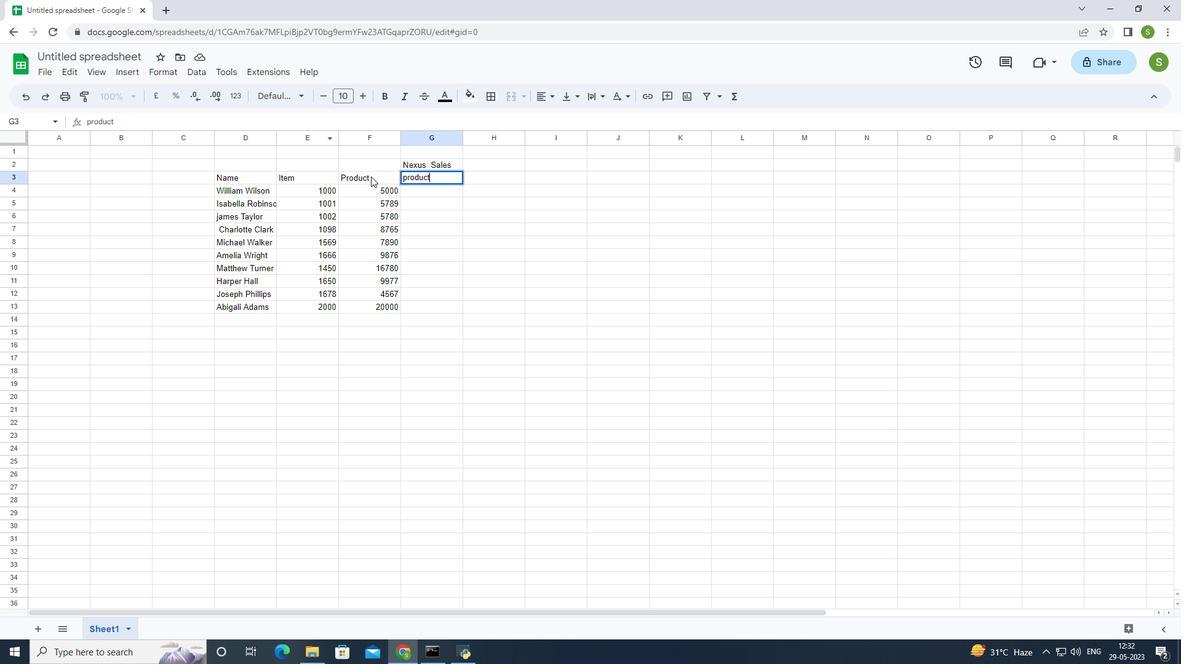 
Action: Mouse moved to (376, 176)
Screenshot: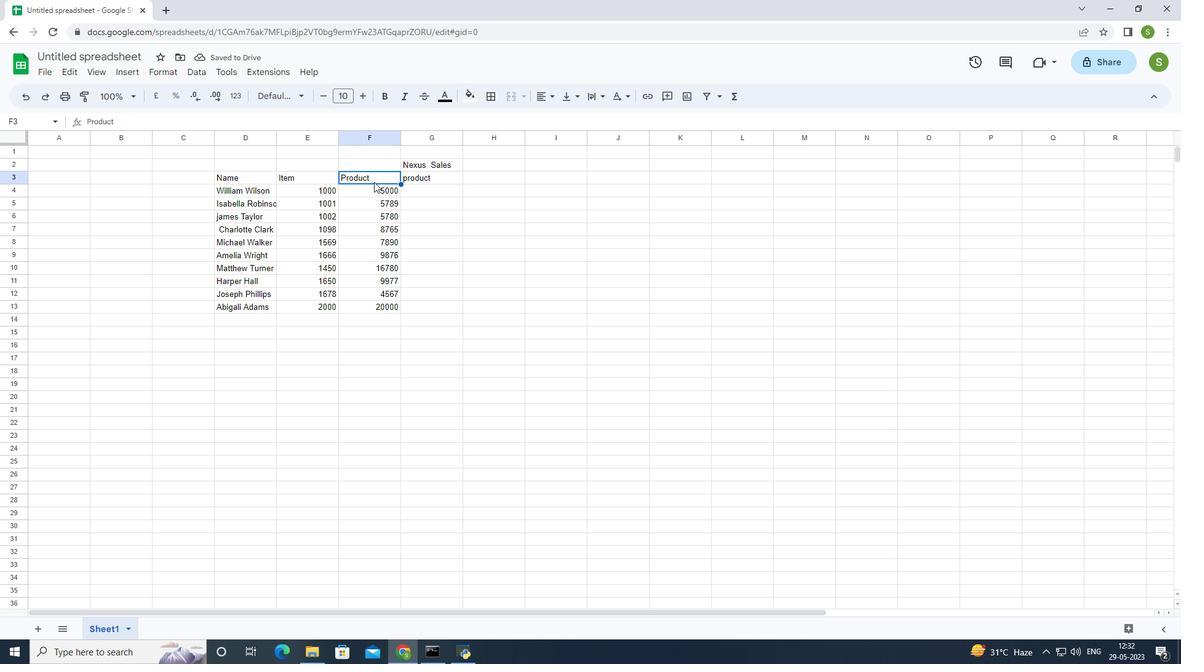 
Action: Mouse pressed left at (376, 176)
Screenshot: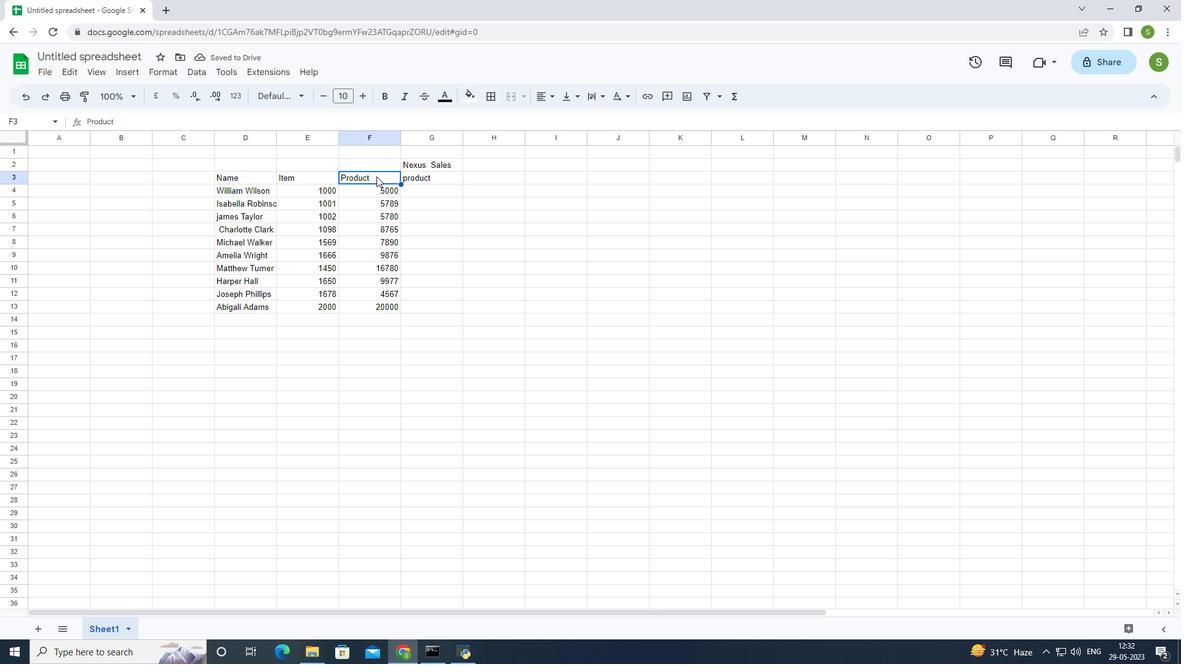 
Action: Mouse moved to (373, 177)
Screenshot: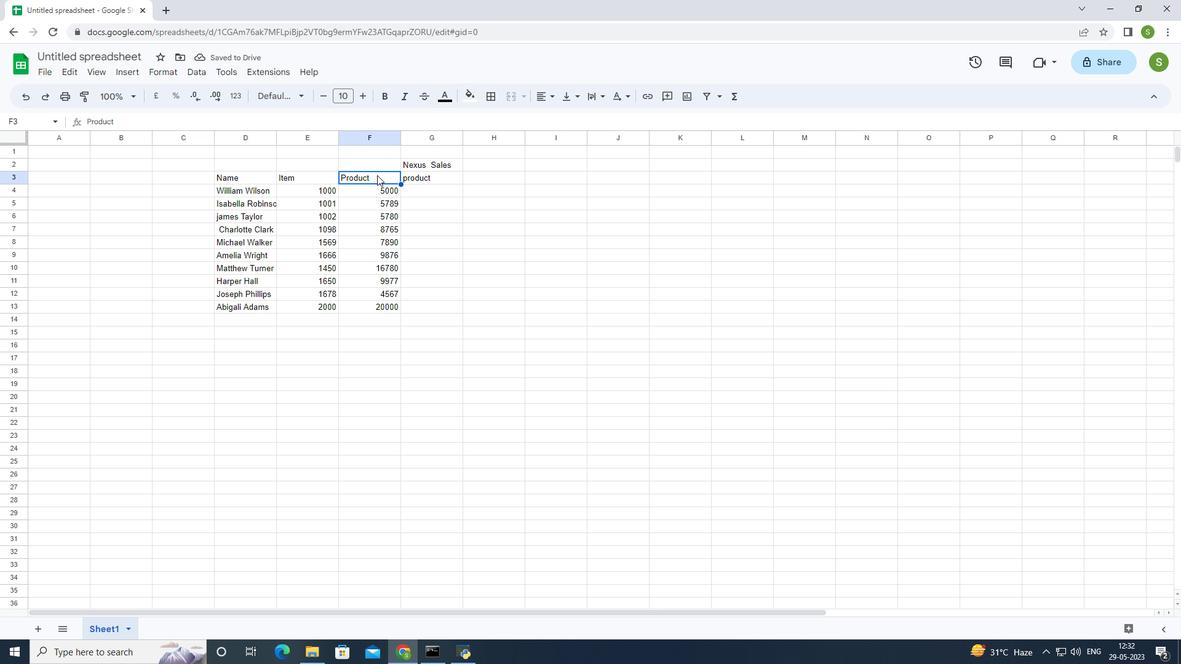 
Action: Mouse pressed left at (373, 177)
Screenshot: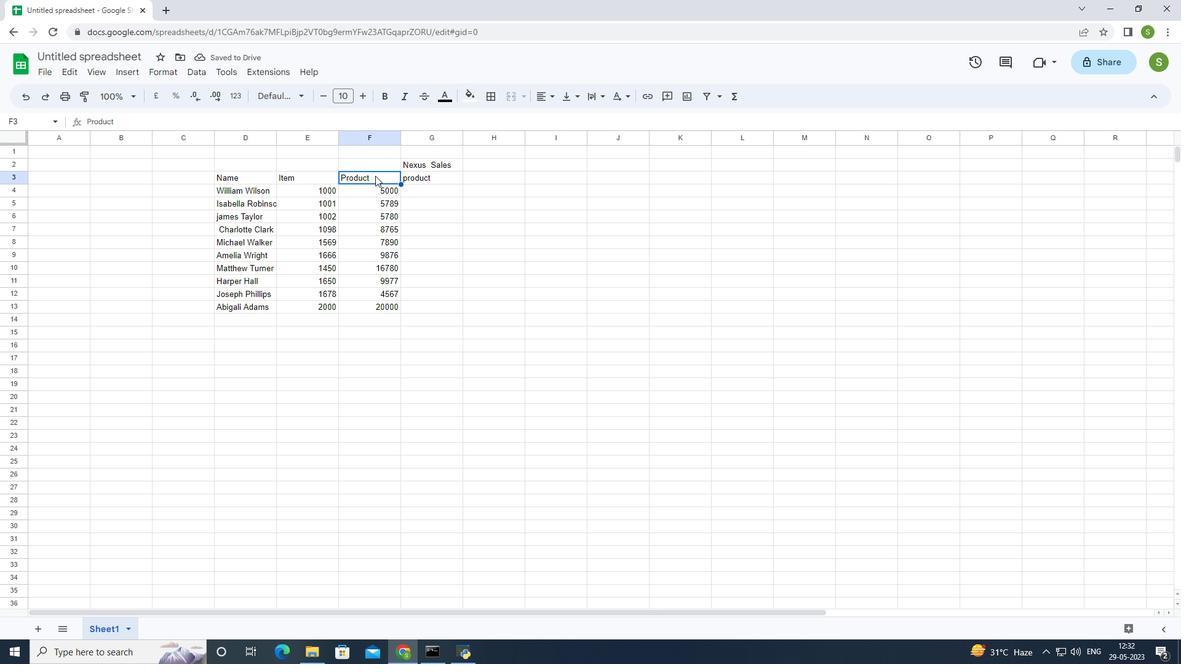 
Action: Mouse pressed left at (373, 177)
Screenshot: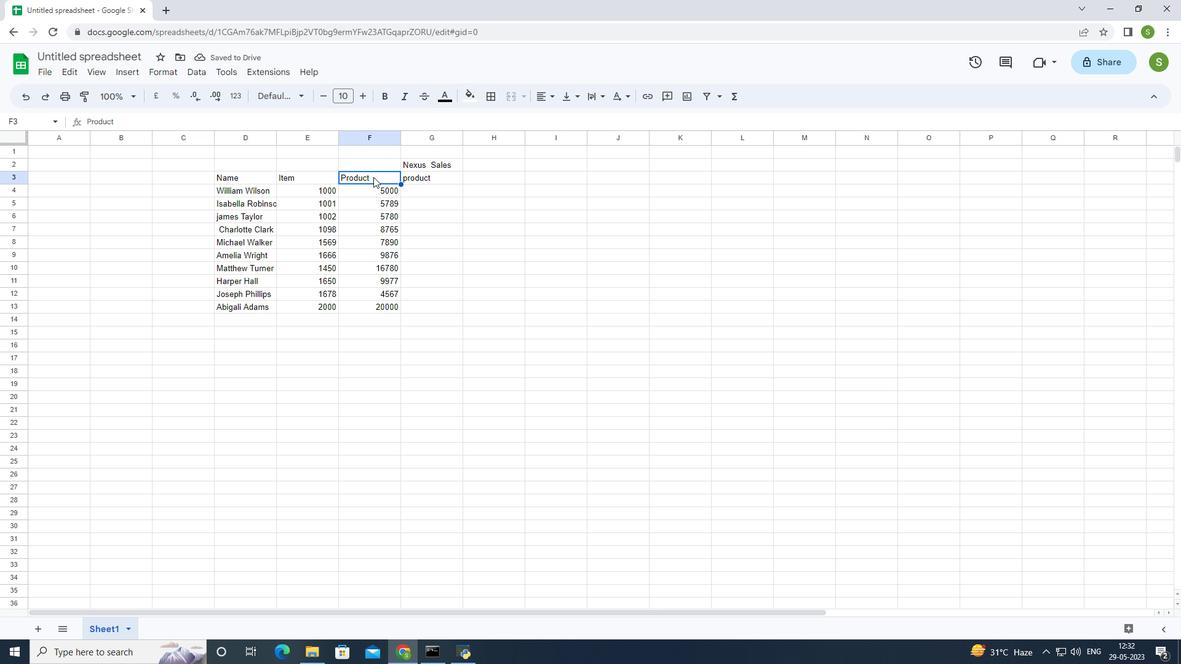 
Action: Mouse moved to (433, 163)
Screenshot: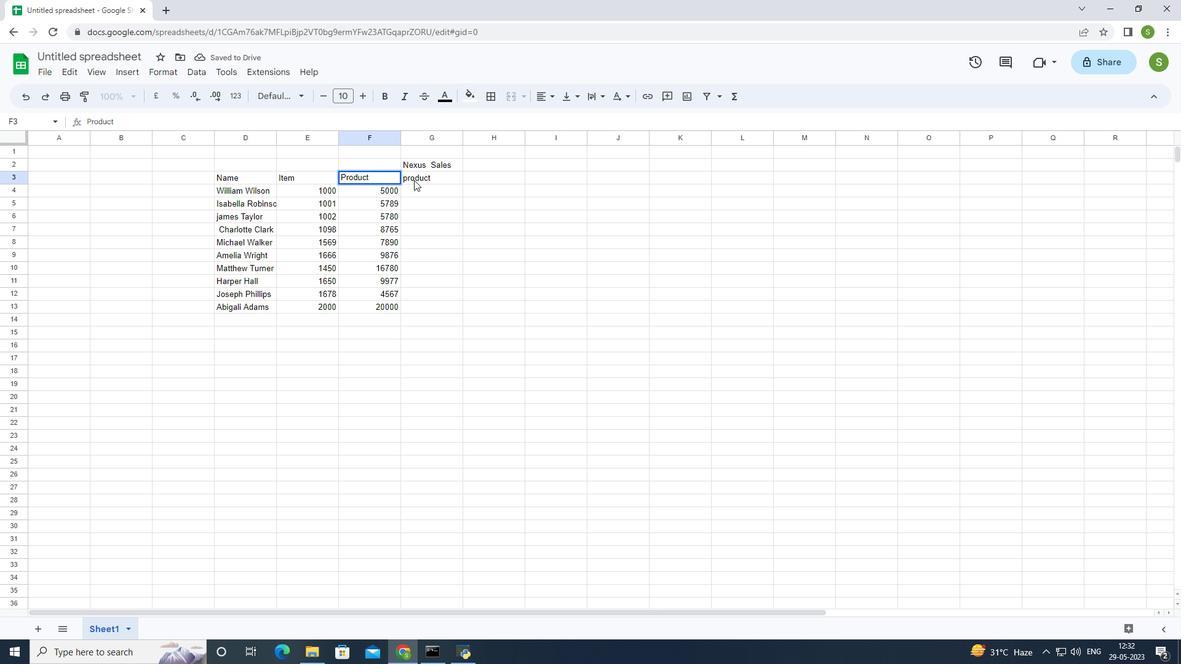 
Action: Key pressed <Key.space><Key.shift>Range
Screenshot: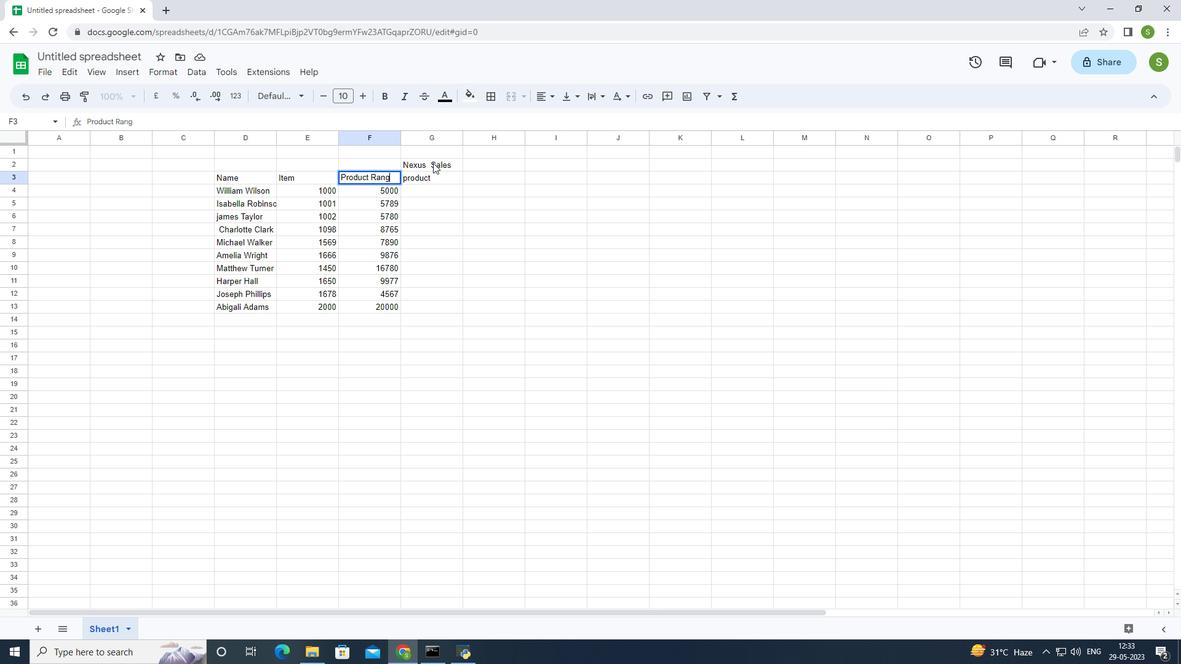 
Action: Mouse moved to (417, 187)
Screenshot: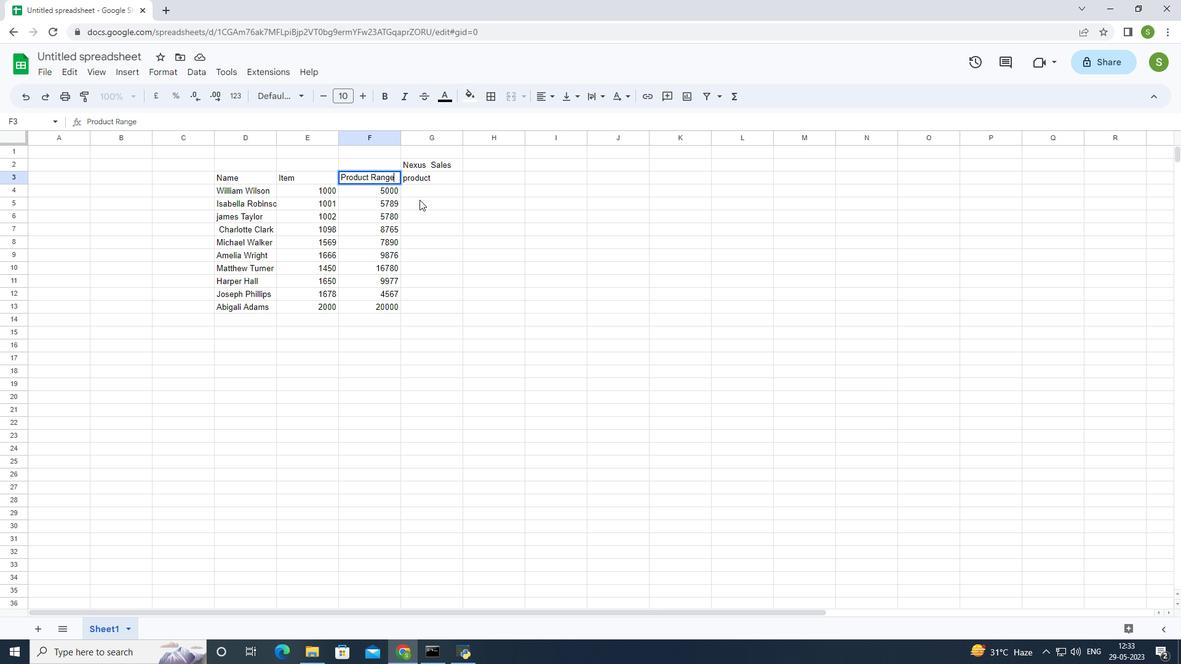 
Action: Mouse pressed left at (417, 187)
Screenshot: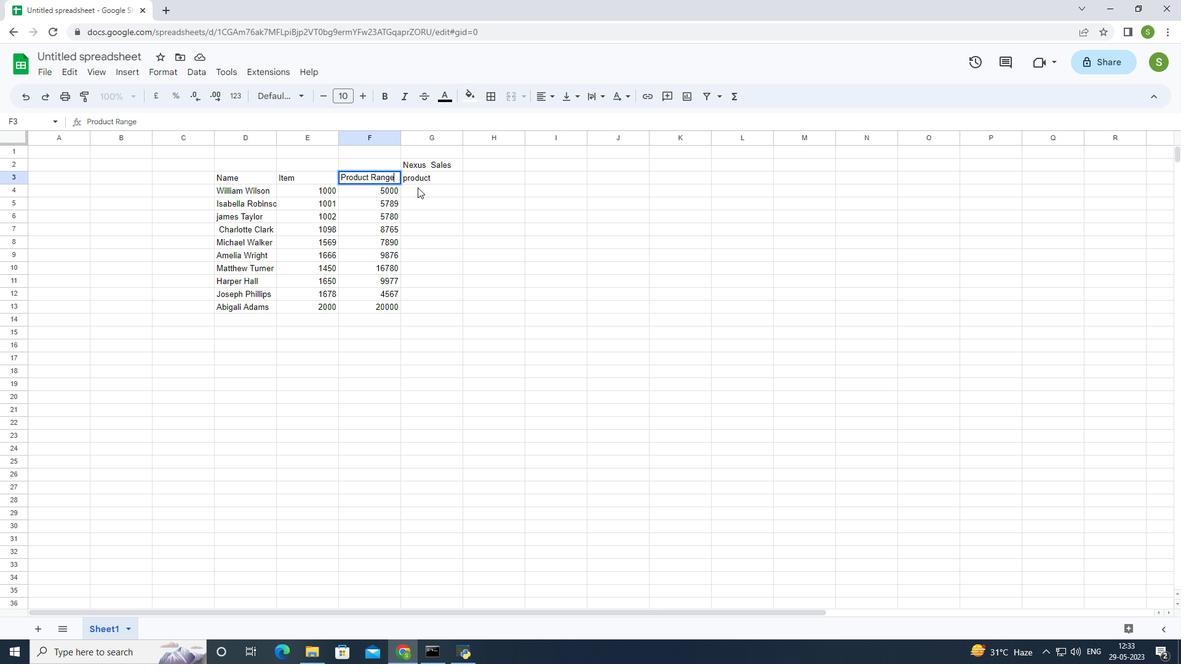 
Action: Mouse moved to (456, 212)
Screenshot: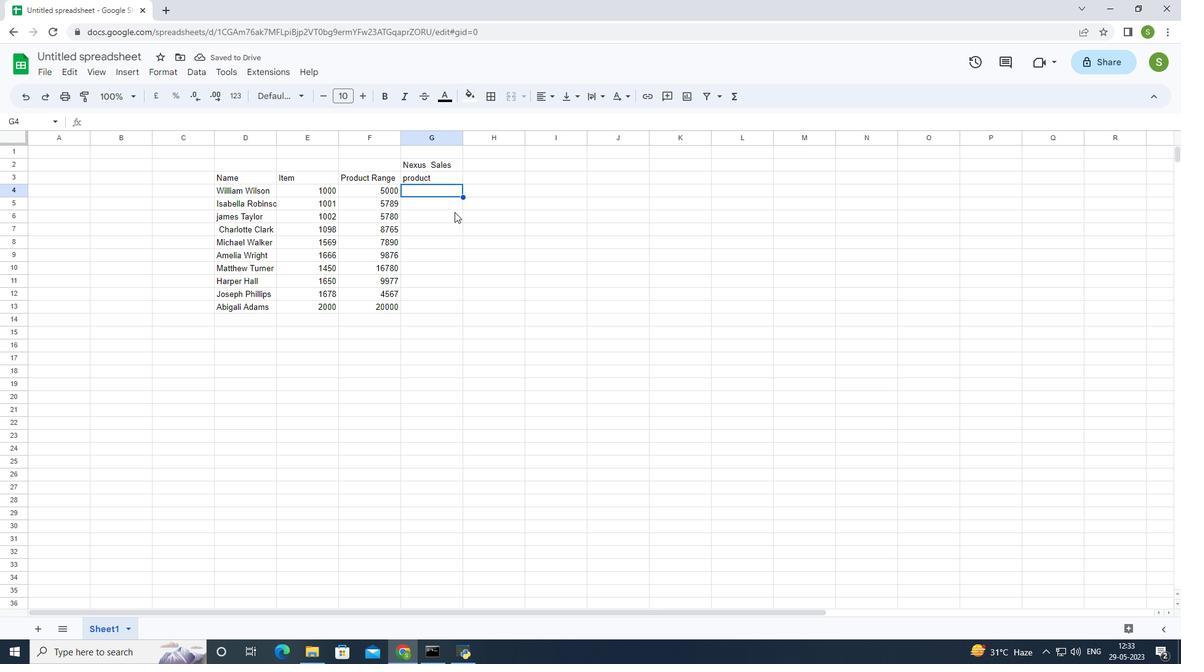 
Action: Key pressed <Key.caps_lock>T<Key.caps_lock><Key.caps_lock>OMS<Key.space>S<Key.caps_lock>hoe<Key.enter><Key.caps_lock>UGC<Key.space>S<Key.caps_lock>hoe<Key.enter><Key.caps_lock>W<Key.caps_lock>olverine<Key.space><Key.caps_lock>S<Key.caps_lock>o<Key.backspace>hoe<Key.space><Key.caps_lock>Z<Key.caps_lock>-coil<Key.backspace><Key.backspace><Key.backspace><Key.backspace><Key.backspace><Key.backspace><Key.enter><Key.caps_lock>Z-C<Key.caps_lock>ol<Key.backspace>il<Key.space><Key.caps_lock>S<Key.caps_lock>hoe<Key.enter><Key.caps_lock>A<Key.caps_lock>didas<Key.space><Key.caps_lock>S<Key.caps_lock>hoe<Key.enter><Key.caps_lock>G<Key.caps_lock>ucci<Key.space><Key.caps_lock>T<Key.caps_lock>-shirt<Key.enter><Key.caps_lock>L<Key.caps_lock>ouis<Key.space><Key.caps_lock>V<Key.caps_lock>uitton<Key.space>bag<Key.enter><Key.caps_lock>Z<Key.caps_lock>ara<Key.space>shirt<Key.enter><Key.caps_lock>H<Key.caps_lock><Key.shift><Key.shift><Key.shift><Key.shift><Key.shift><Key.shift><Key.shift>&<Key.caps_lock>M<Key.space>JEANS<Key.backspace><Key.backspace><Key.backspace><Key.backspace>=<Key.backspace><Key.backspace><Key.caps_lock>j<Key.caps_lock><Key.caps_lock>eans<Key.enter><Key.caps_lock>C<Key.caps_lock>hanel<Key.space><Key.caps_lock>P<Key.caps_lock>erfume
Screenshot: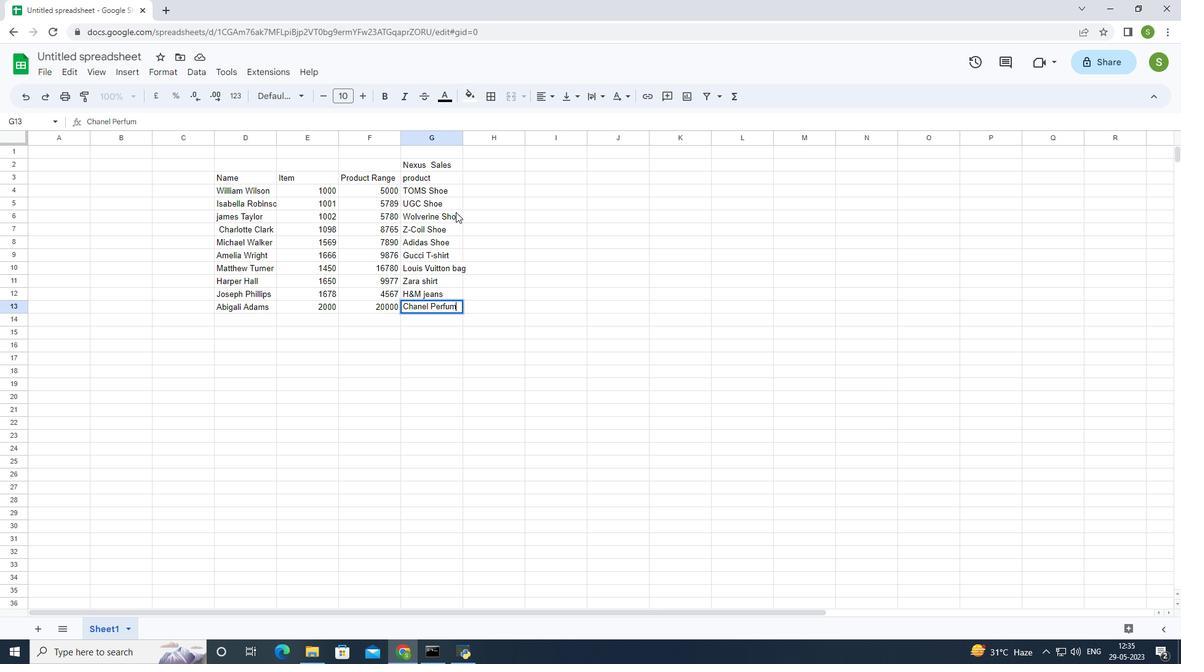 
Action: Mouse moved to (488, 176)
Screenshot: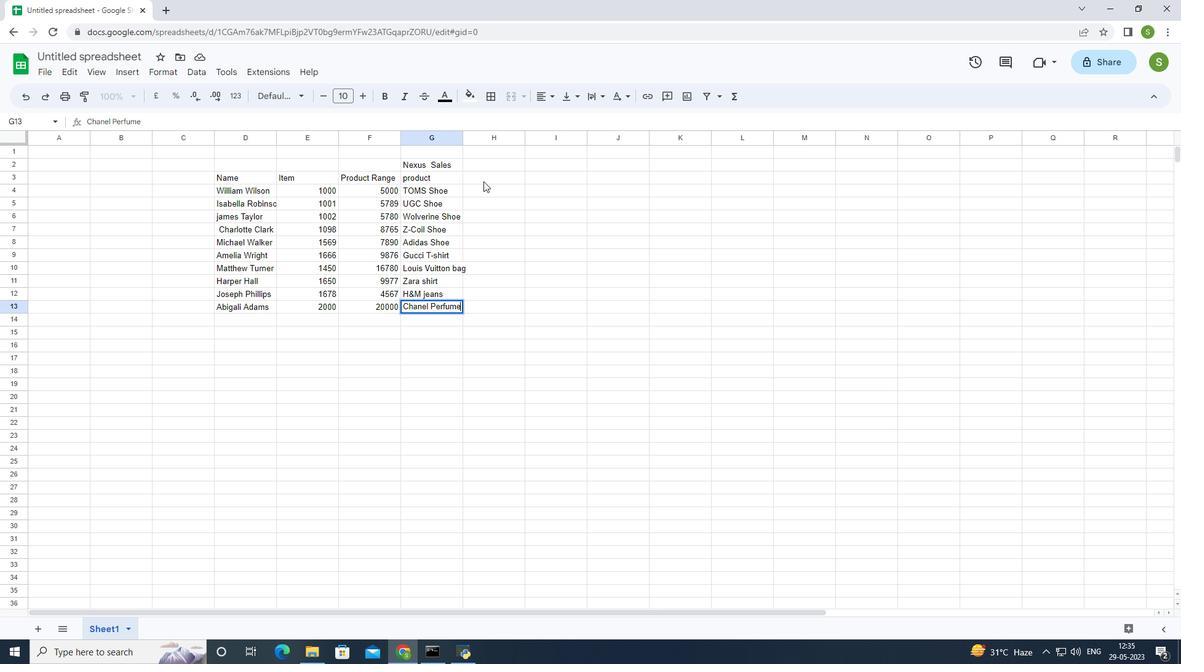 
Action: Mouse pressed left at (488, 176)
Screenshot: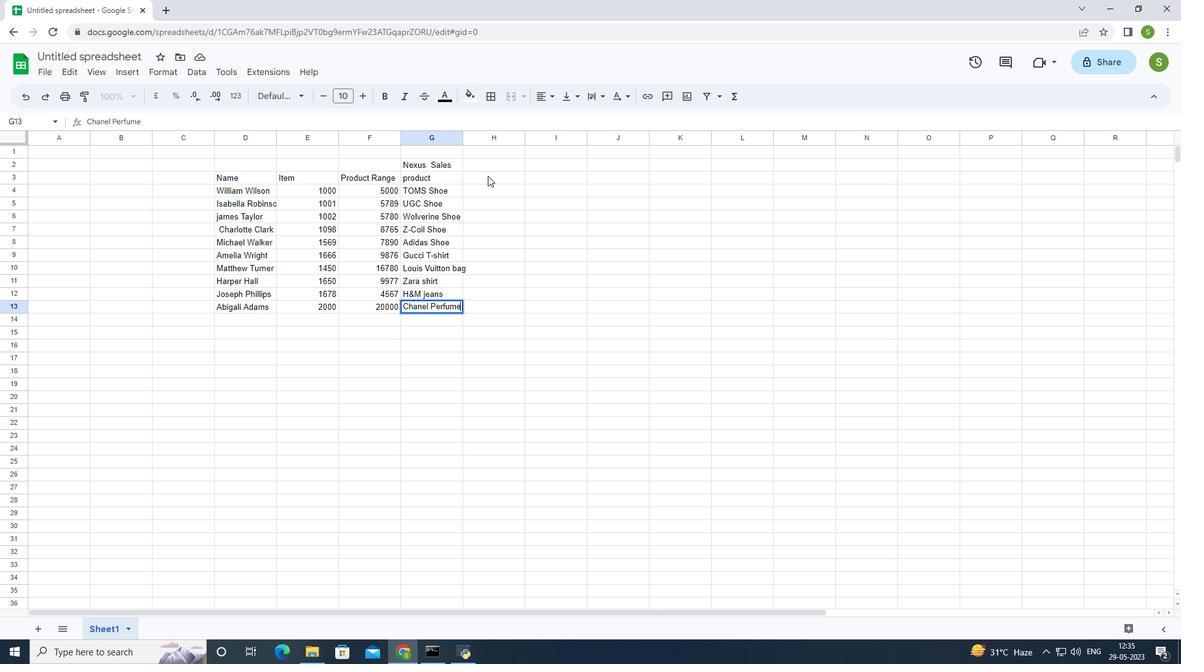 
Action: Mouse moved to (478, 177)
Screenshot: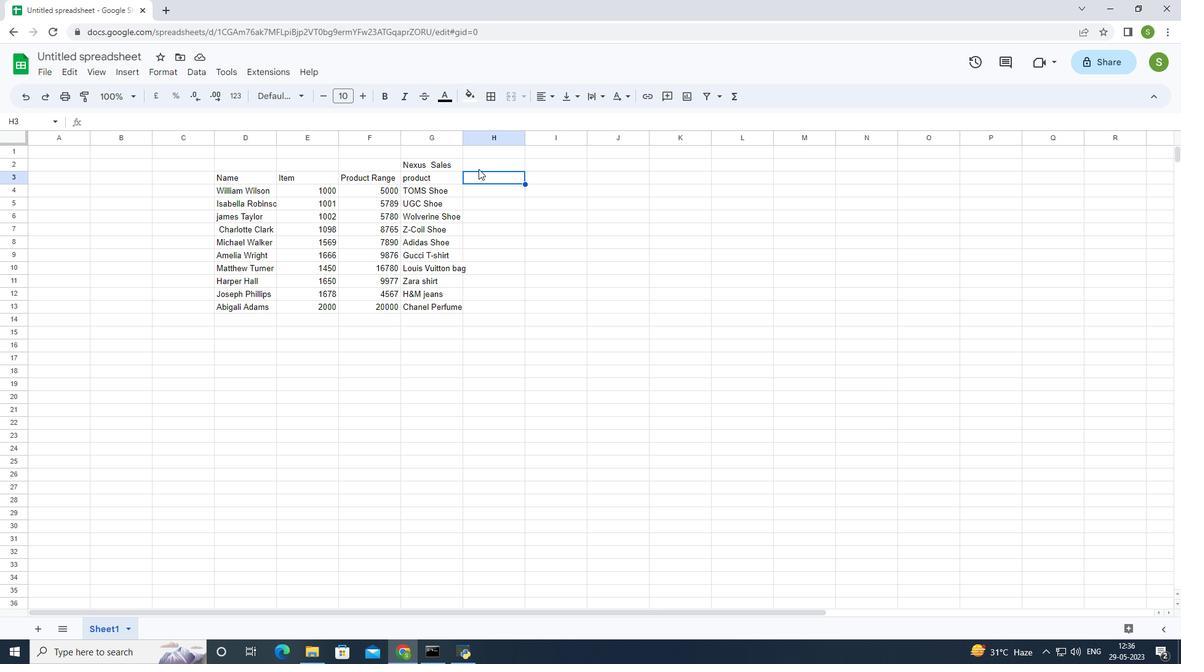 
Action: Mouse pressed left at (478, 177)
Screenshot: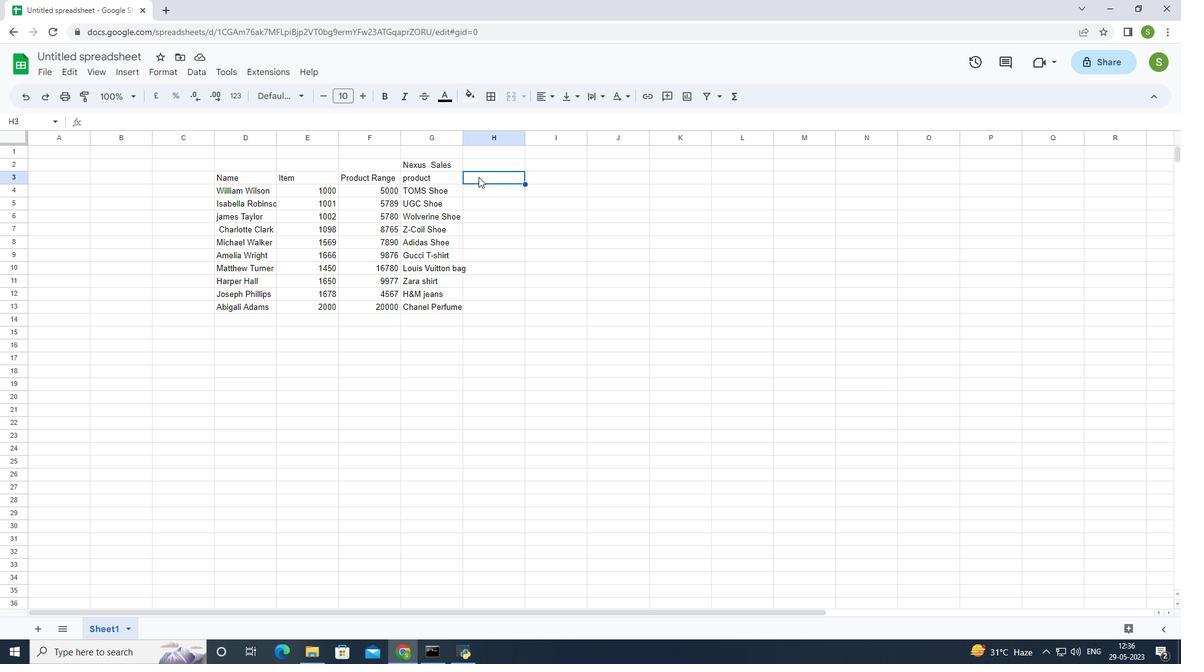 
Action: Mouse moved to (478, 182)
Screenshot: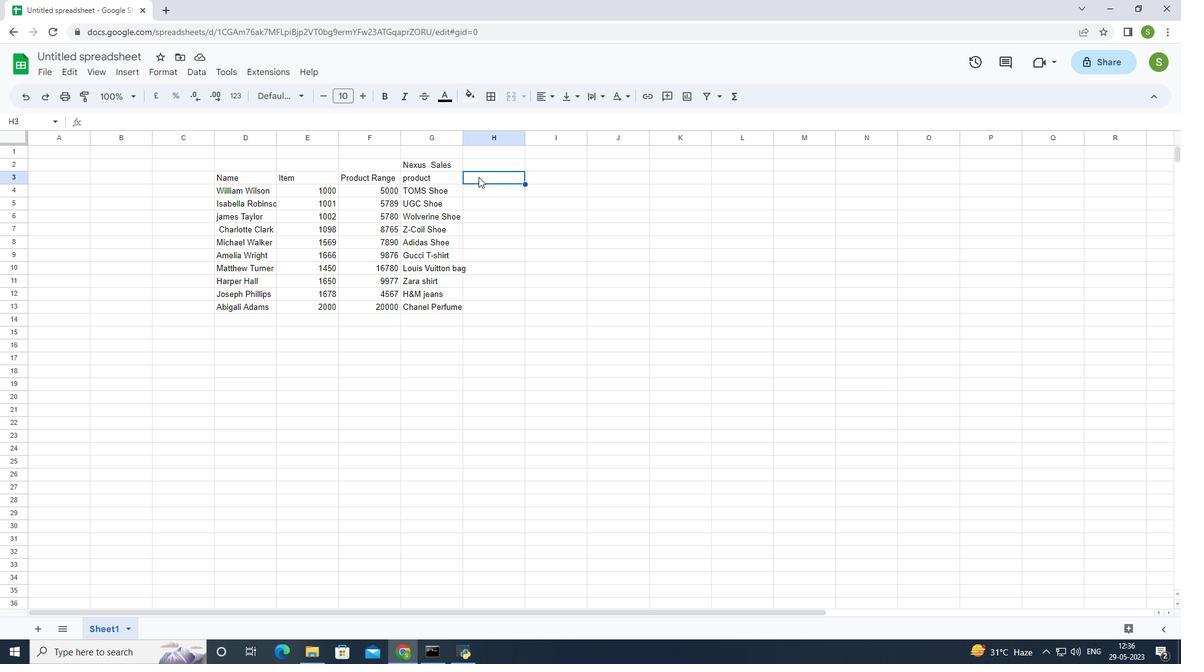 
Action: Key pressed <Key.shift>Quantity<Key.enter>1<Key.enter>2<Key.enter>3<Key.enter>4<Key.enter>5<Key.enter>6<Key.enter>7<Key.enter>8<Key.enter>9<Key.enter>10
Screenshot: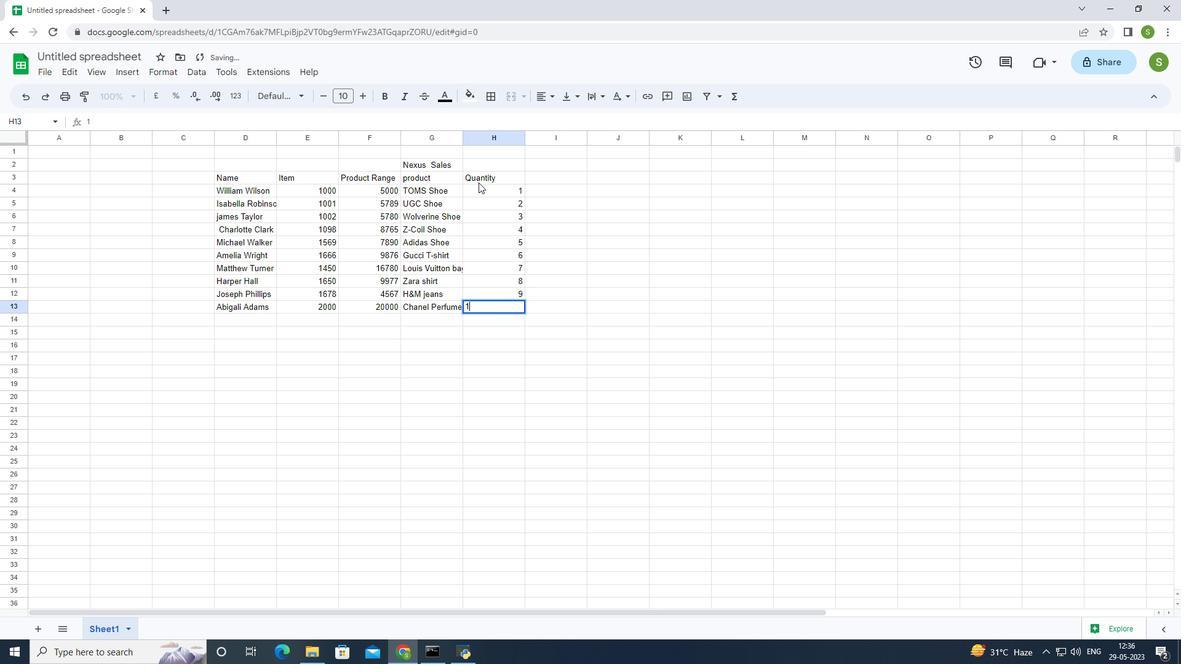 
Action: Mouse moved to (570, 173)
Screenshot: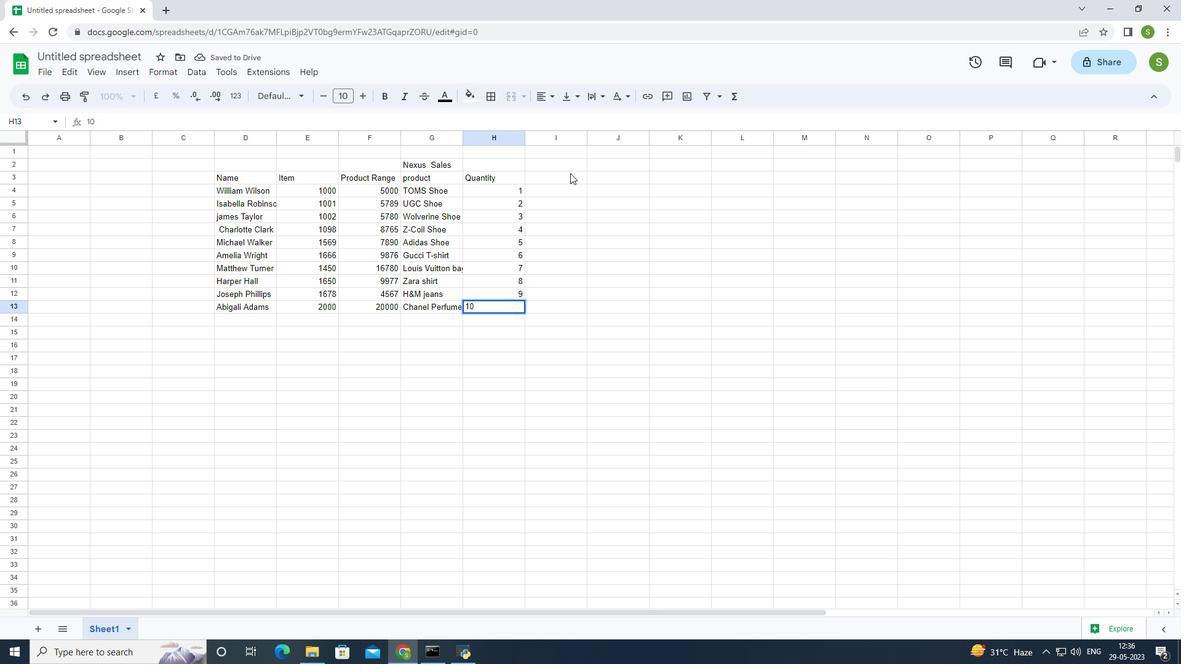 
Action: Mouse pressed left at (570, 173)
Screenshot: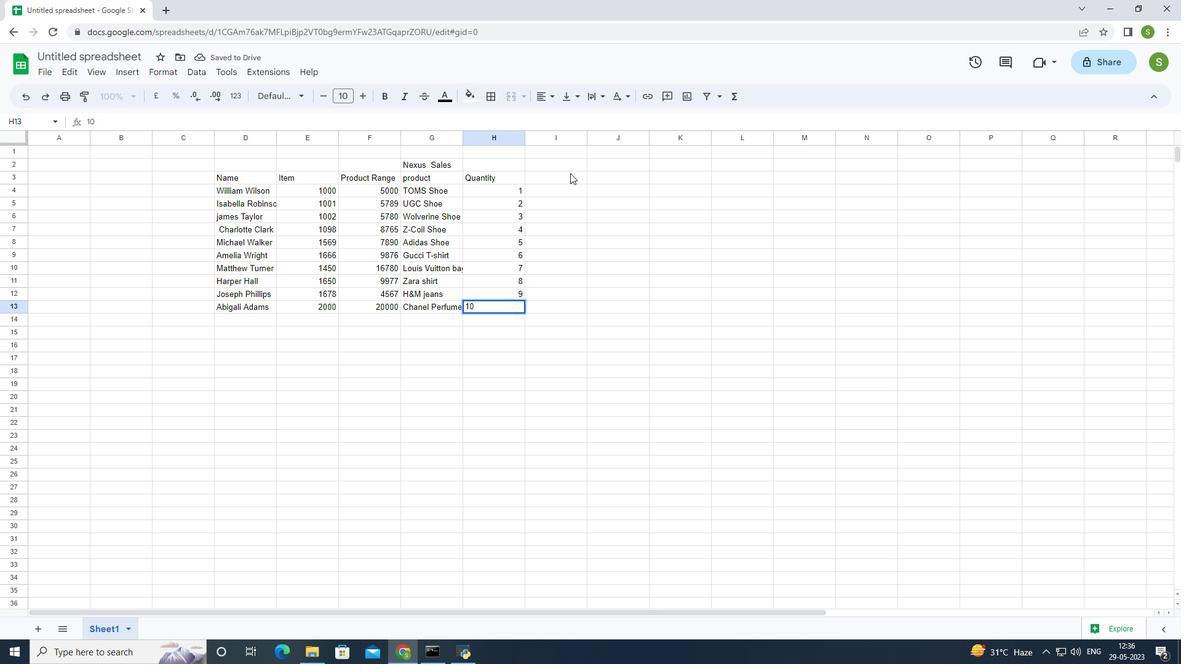 
Action: Mouse moved to (531, 175)
Screenshot: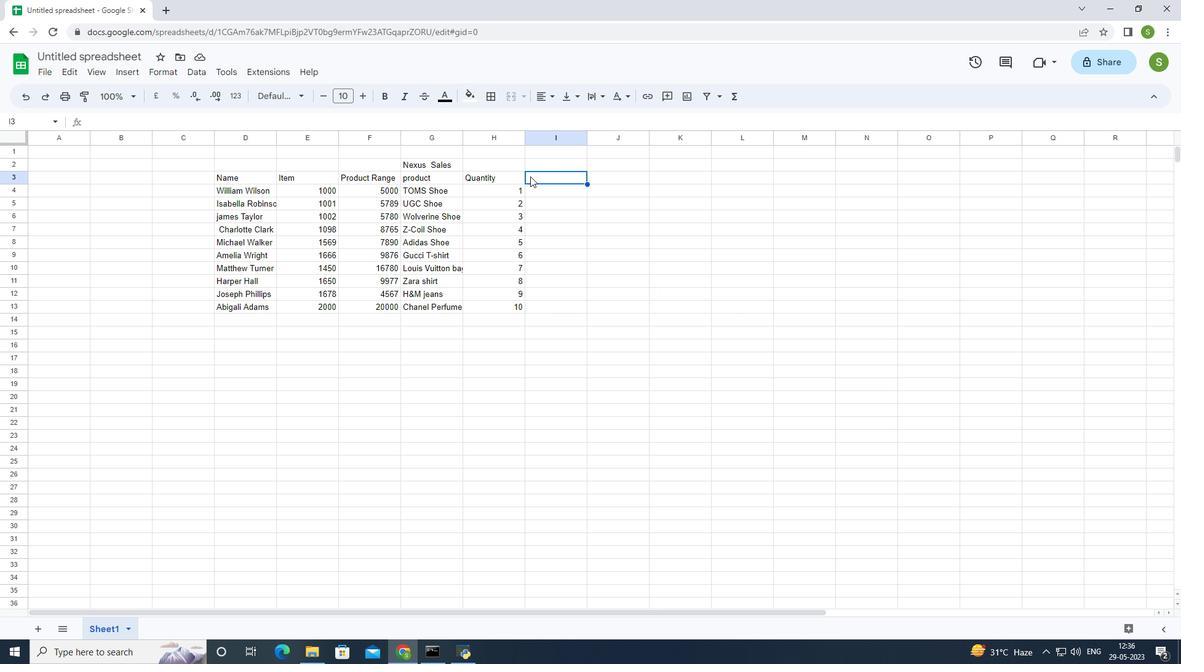 
Action: Mouse pressed left at (531, 175)
Screenshot: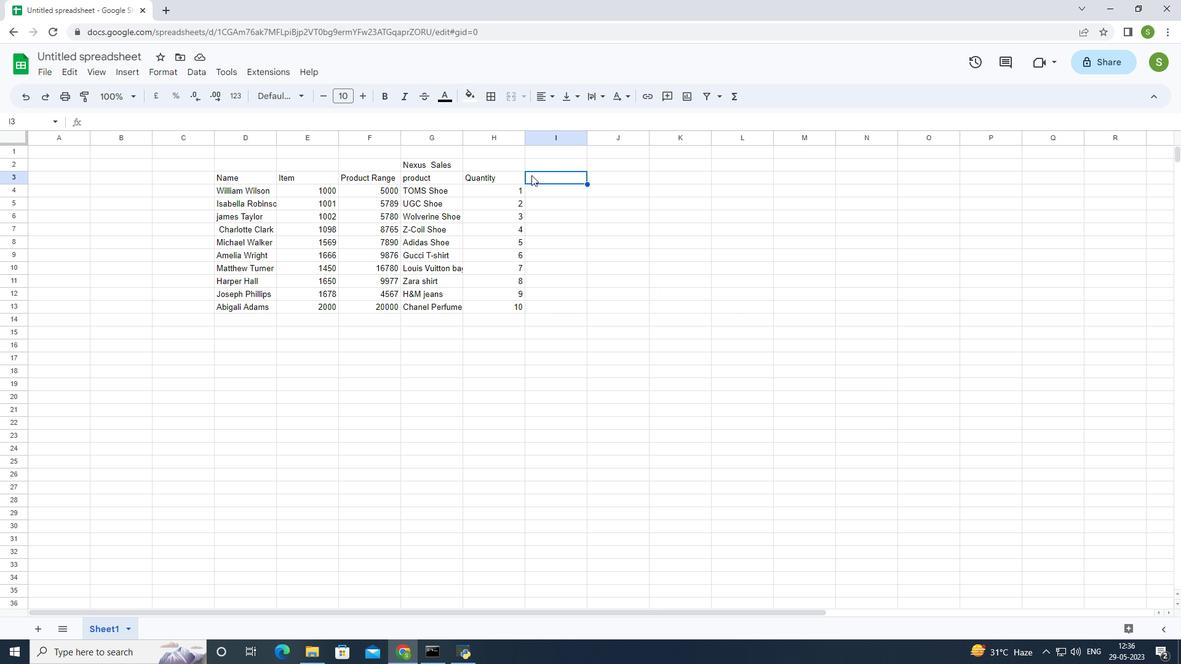 
Action: Mouse moved to (561, 175)
Screenshot: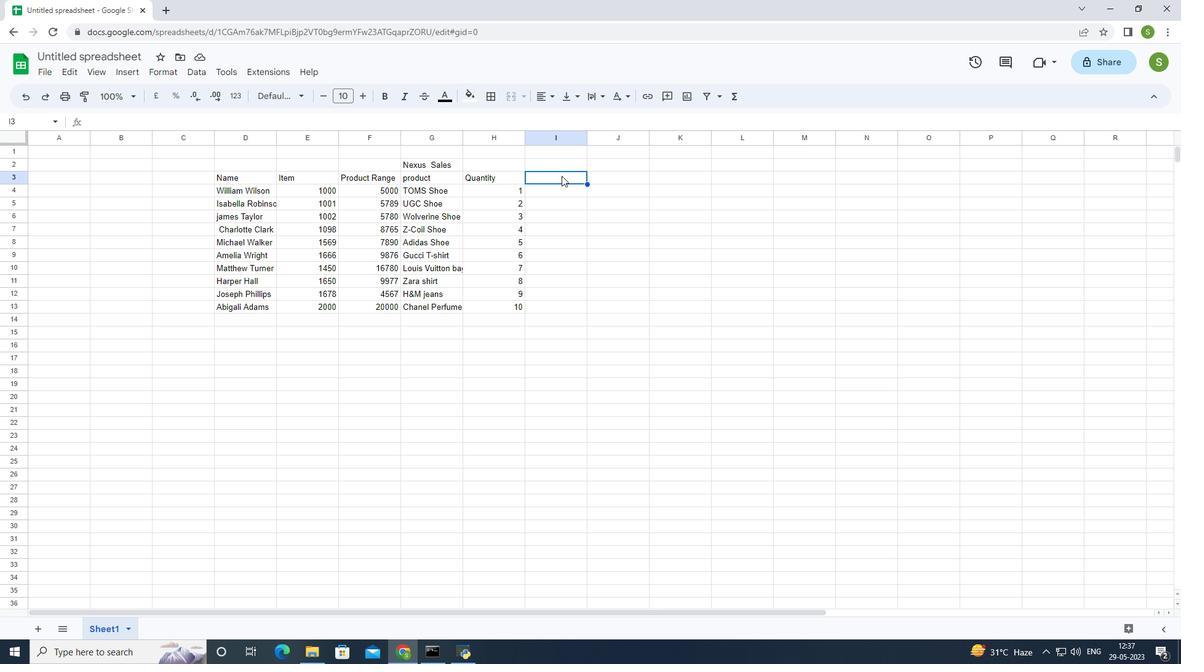 
Action: Mouse pressed left at (561, 175)
Screenshot: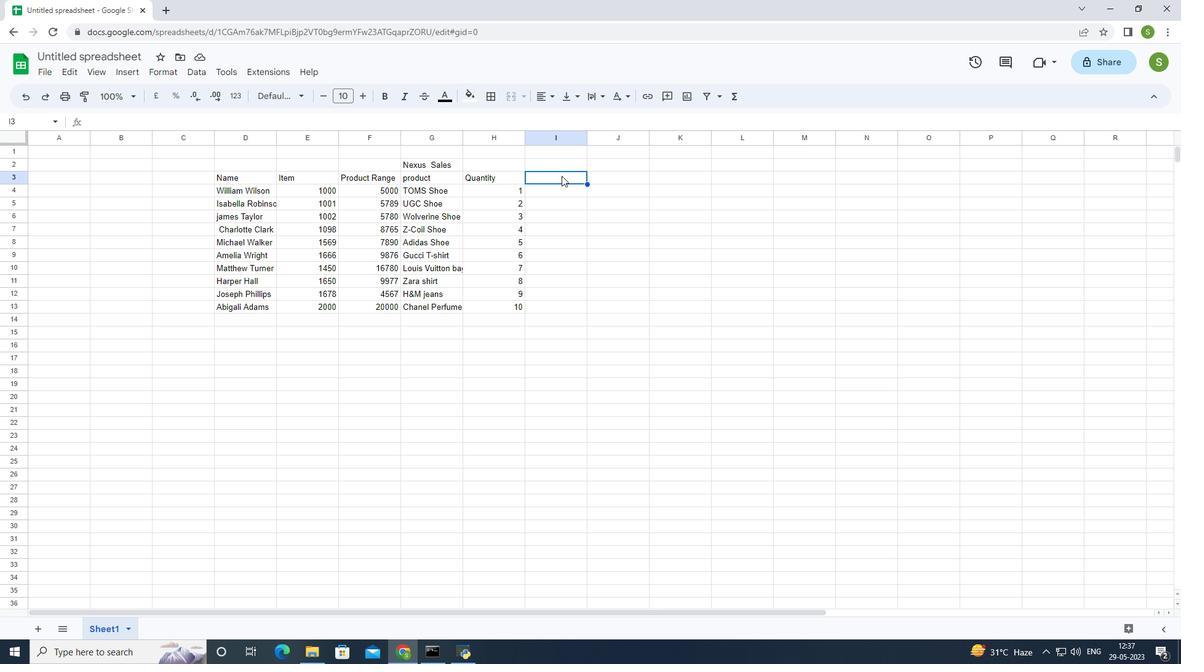 
Action: Mouse moved to (540, 184)
Screenshot: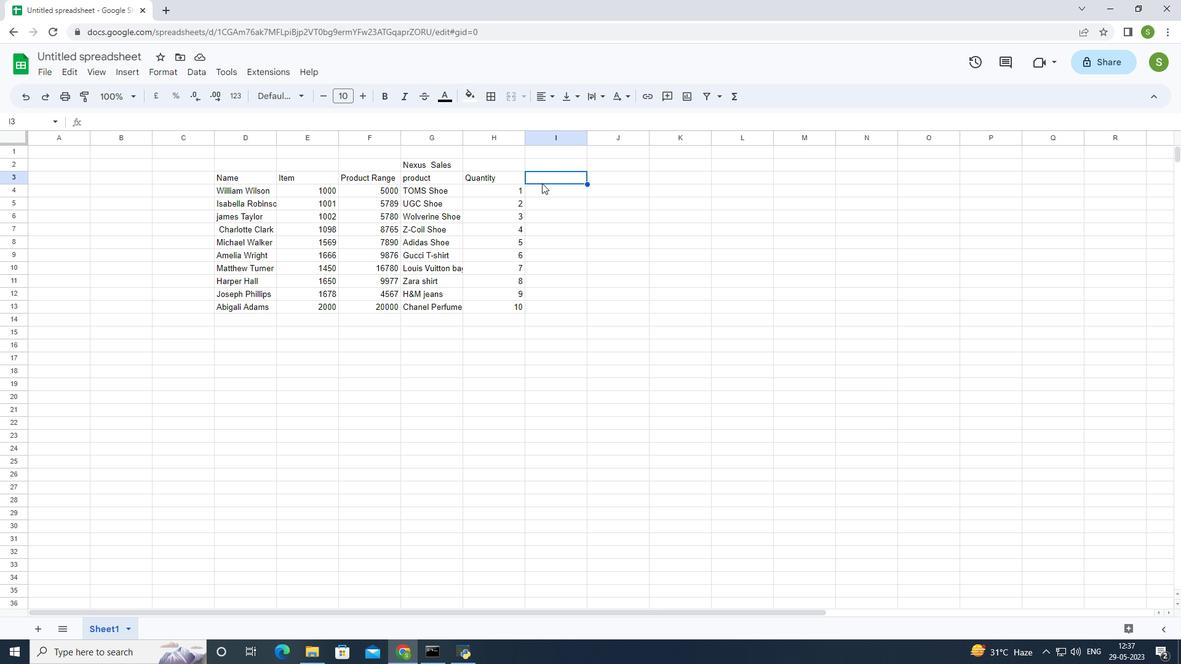 
Action: Mouse pressed left at (540, 184)
Screenshot: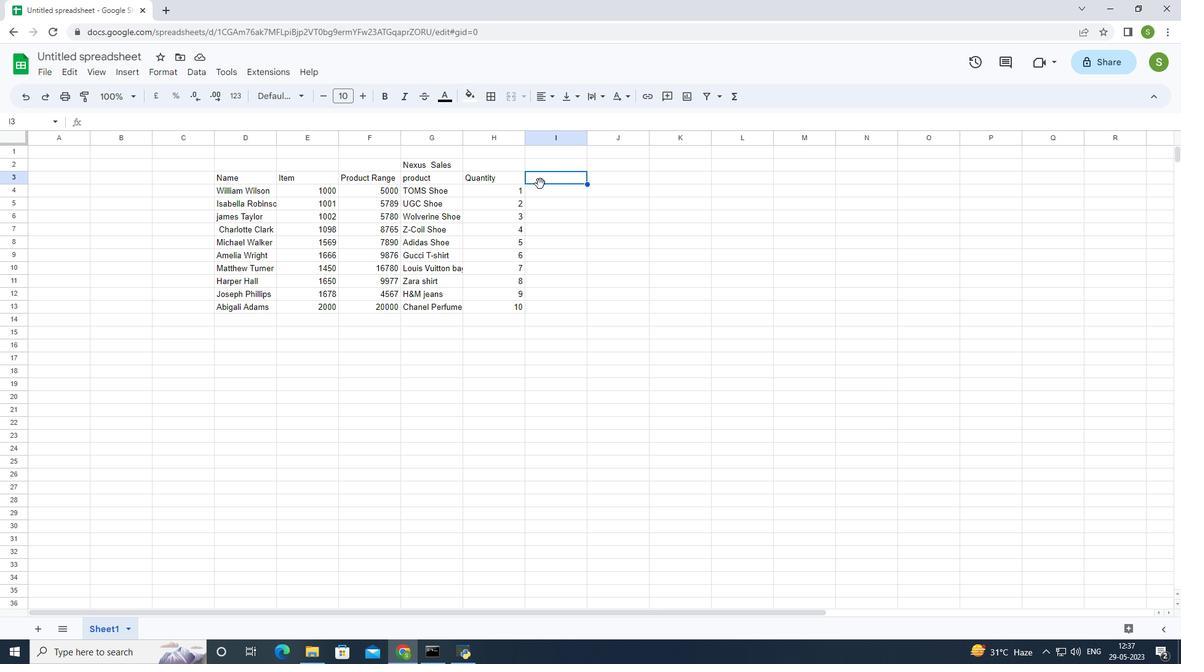 
Action: Mouse moved to (540, 183)
Screenshot: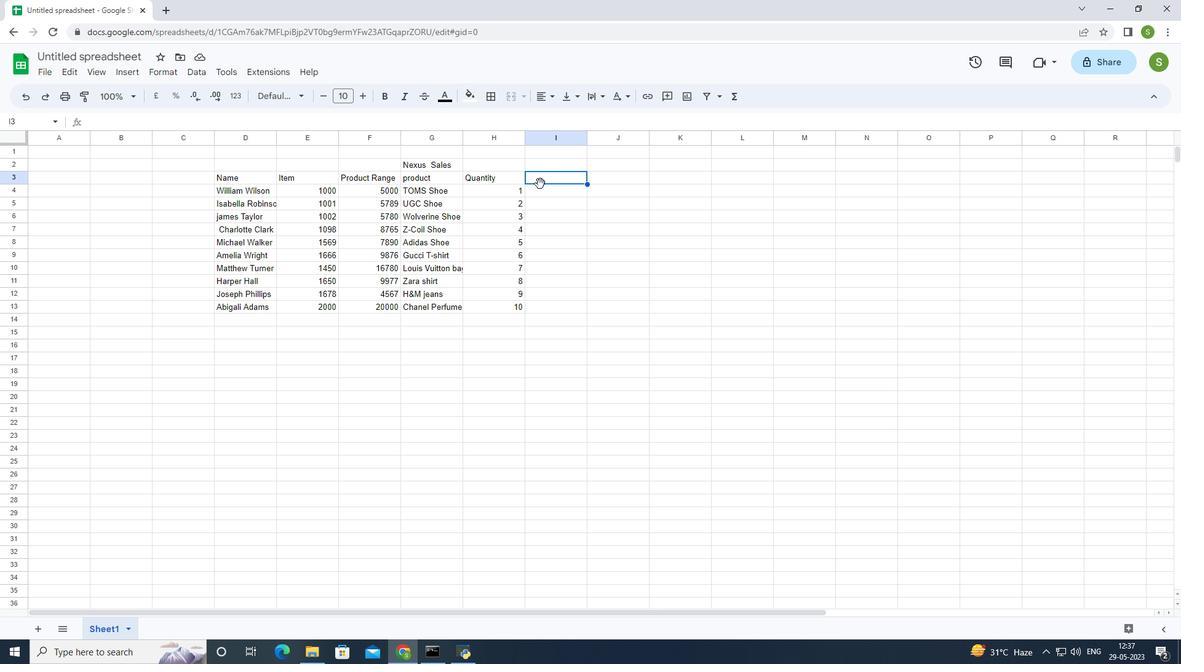
Action: Key pressed <Key.shift>Ta<Key.backspace><Key.backspace><Key.shift>Tax<Key.enter>
Screenshot: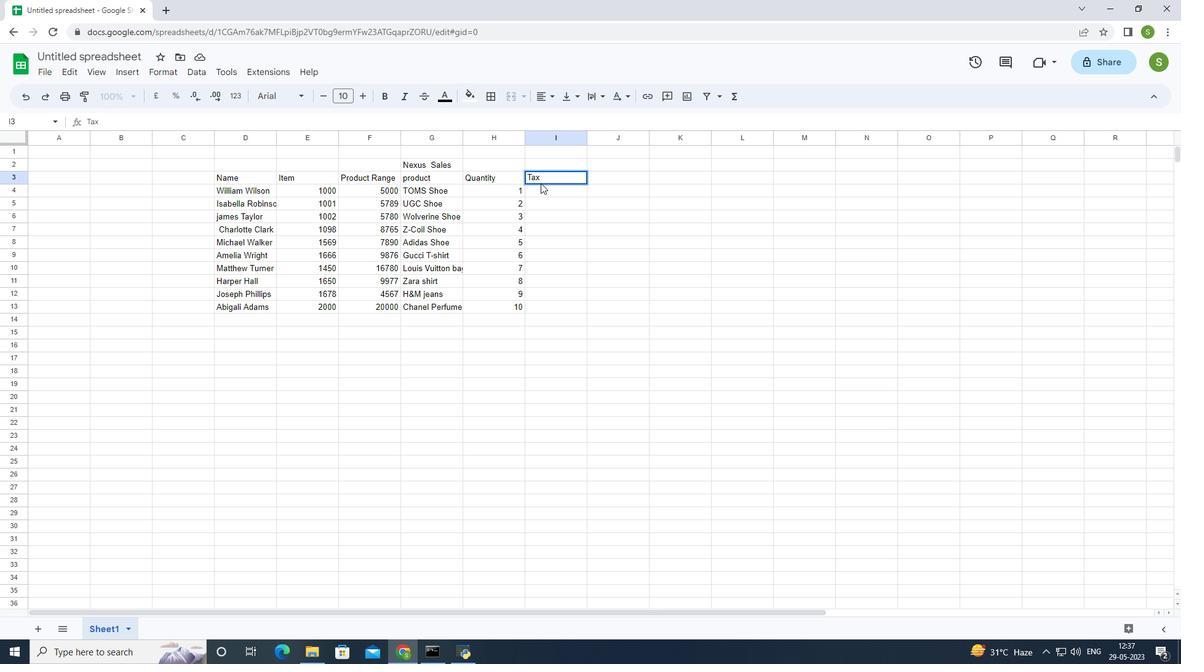 
Action: Mouse moved to (366, 324)
Screenshot: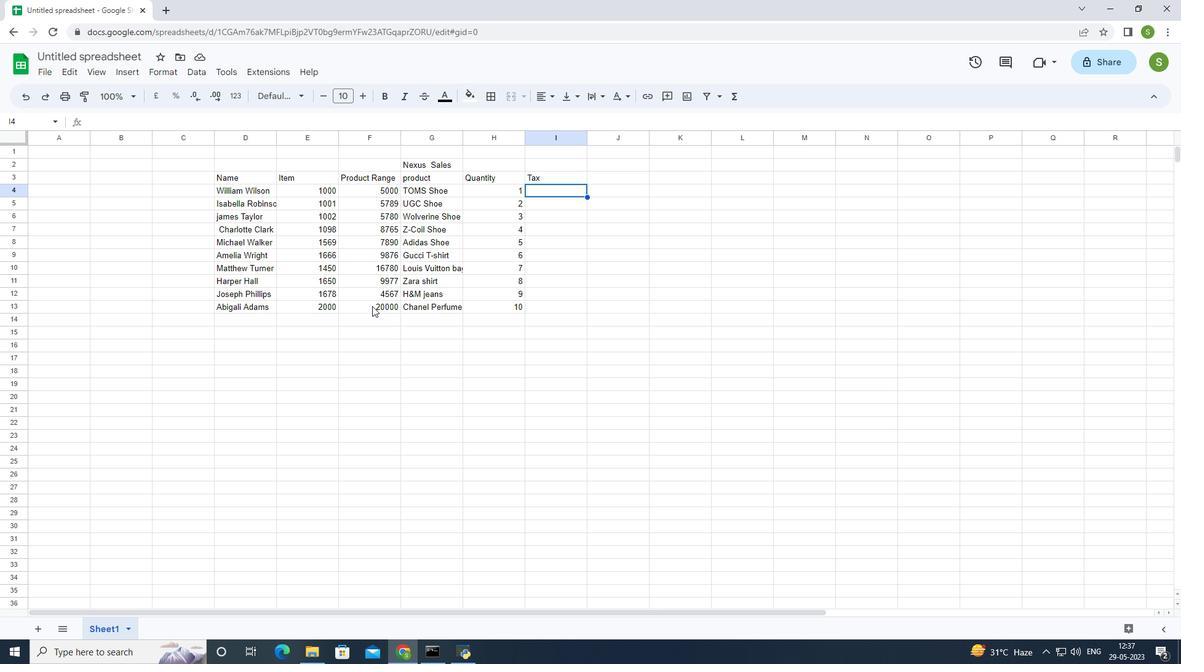 
Action: Mouse pressed left at (366, 324)
Screenshot: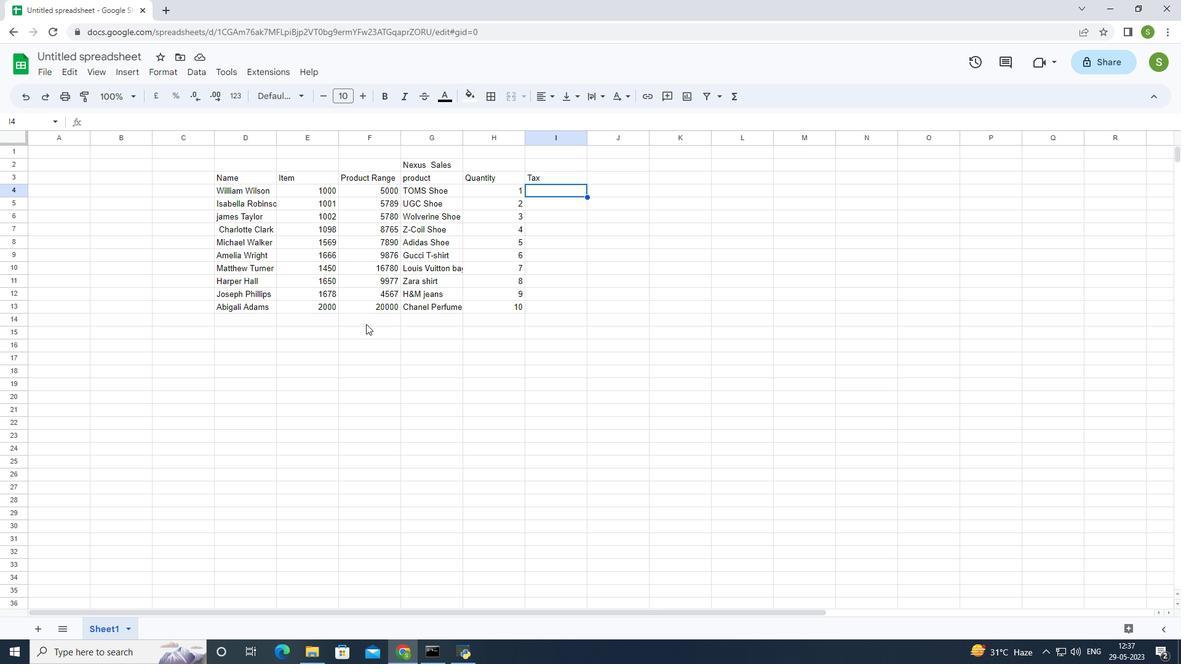 
Action: Mouse moved to (384, 321)
Screenshot: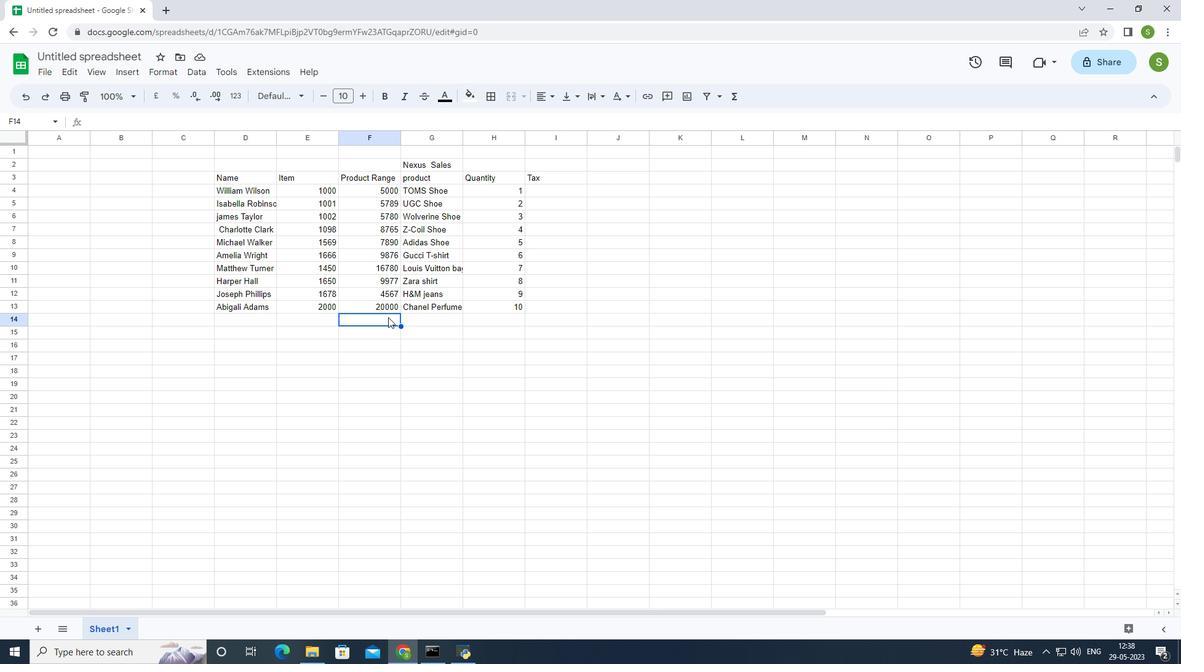 
Action: Mouse pressed left at (384, 321)
Screenshot: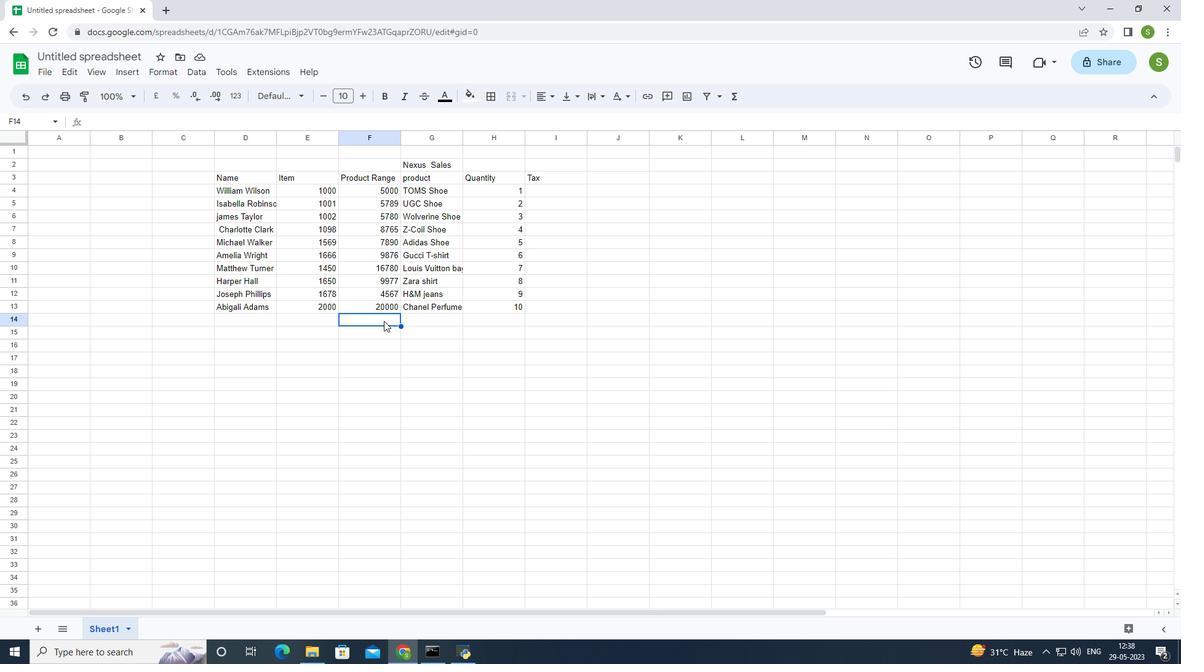 
Action: Mouse pressed left at (384, 321)
Screenshot: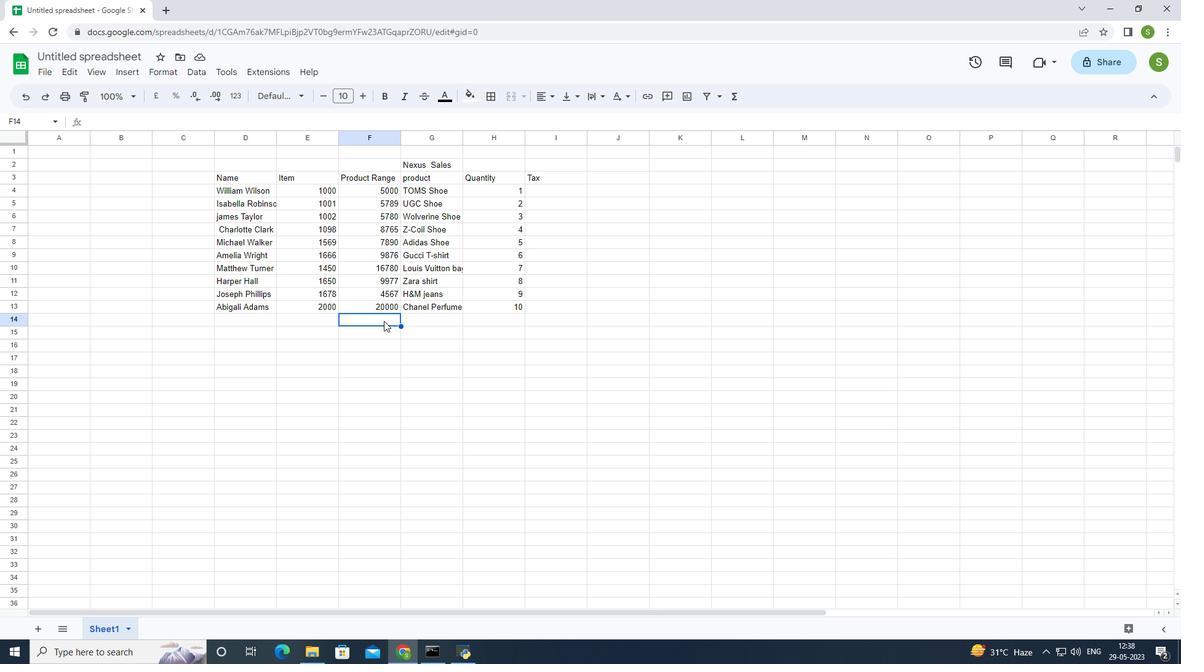 
Action: Mouse moved to (552, 188)
Screenshot: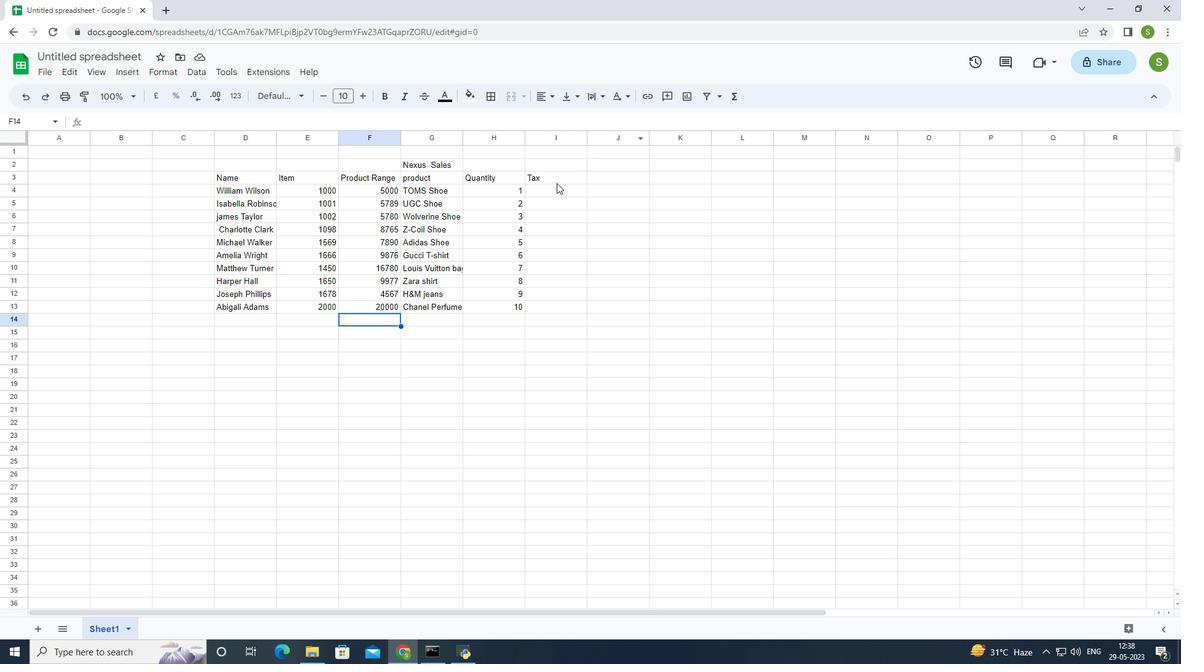 
Action: Mouse pressed left at (552, 188)
Screenshot: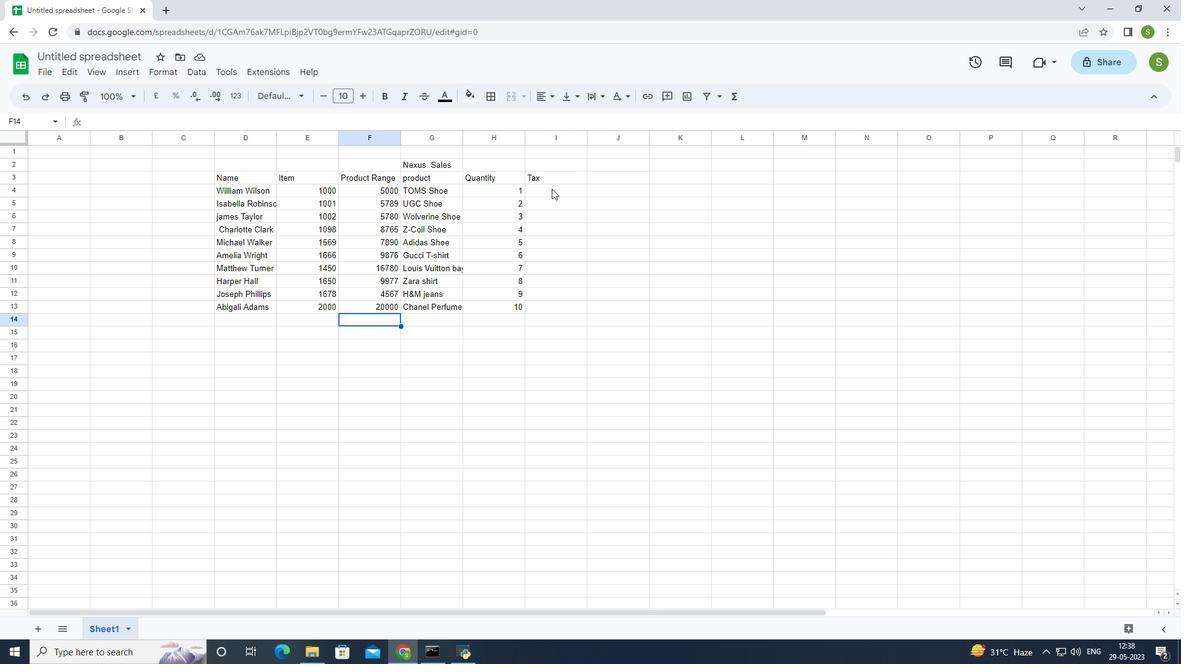 
Action: Mouse moved to (548, 194)
Screenshot: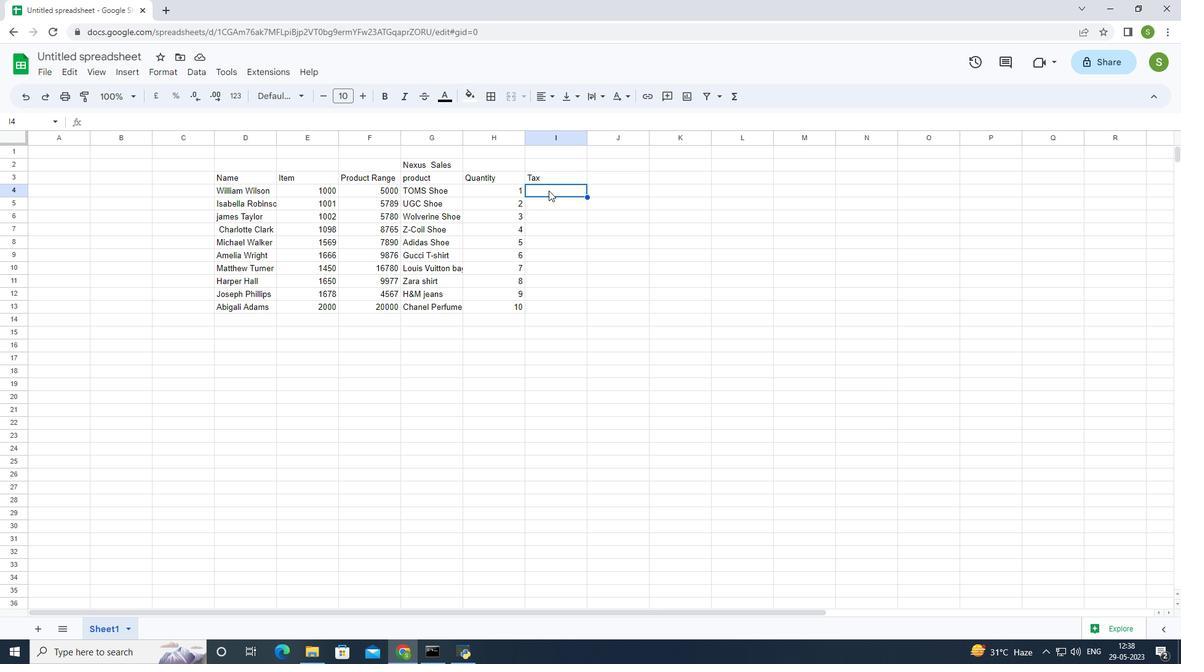 
Action: Mouse pressed left at (548, 194)
Screenshot: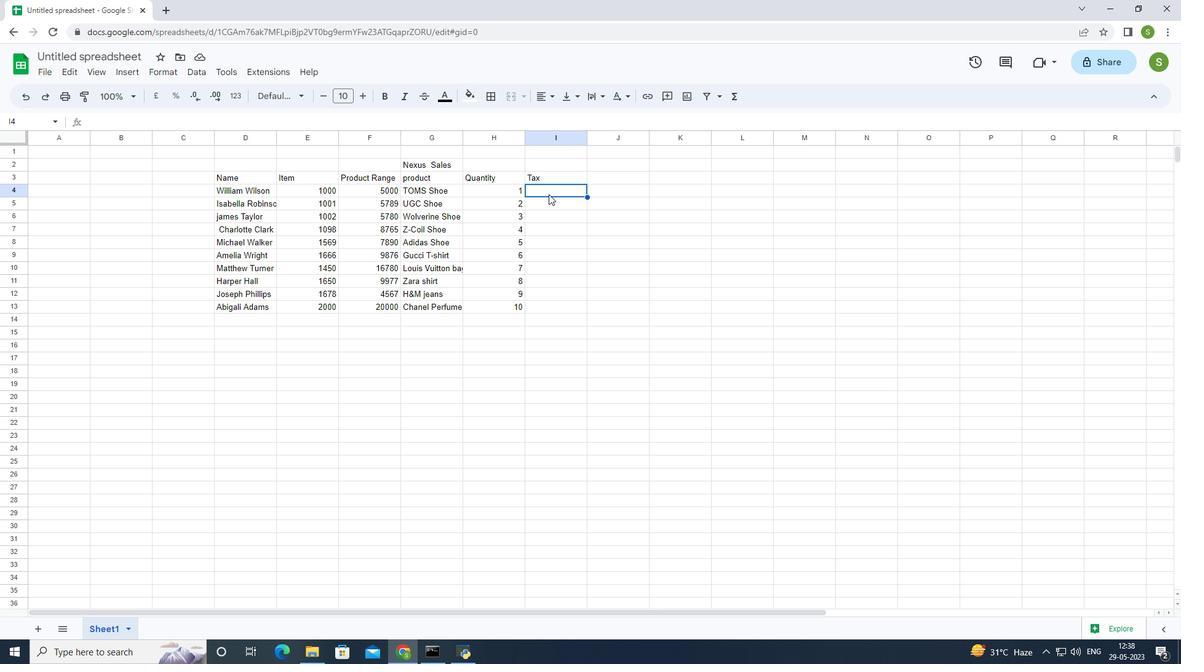 
Action: Mouse moved to (547, 179)
Screenshot: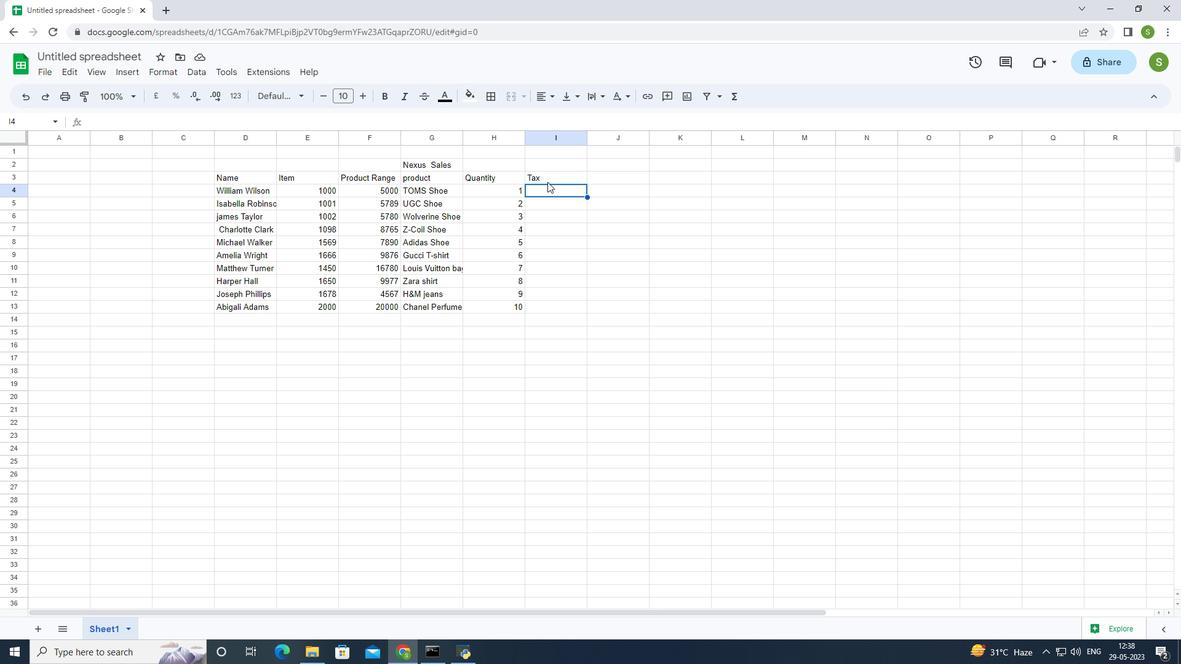 
Action: Mouse pressed left at (547, 179)
Screenshot: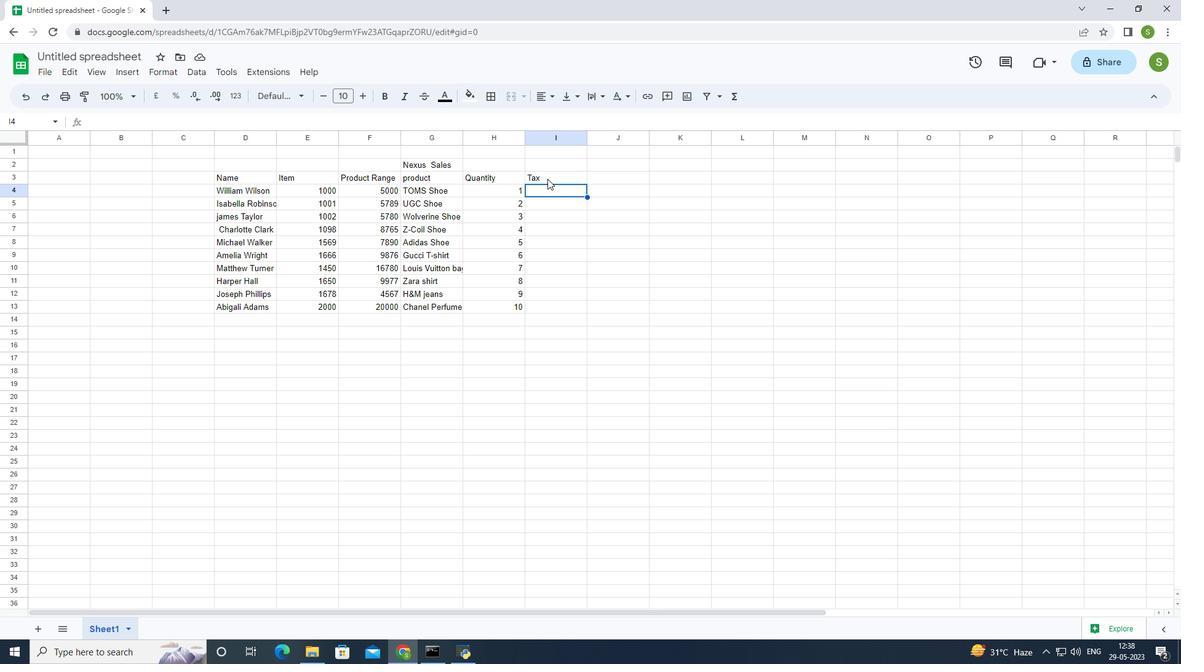
Action: Mouse moved to (565, 157)
Screenshot: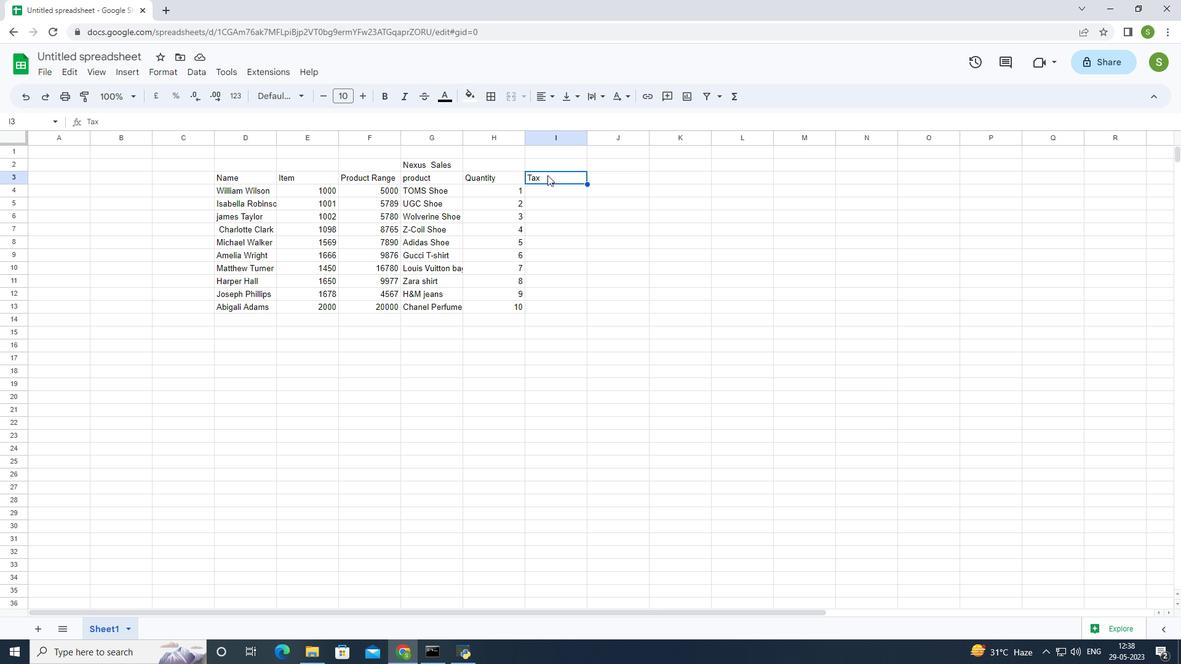 
Action: Key pressed <Key.backspace><Key.backspace><Key.shift>Amoun<Key.enter>=<Key.shift><Key.shift>SUM<Key.shift_r>(
Screenshot: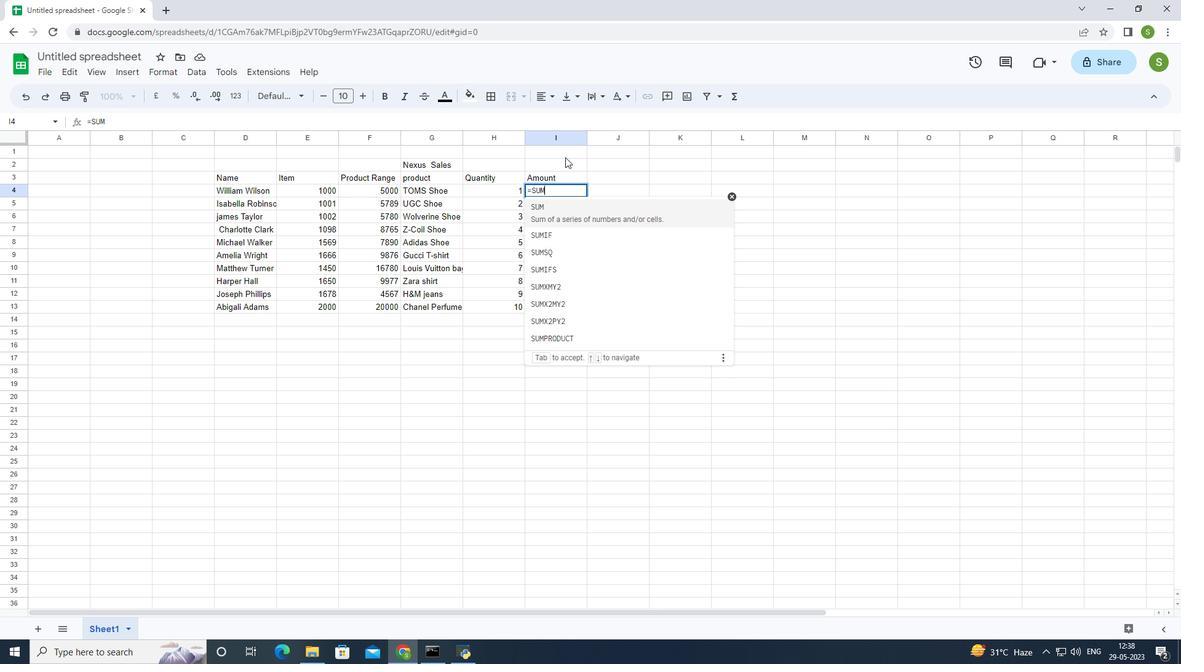 
Action: Mouse moved to (354, 192)
Screenshot: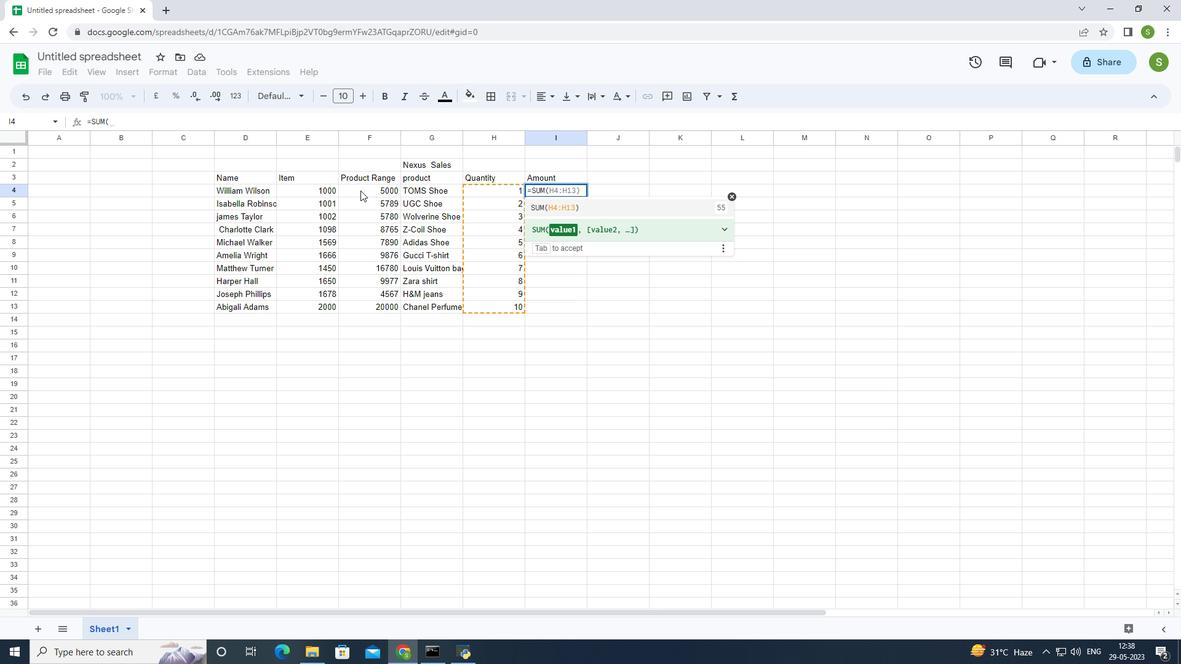 
Action: Mouse pressed left at (354, 192)
Screenshot: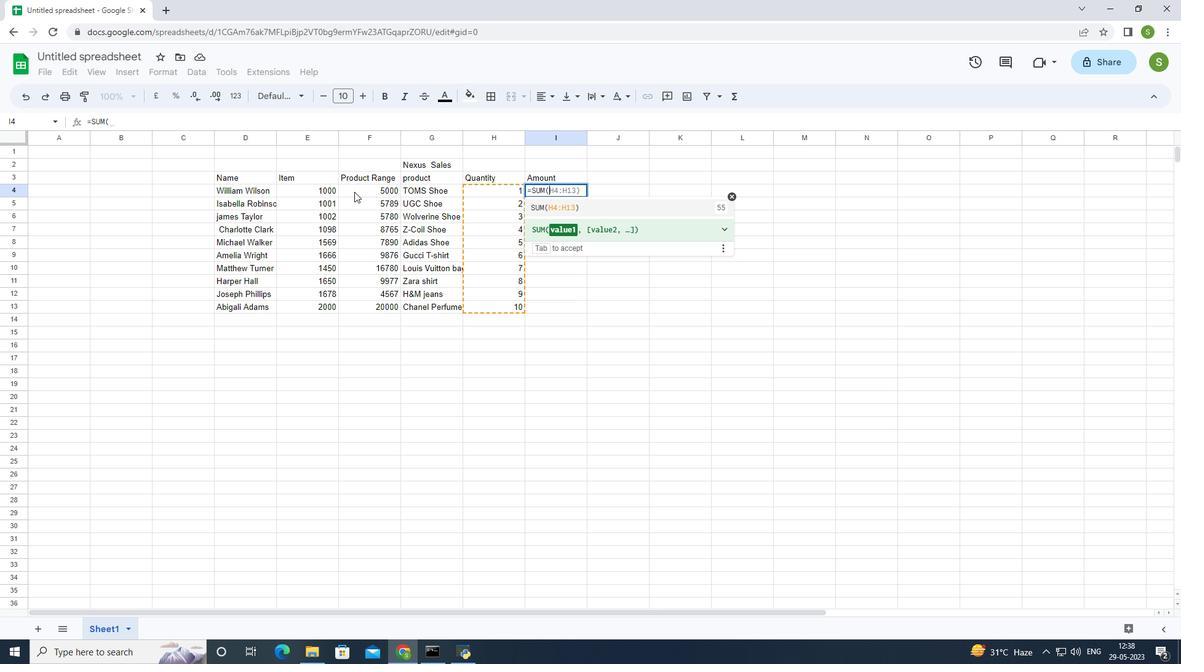 
Action: Mouse moved to (560, 197)
Screenshot: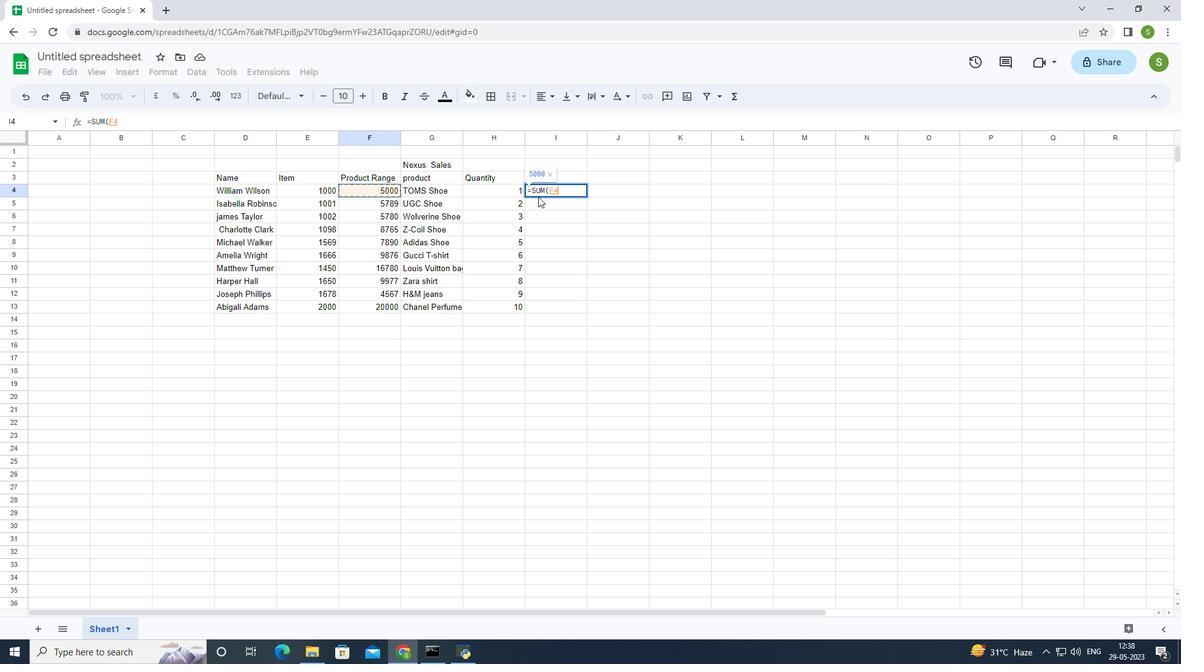 
Action: Key pressed <Key.shift_r><Key.shift_r><Key.shift_r><Key.shift_r><Key.shift_r><Key.shift_r><Key.shift_r><Key.shift_r>*
Screenshot: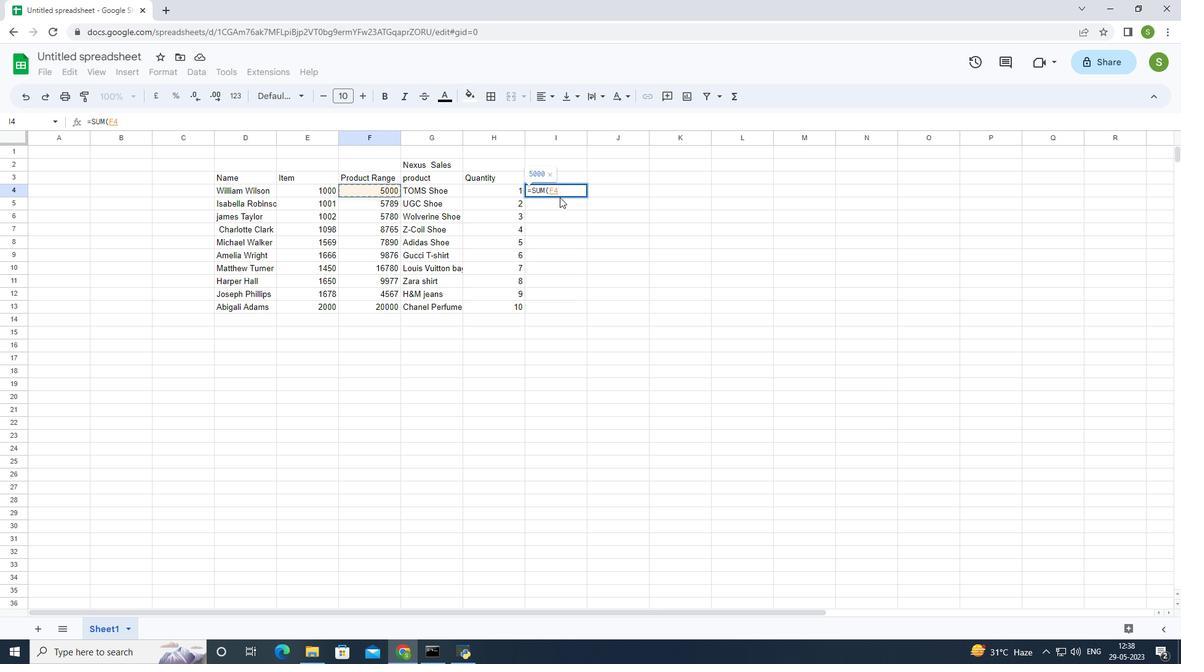 
Action: Mouse moved to (494, 186)
Screenshot: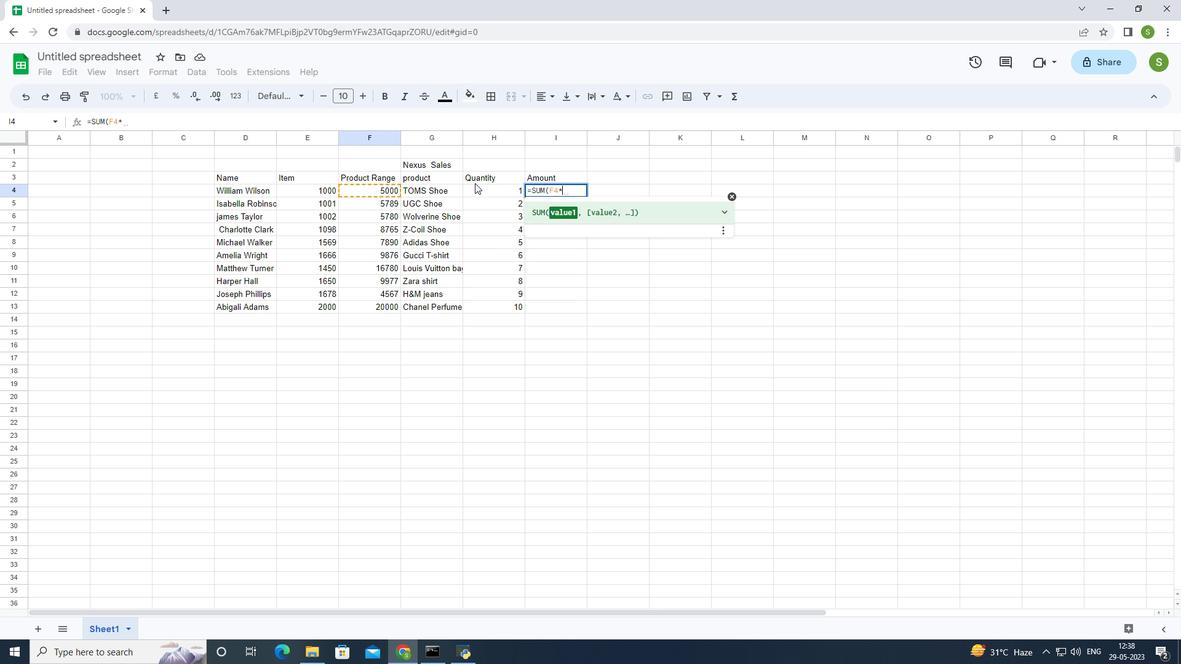 
Action: Mouse pressed left at (494, 186)
Screenshot: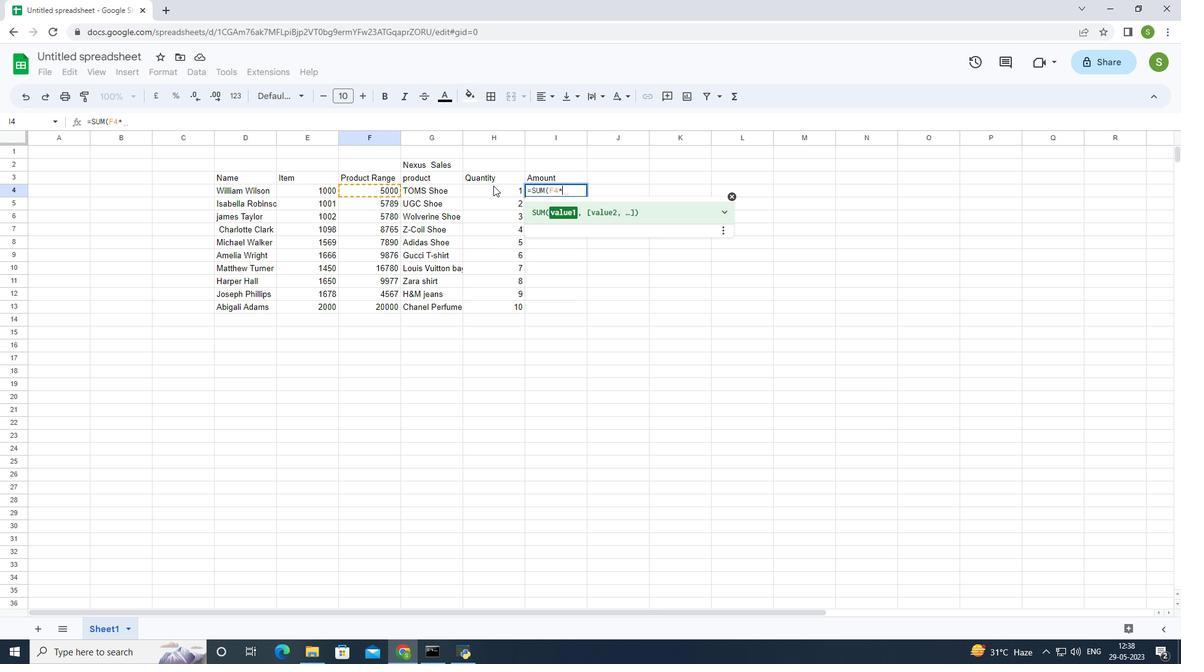
Action: Mouse moved to (630, 174)
Screenshot: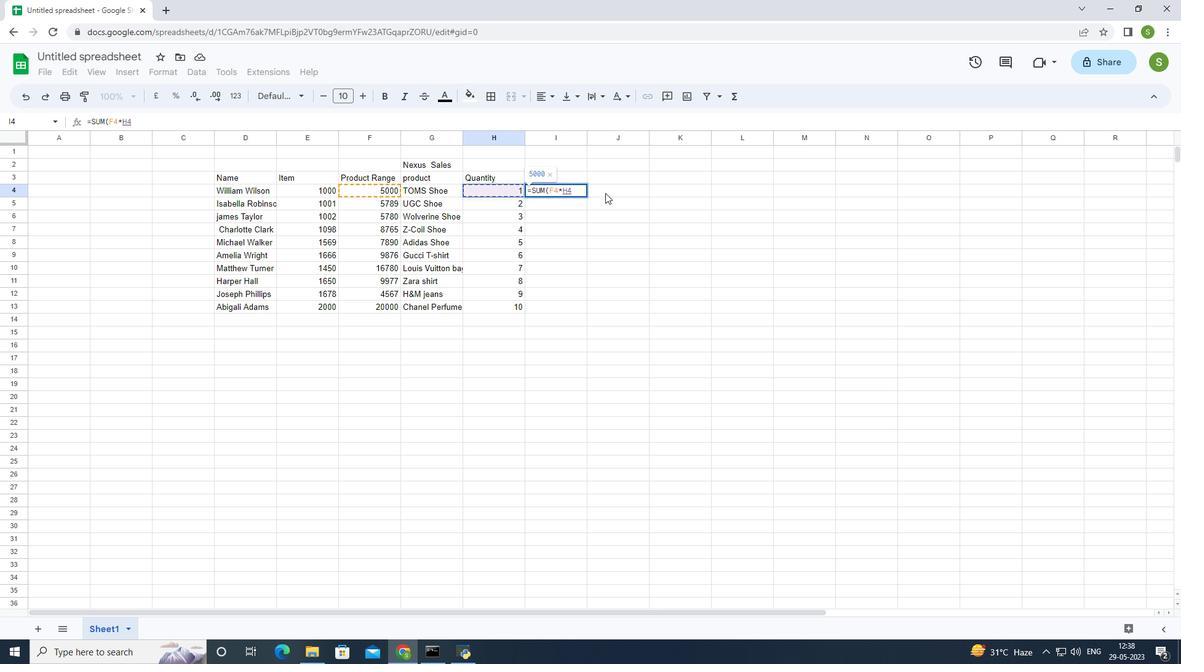 
Action: Key pressed <Key.shift_r>)<Key.enter>
Screenshot: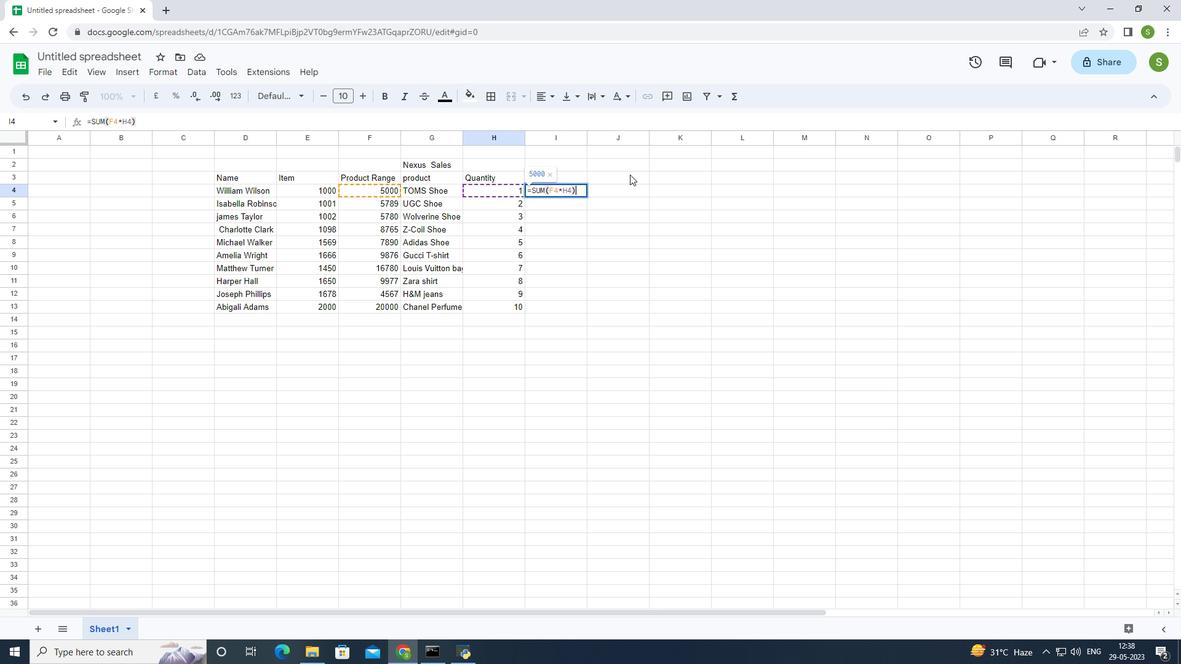 
Action: Mouse moved to (599, 285)
Screenshot: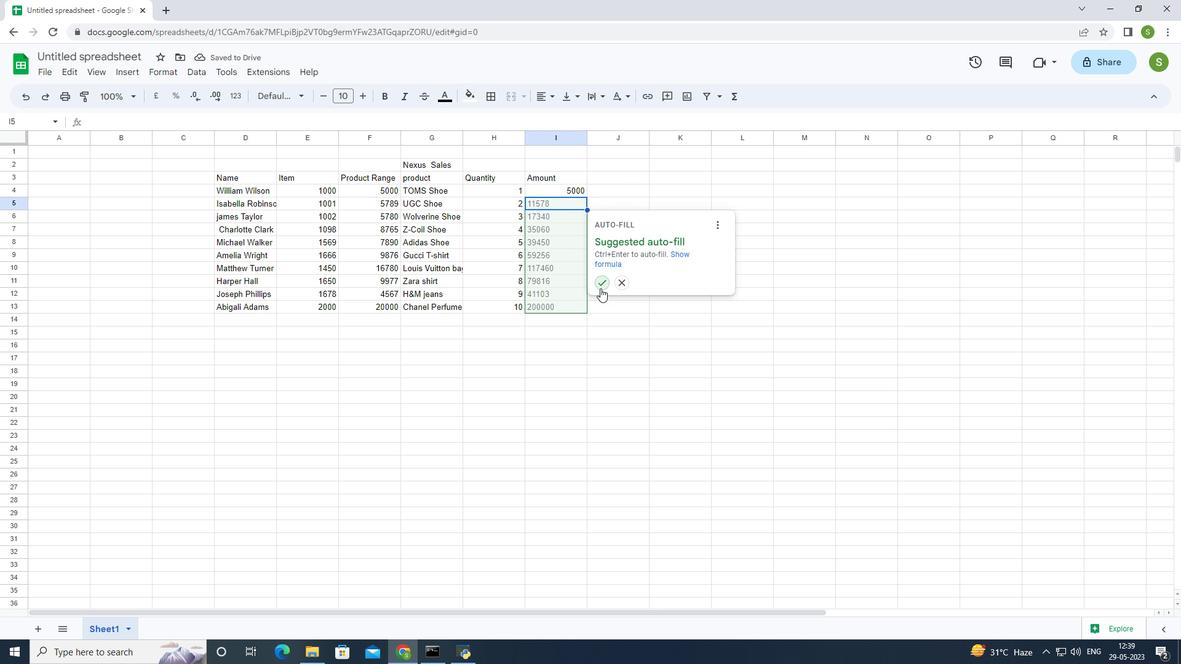 
Action: Mouse pressed left at (599, 285)
Screenshot: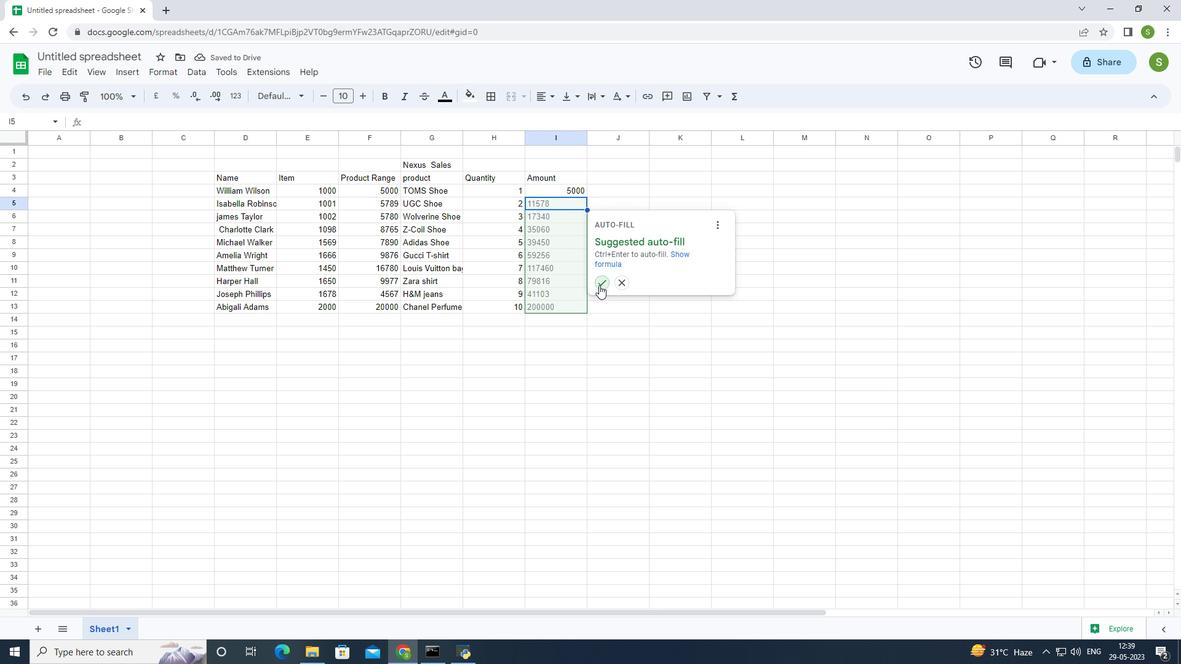 
Action: Mouse moved to (611, 181)
Screenshot: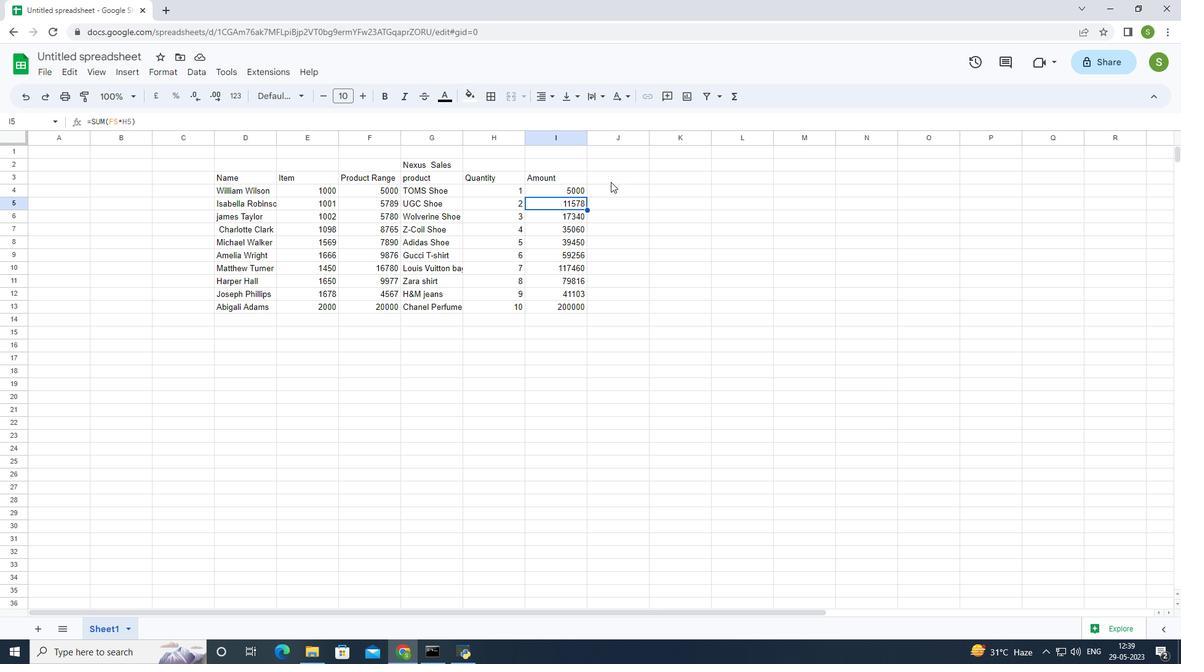 
Action: Mouse pressed left at (611, 181)
Screenshot: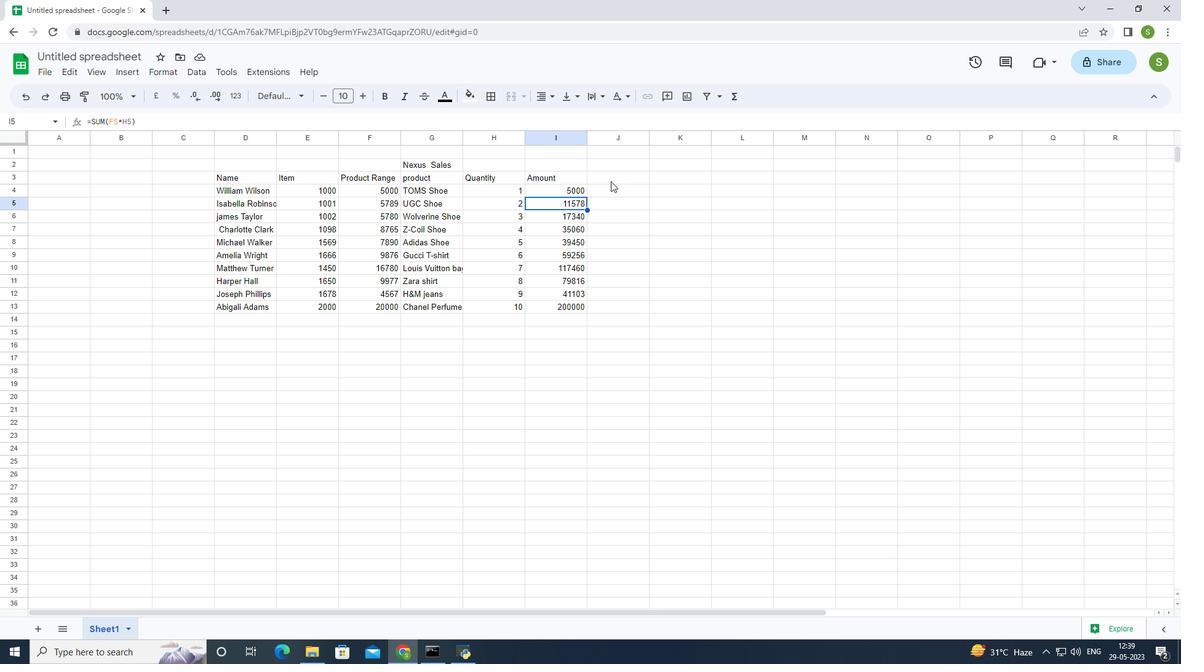 
Action: Mouse moved to (716, 308)
Screenshot: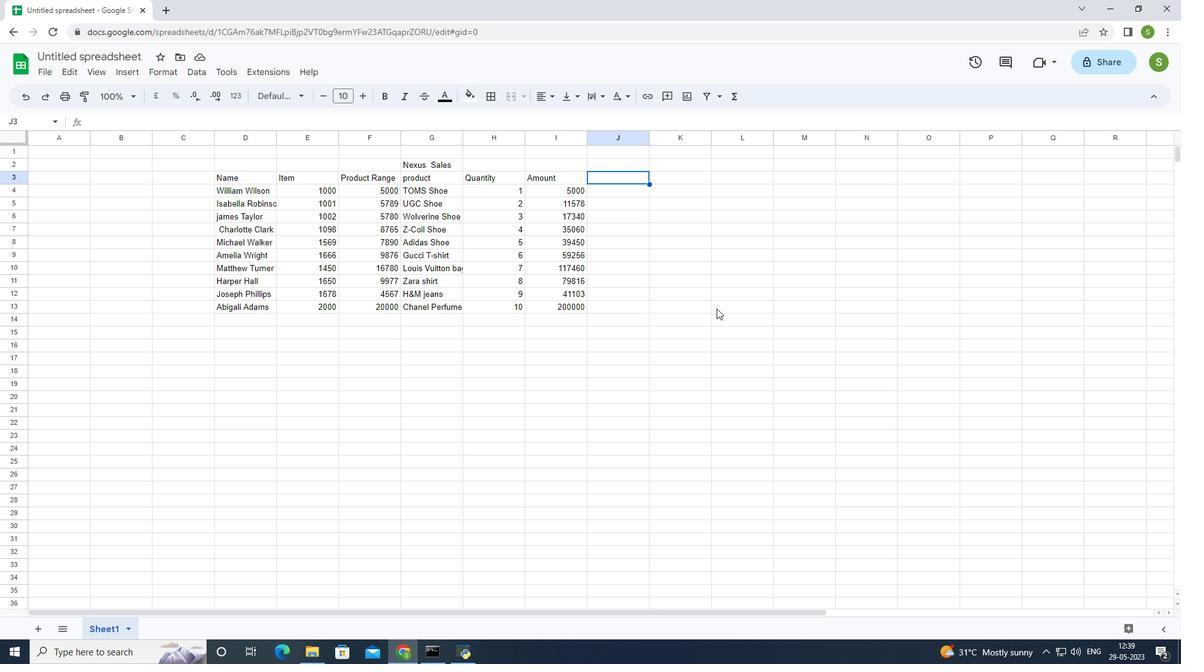 
